 Task: Find connections with filter location Frýdek-Místek with filter topic #Mindfulnesswith filter profile language Spanish with filter current company Royal Enfield with filter school St. Teresa's College  with filter industry Wholesale Building Materials with filter service category Customer Service with filter keywords title Data Analyst
Action: Mouse moved to (663, 93)
Screenshot: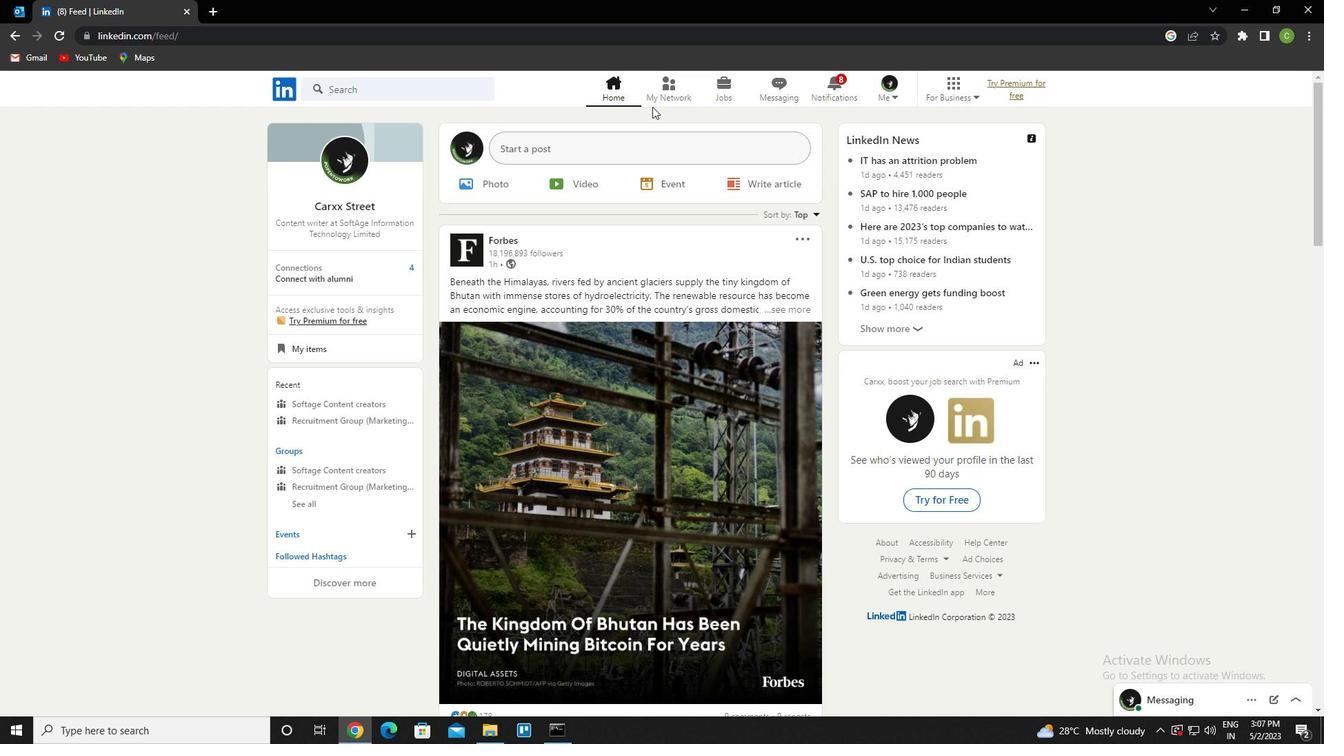 
Action: Mouse pressed left at (663, 93)
Screenshot: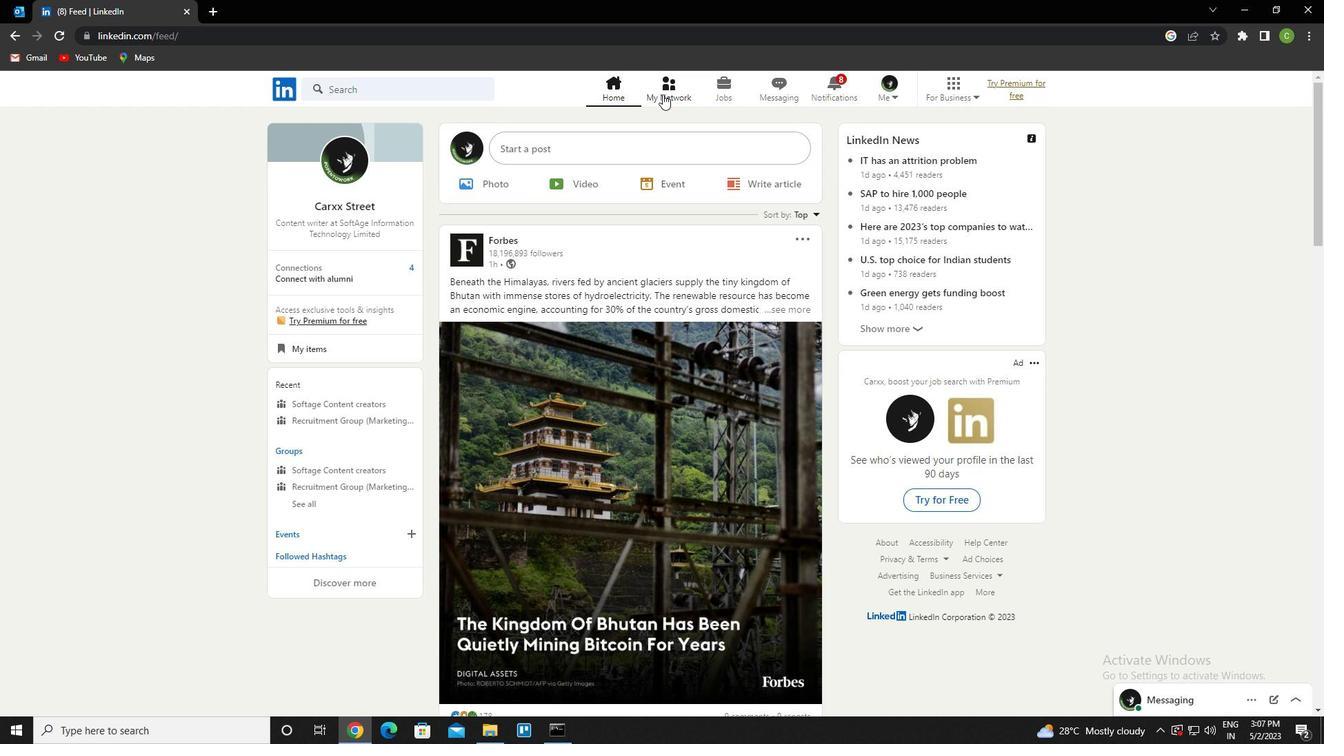
Action: Mouse moved to (379, 159)
Screenshot: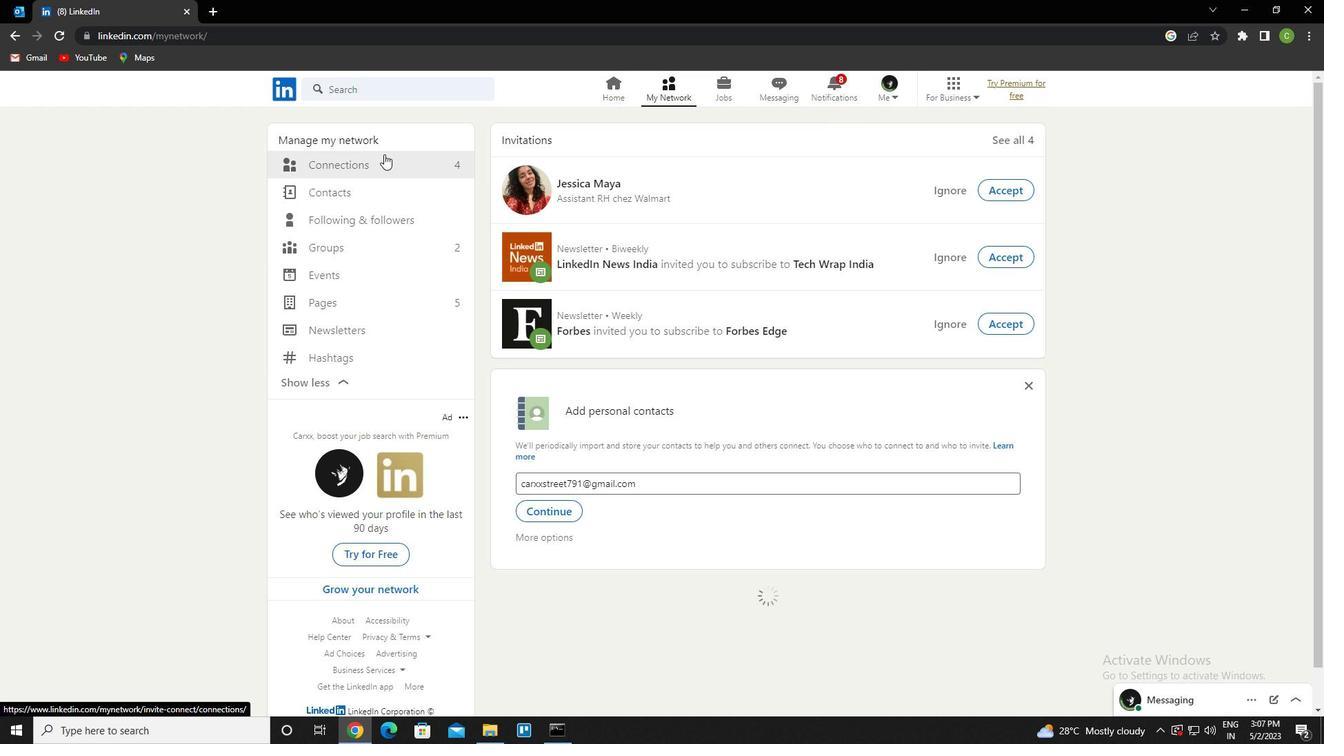 
Action: Mouse pressed left at (379, 159)
Screenshot: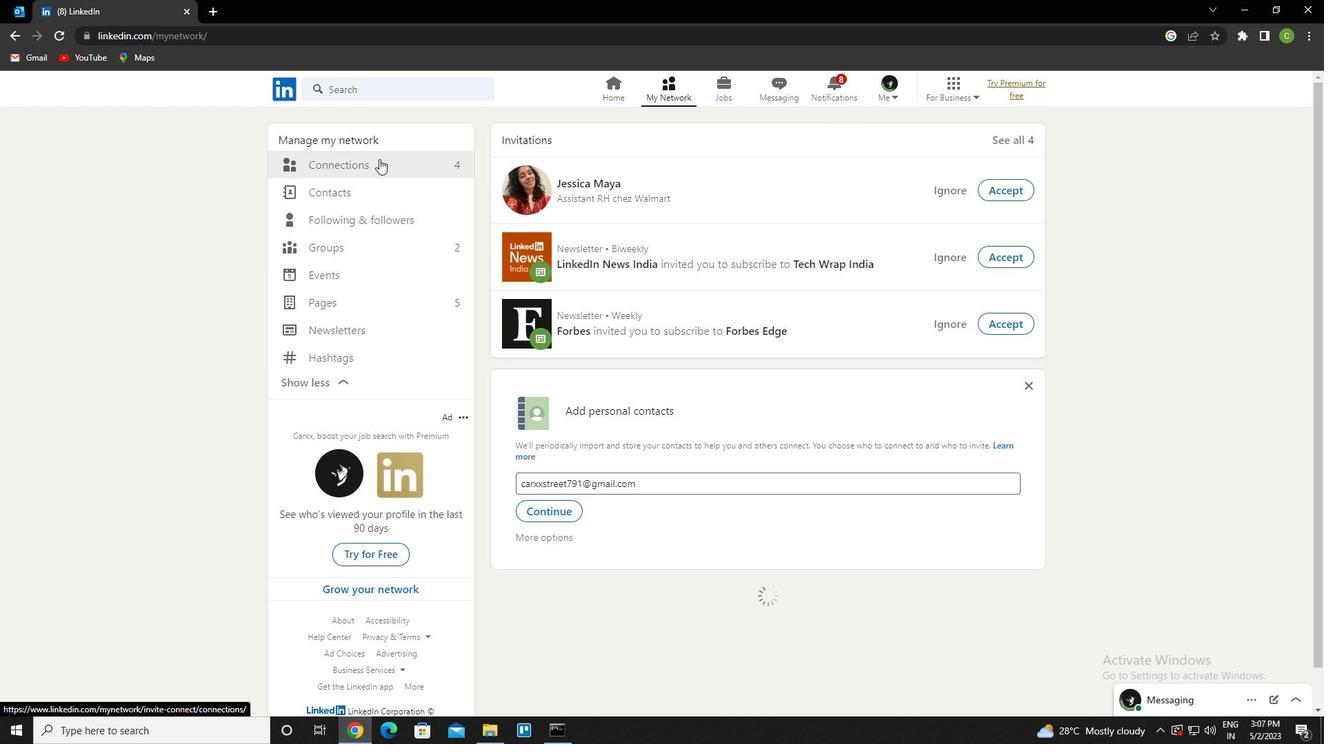 
Action: Mouse moved to (748, 170)
Screenshot: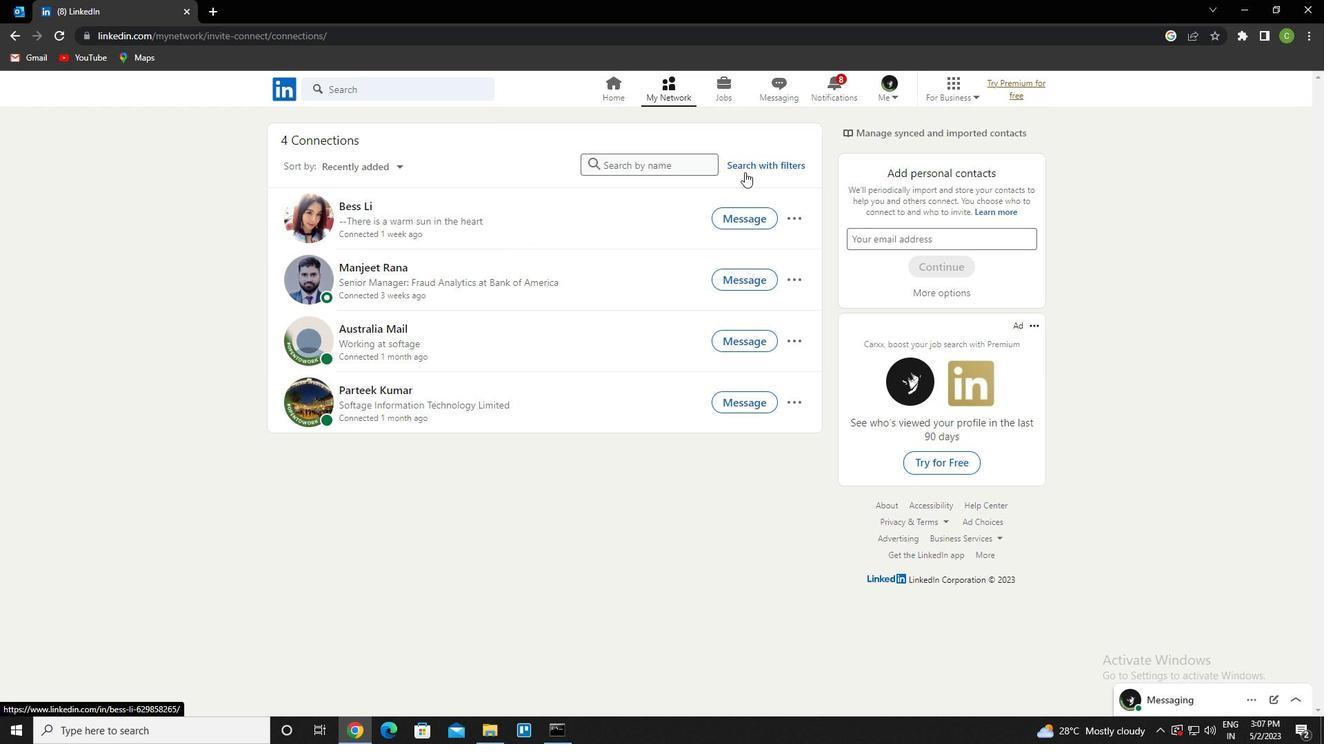 
Action: Mouse pressed left at (748, 170)
Screenshot: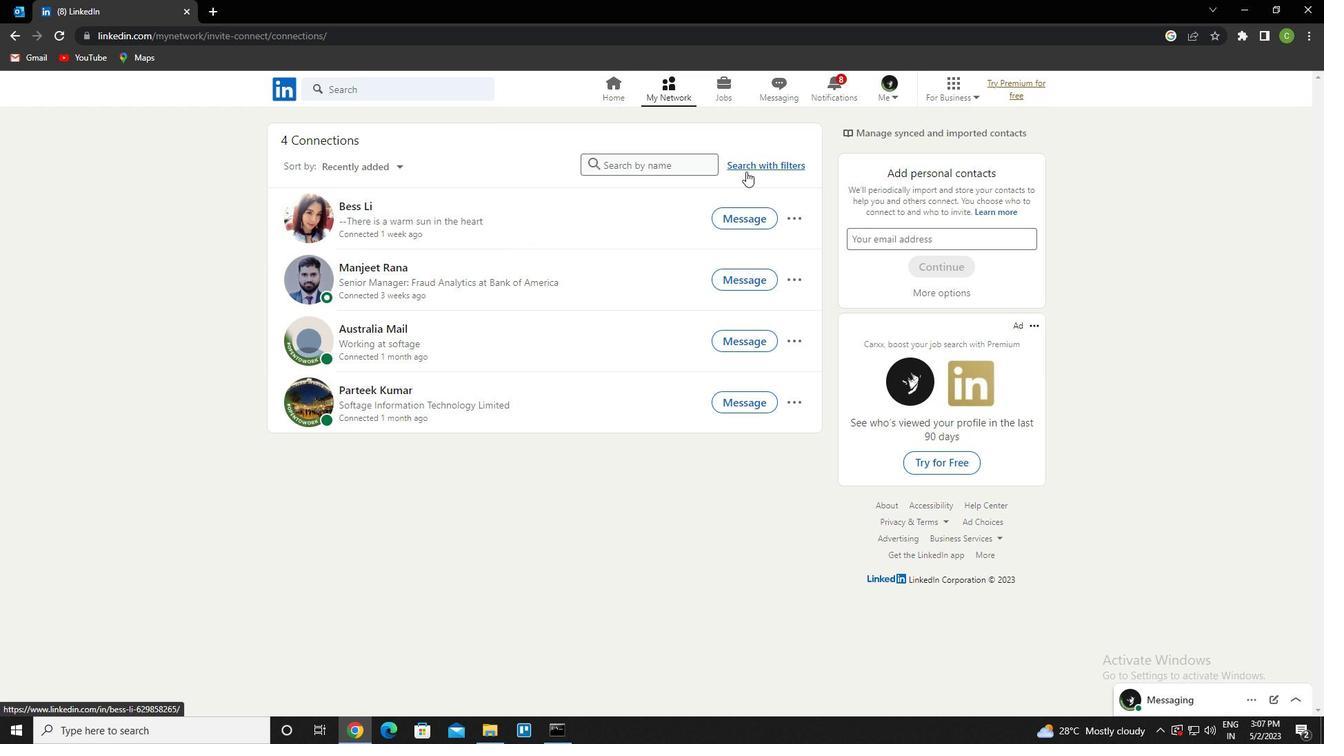 
Action: Mouse moved to (706, 122)
Screenshot: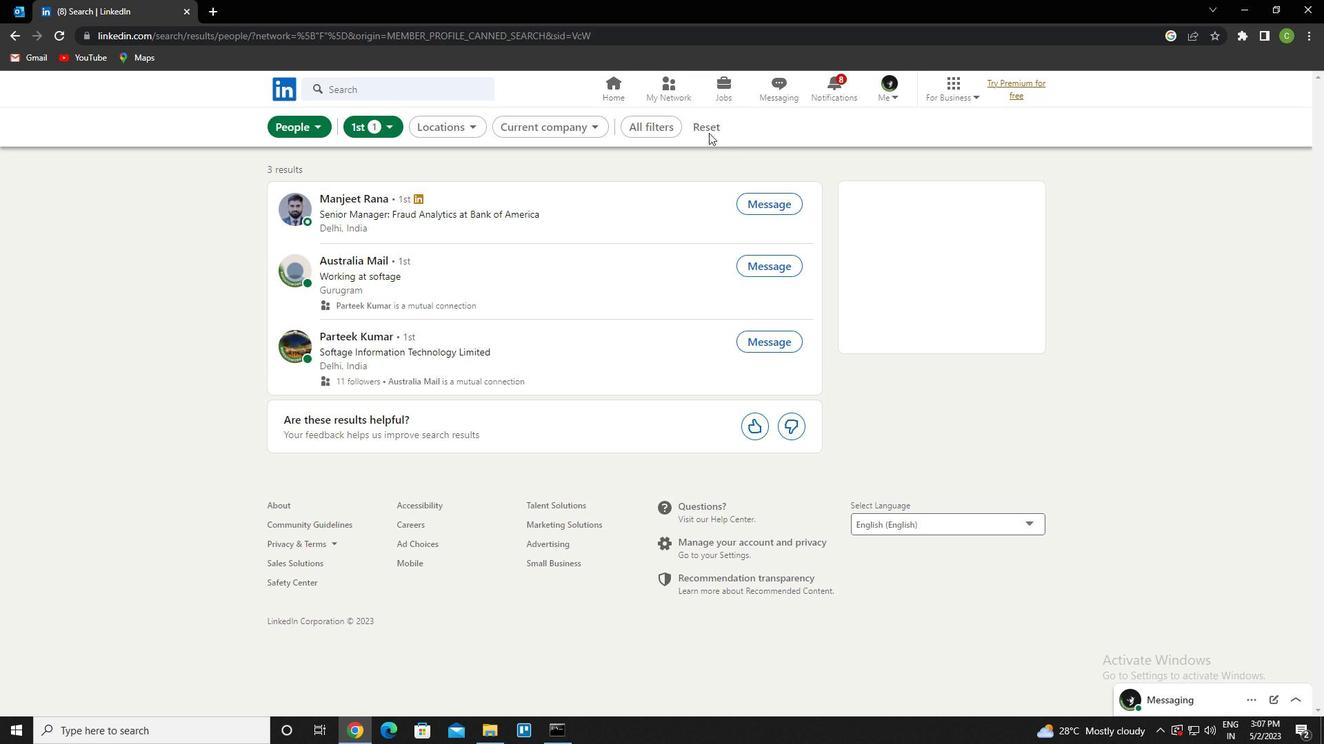 
Action: Mouse pressed left at (706, 122)
Screenshot: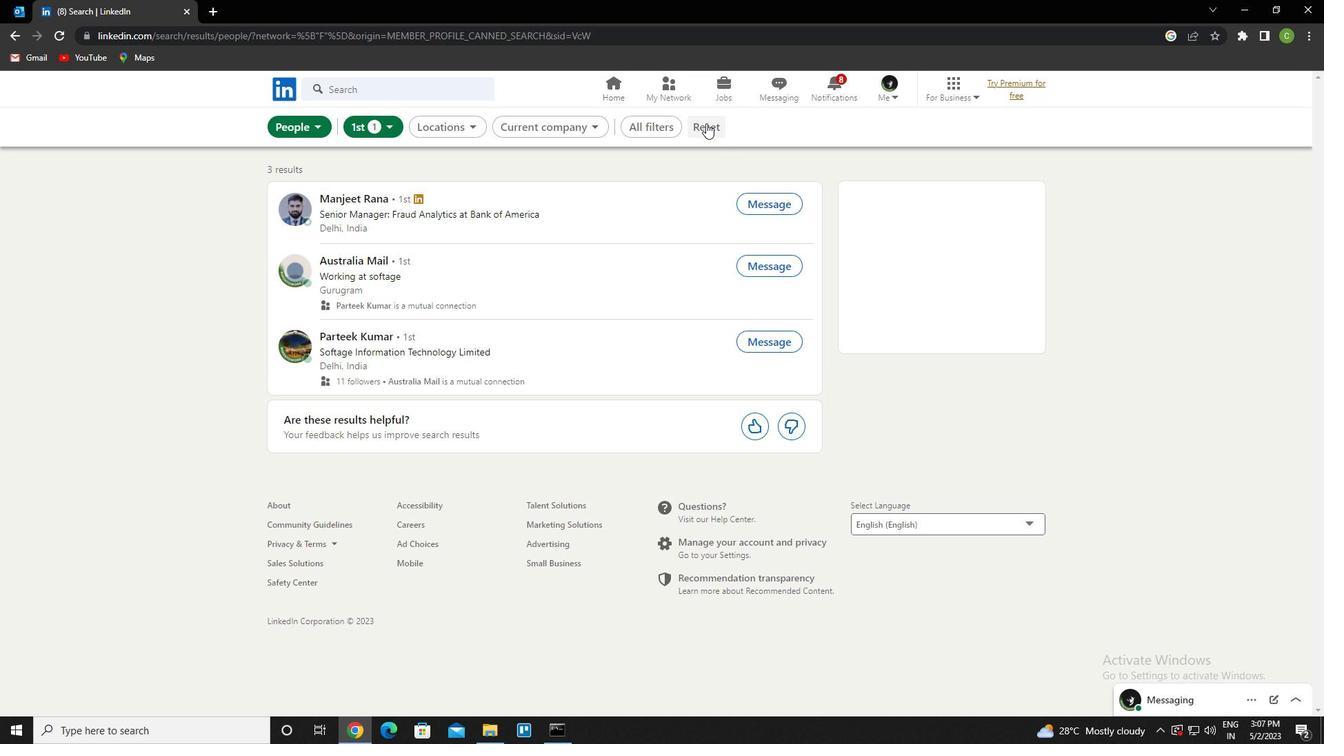 
Action: Mouse moved to (700, 137)
Screenshot: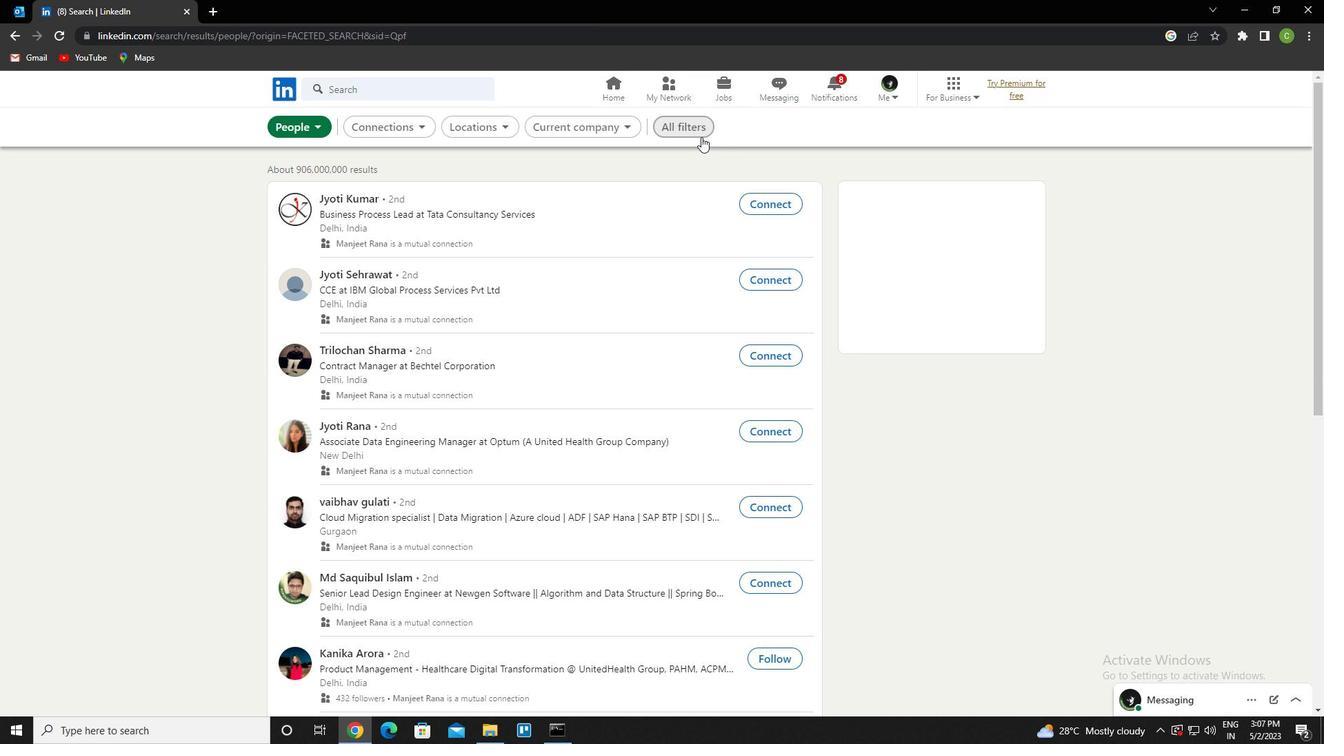 
Action: Mouse pressed left at (700, 137)
Screenshot: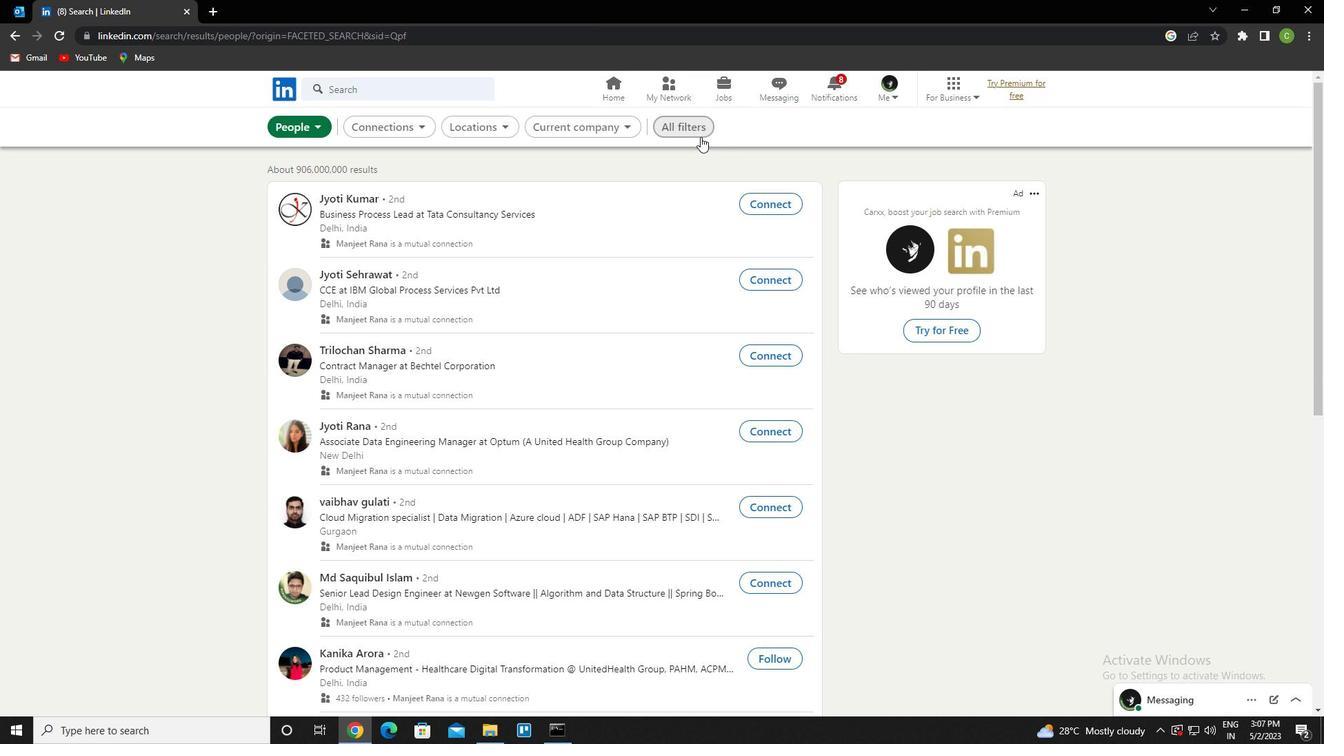 
Action: Mouse moved to (1212, 501)
Screenshot: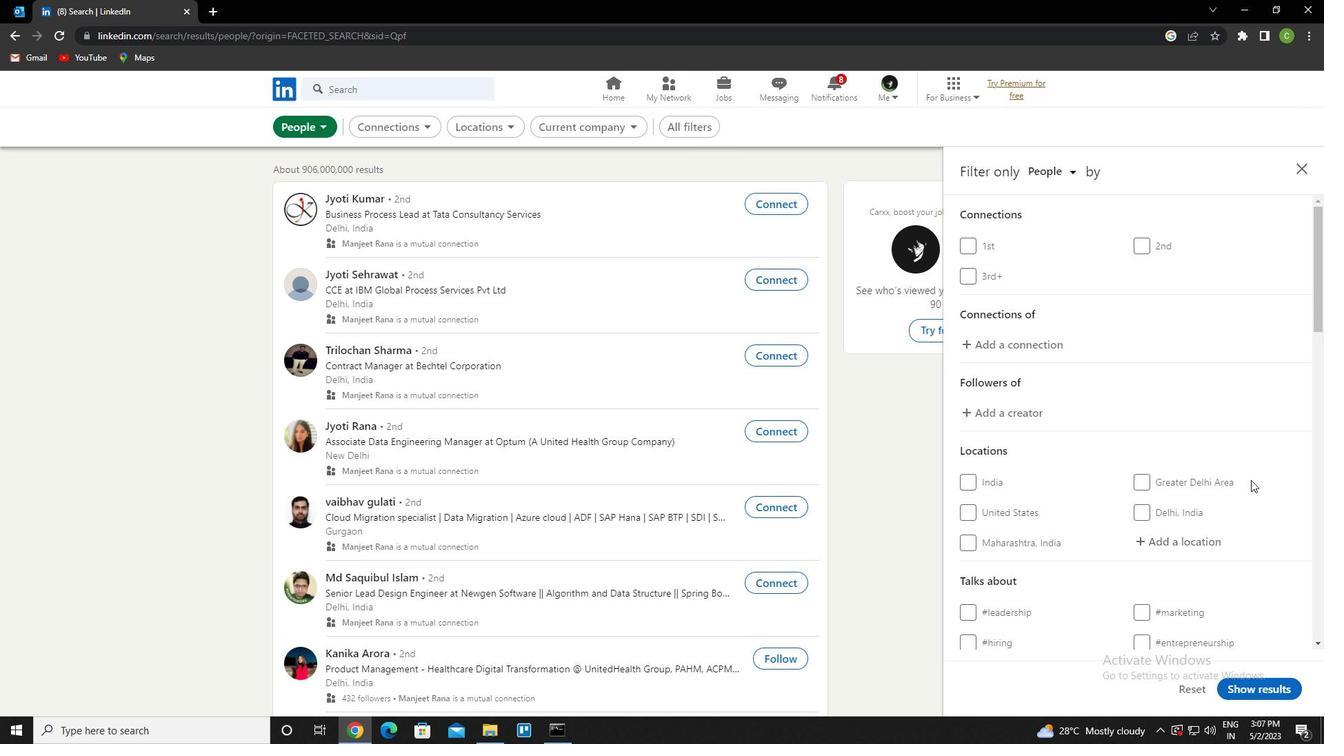 
Action: Mouse scrolled (1212, 500) with delta (0, 0)
Screenshot: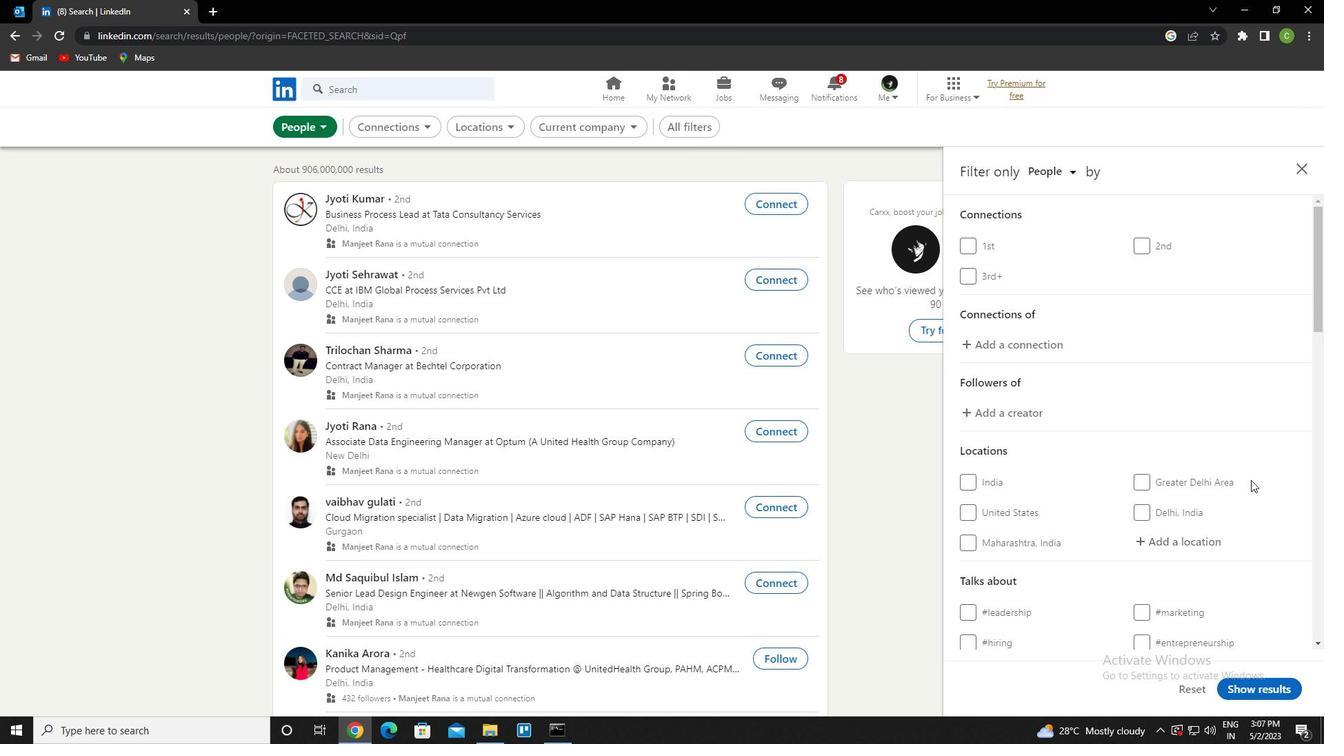 
Action: Mouse moved to (1169, 483)
Screenshot: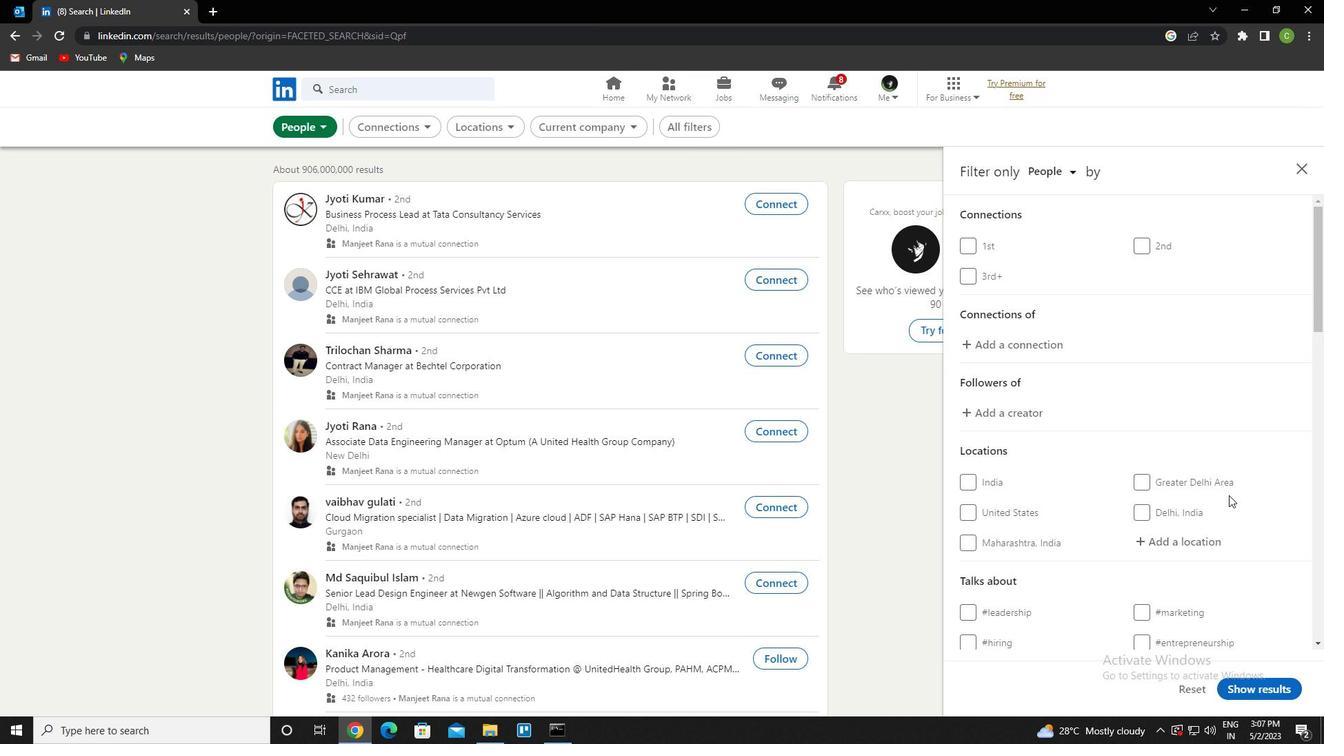 
Action: Mouse scrolled (1169, 482) with delta (0, 0)
Screenshot: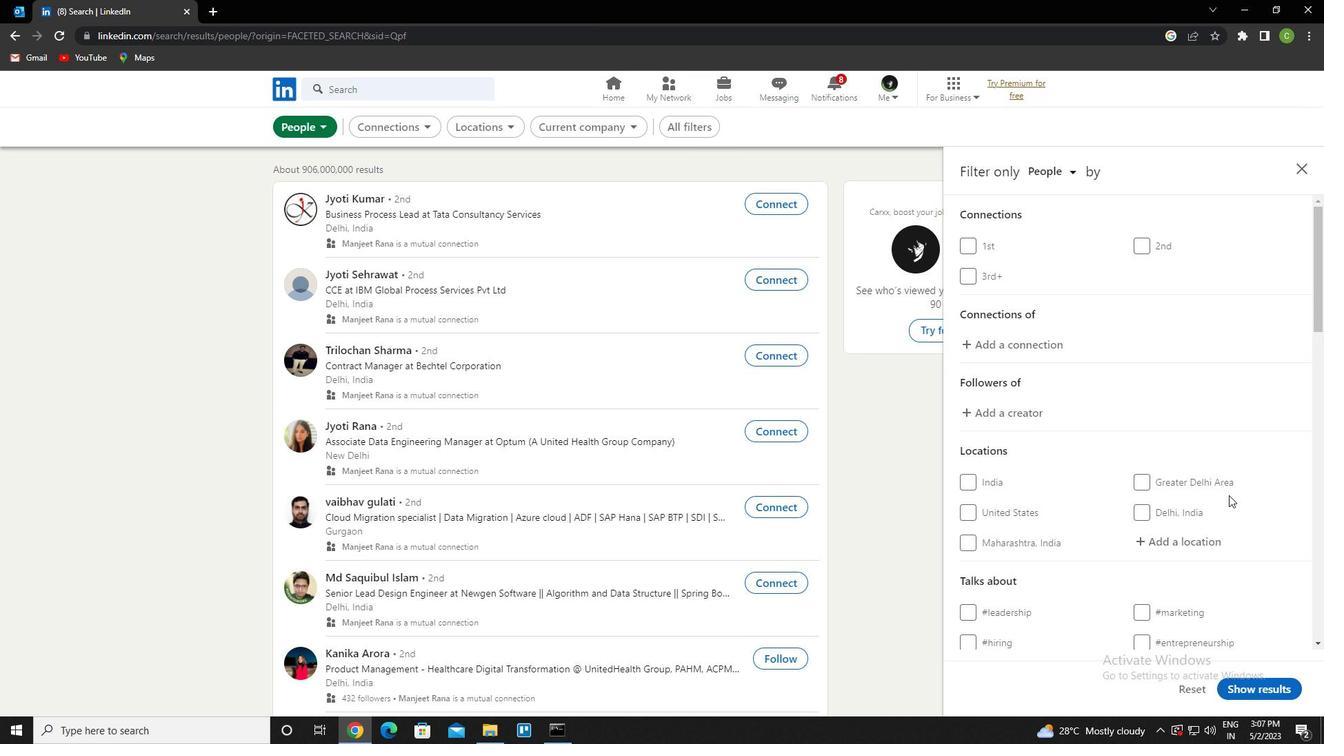 
Action: Mouse moved to (1163, 476)
Screenshot: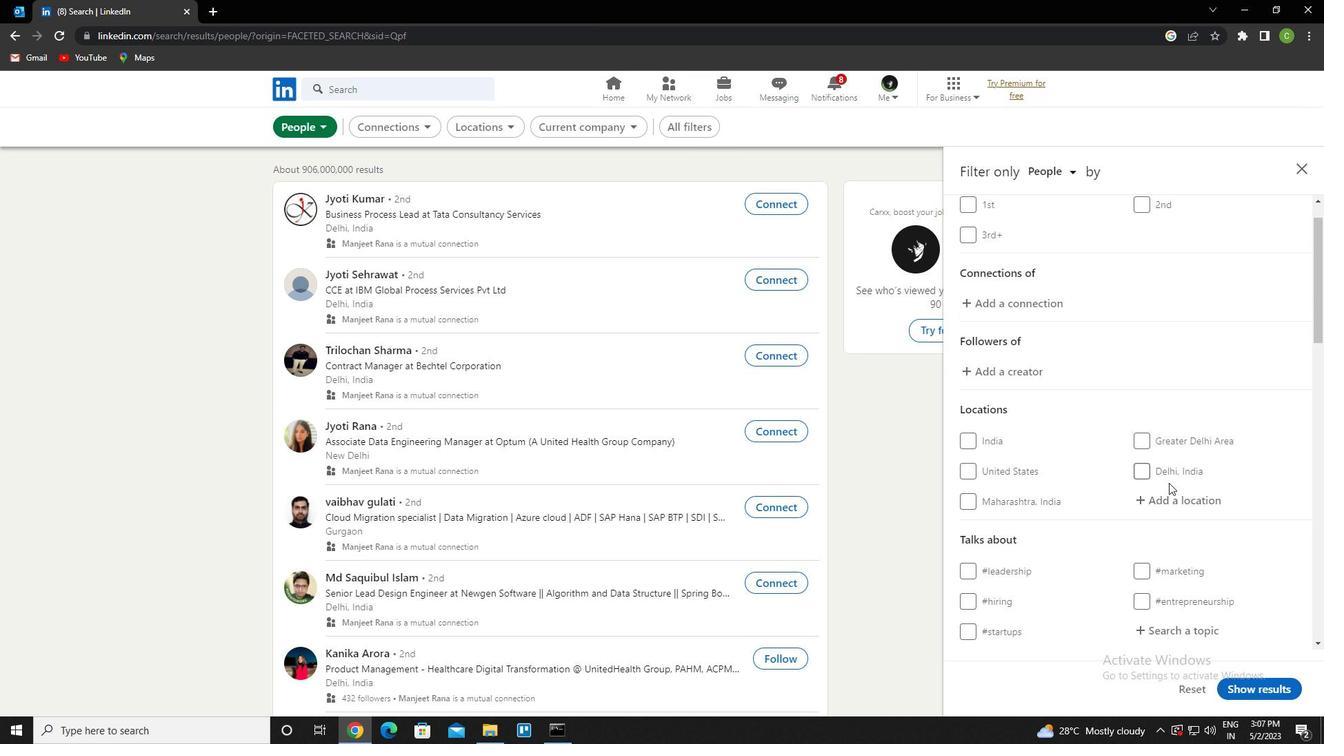 
Action: Mouse scrolled (1163, 475) with delta (0, 0)
Screenshot: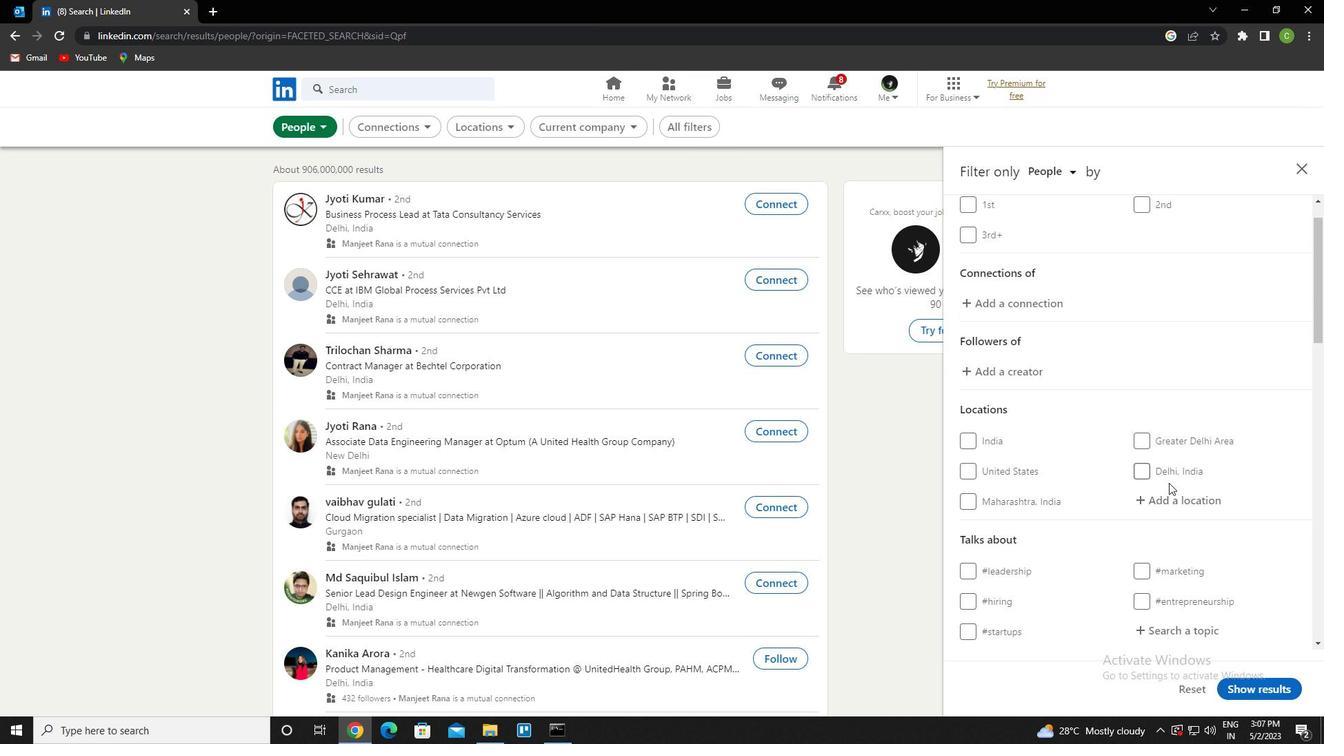 
Action: Mouse moved to (1181, 338)
Screenshot: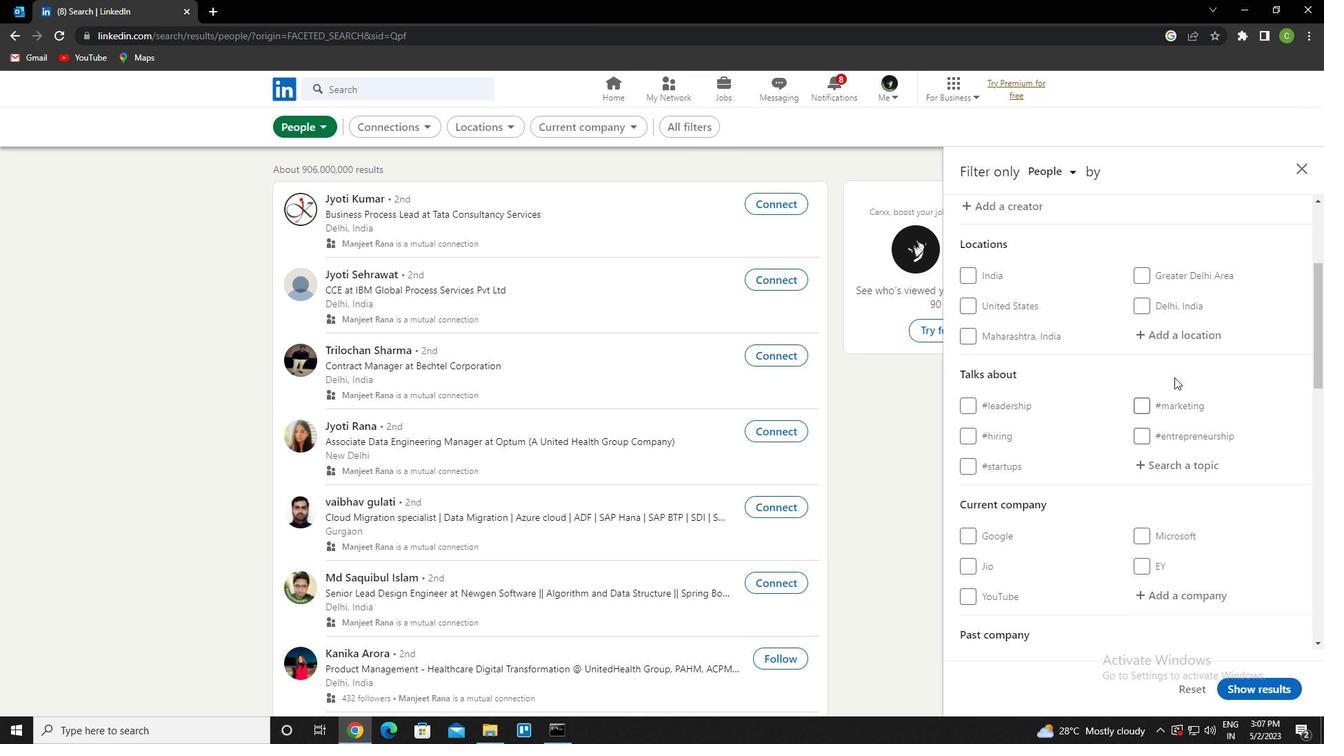 
Action: Mouse pressed left at (1181, 338)
Screenshot: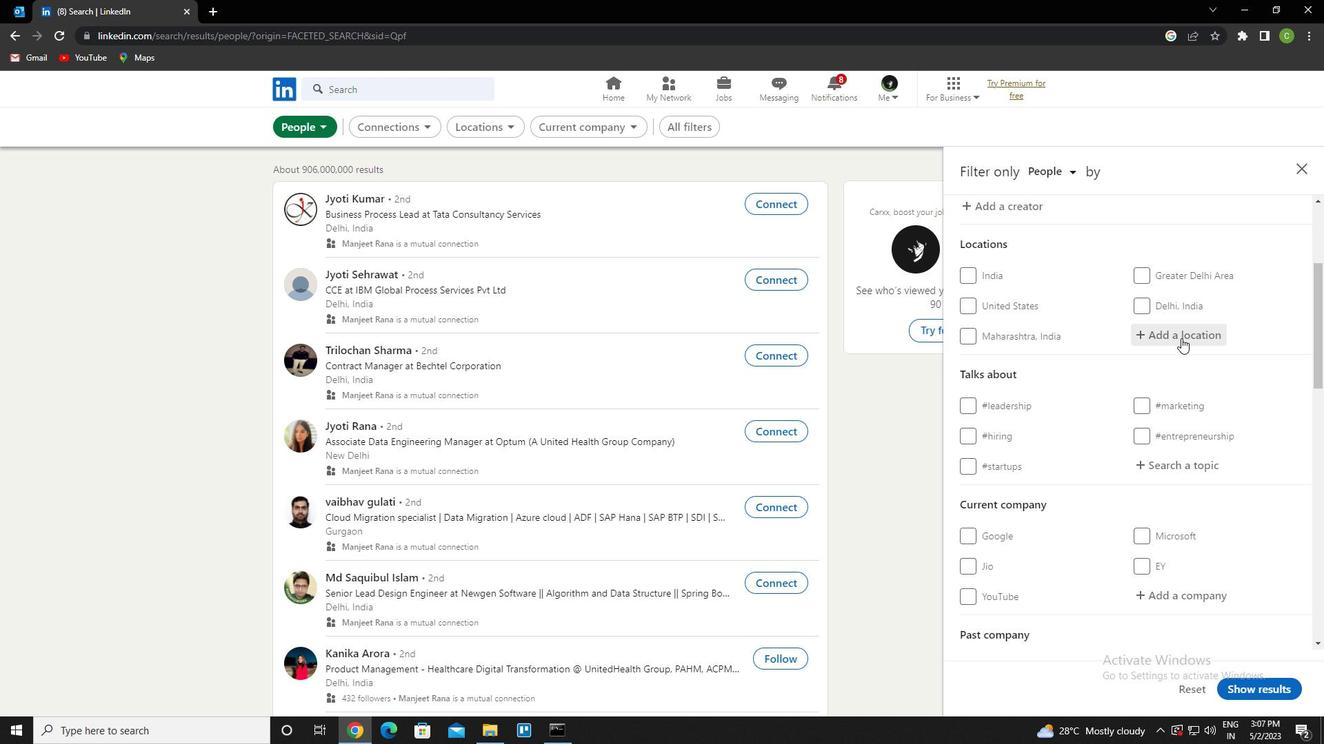 
Action: Key pressed <Key.caps_lock>f<Key.caps_lock>rydek<Key.down><Key.enter>
Screenshot: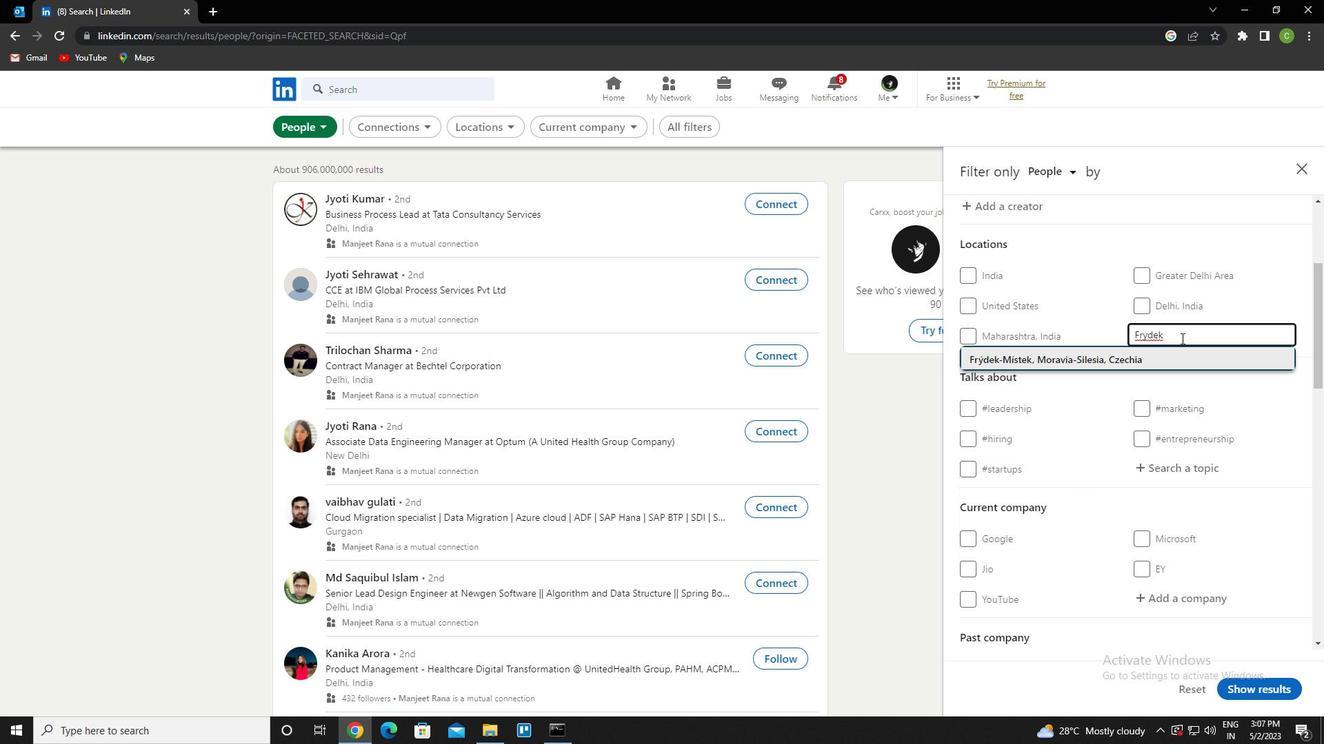 
Action: Mouse scrolled (1181, 338) with delta (0, 0)
Screenshot: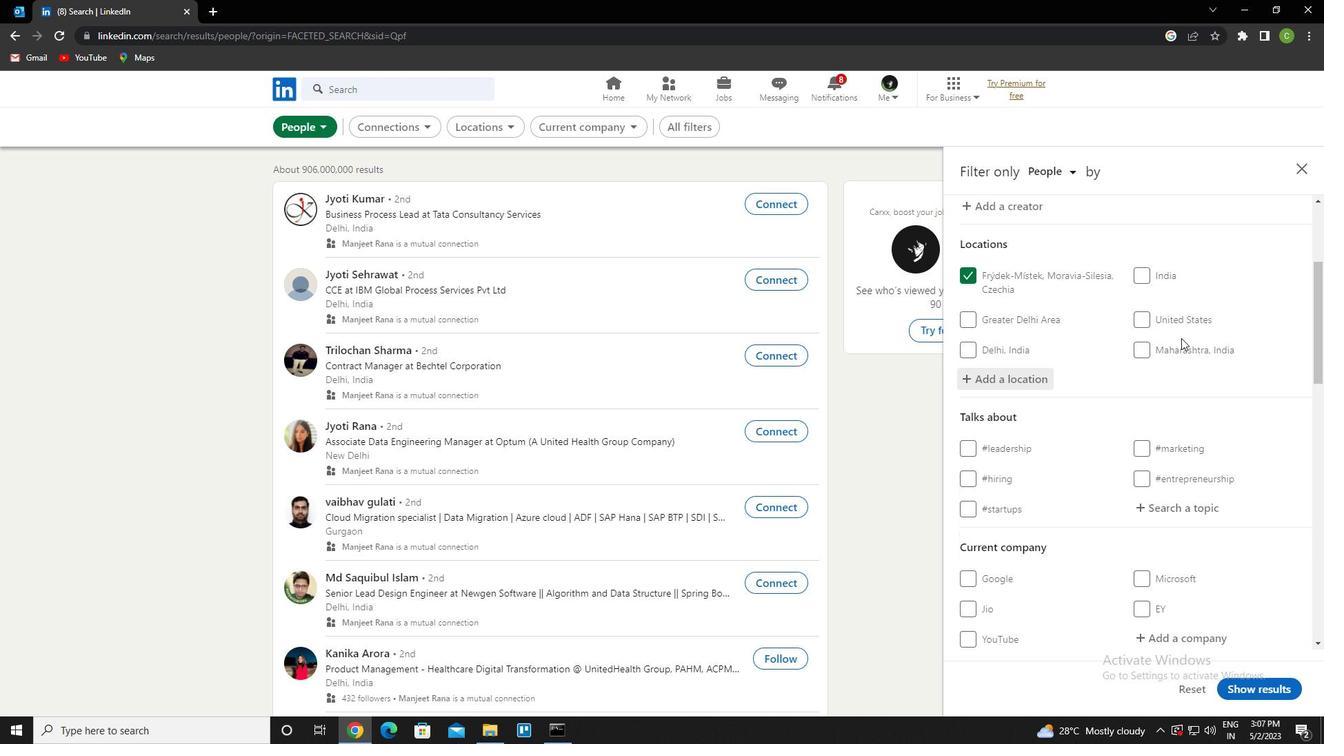 
Action: Mouse moved to (1173, 437)
Screenshot: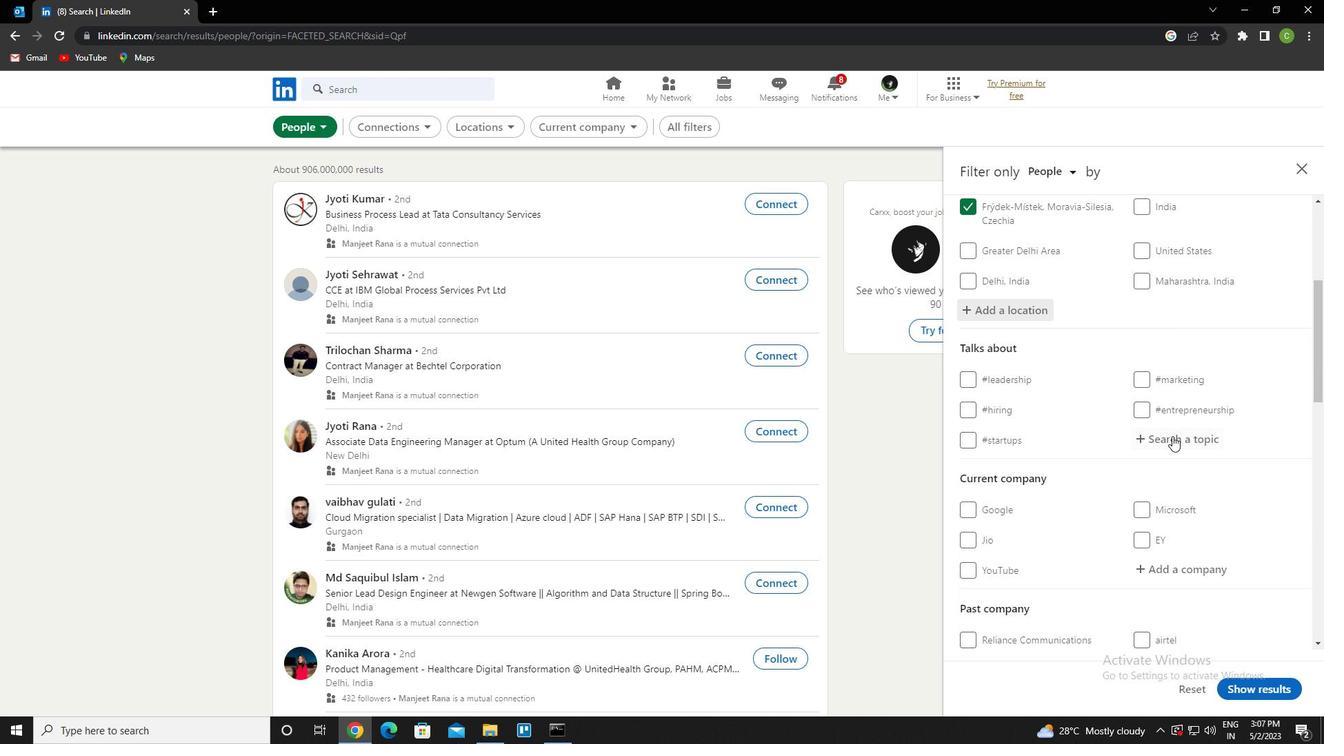 
Action: Mouse pressed left at (1173, 437)
Screenshot: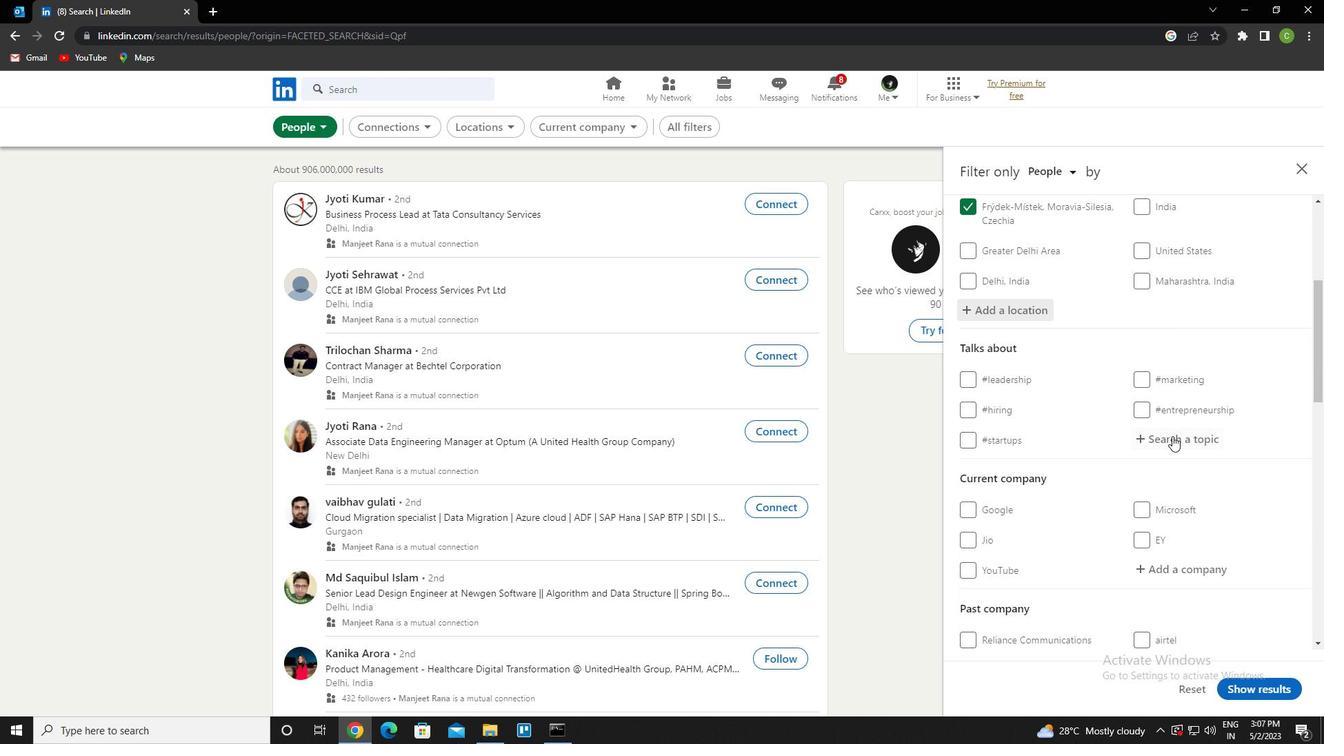 
Action: Key pressed mindflness<Key.left><Key.left><Key.left><Key.left><Key.left>u<Key.down><Key.enter>
Screenshot: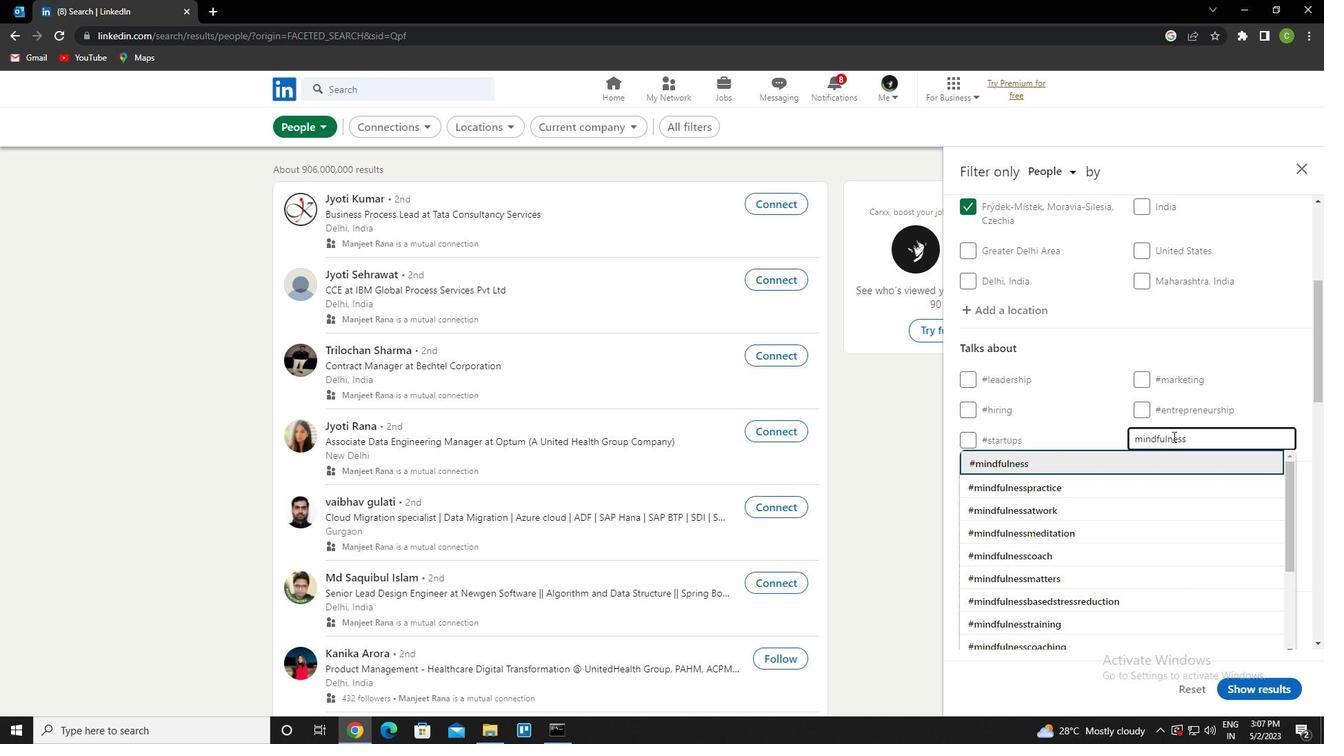 
Action: Mouse scrolled (1173, 436) with delta (0, 0)
Screenshot: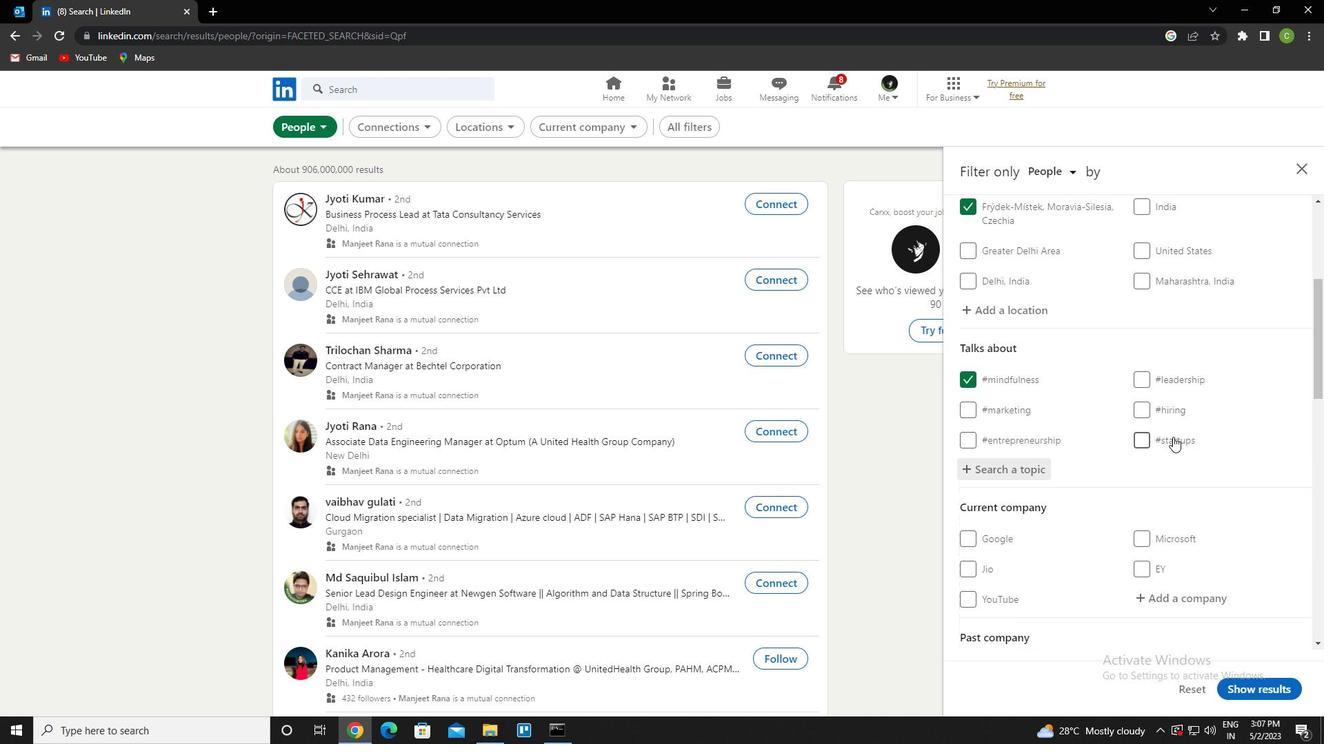
Action: Mouse scrolled (1173, 436) with delta (0, 0)
Screenshot: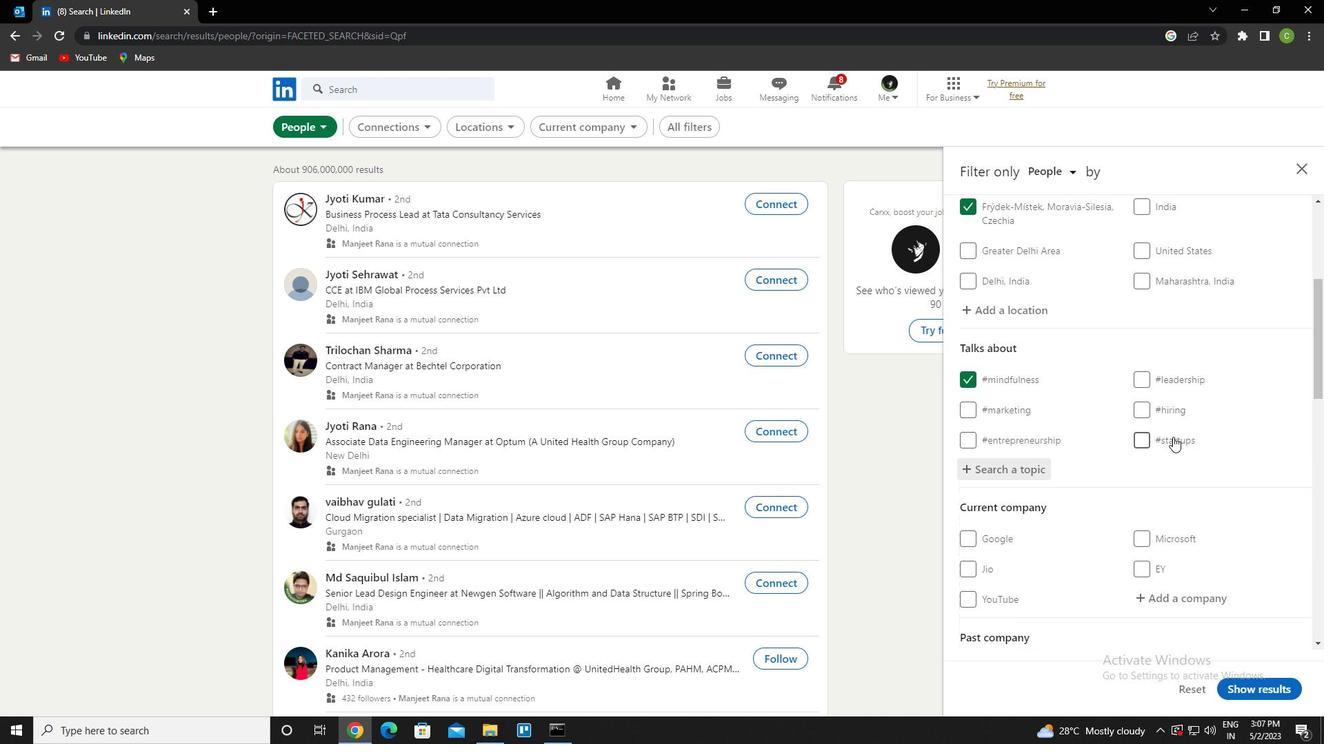 
Action: Mouse scrolled (1173, 436) with delta (0, 0)
Screenshot: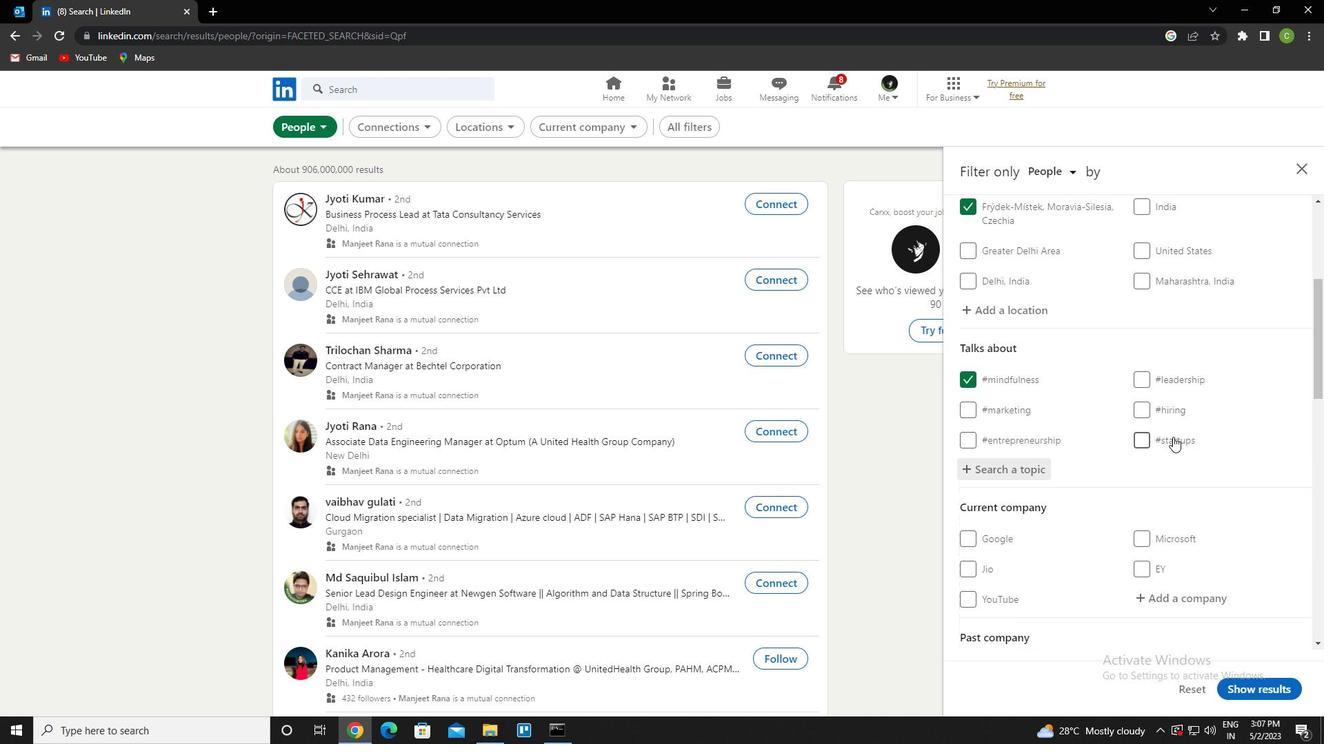 
Action: Mouse scrolled (1173, 436) with delta (0, 0)
Screenshot: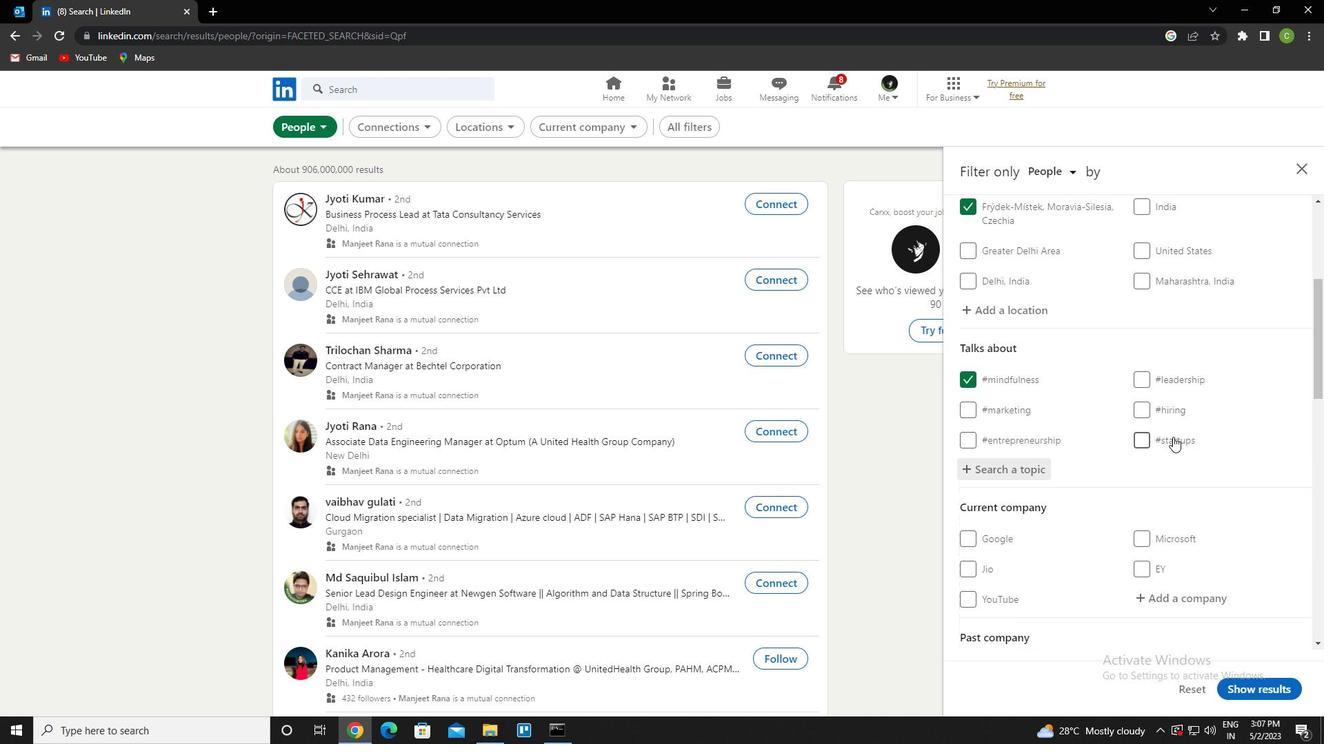 
Action: Mouse scrolled (1173, 436) with delta (0, 0)
Screenshot: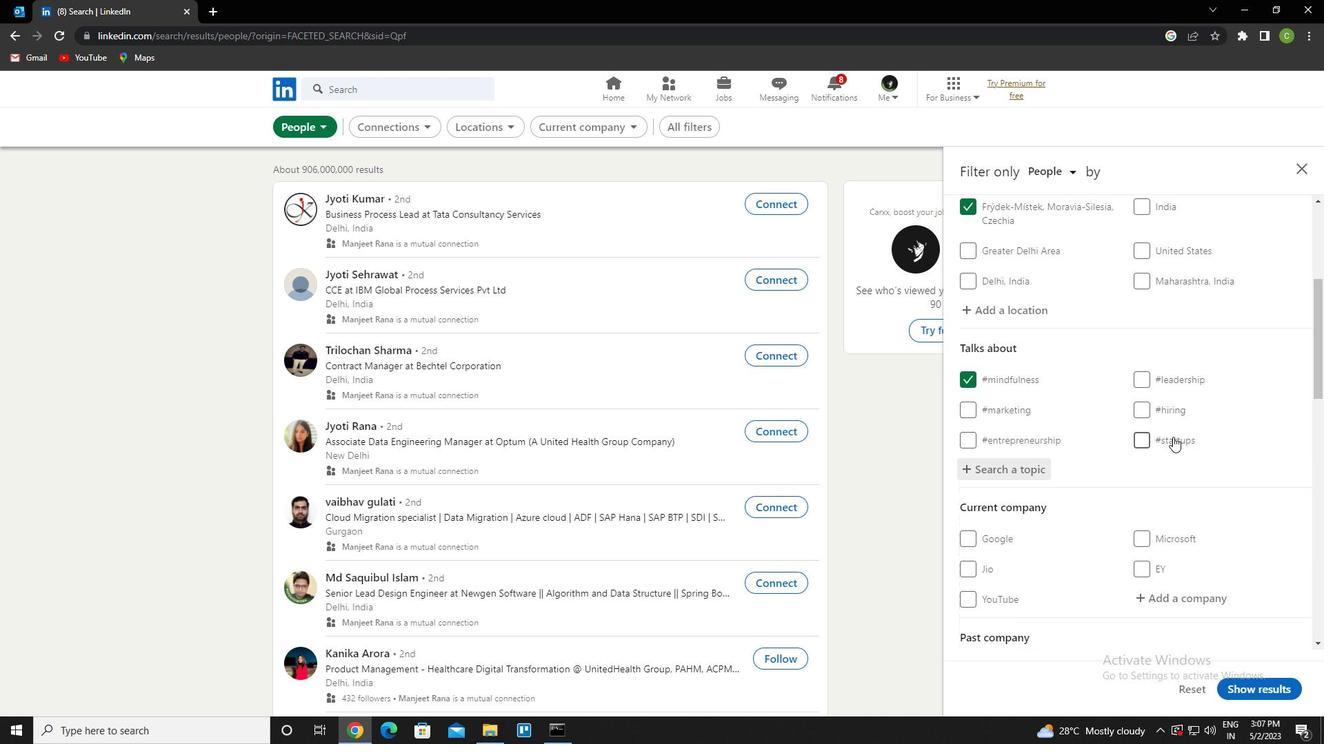 
Action: Mouse scrolled (1173, 436) with delta (0, 0)
Screenshot: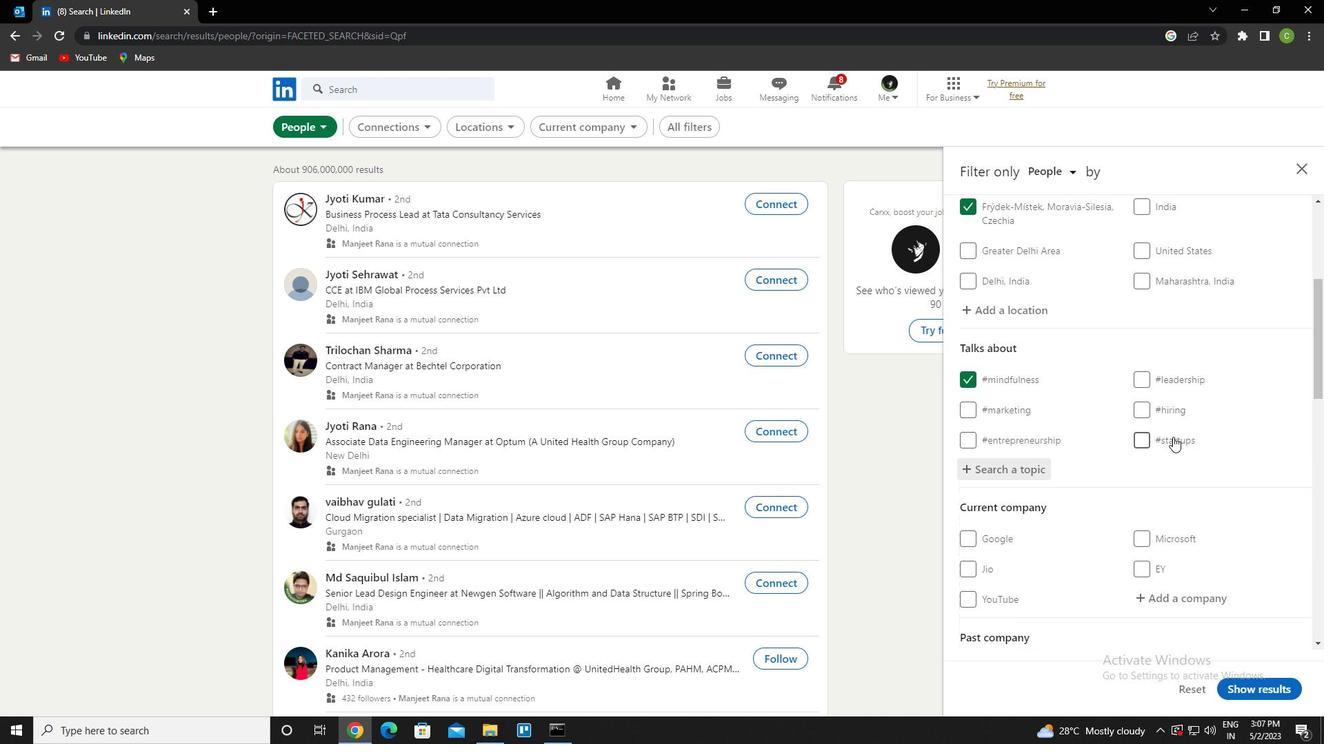 
Action: Mouse scrolled (1173, 436) with delta (0, 0)
Screenshot: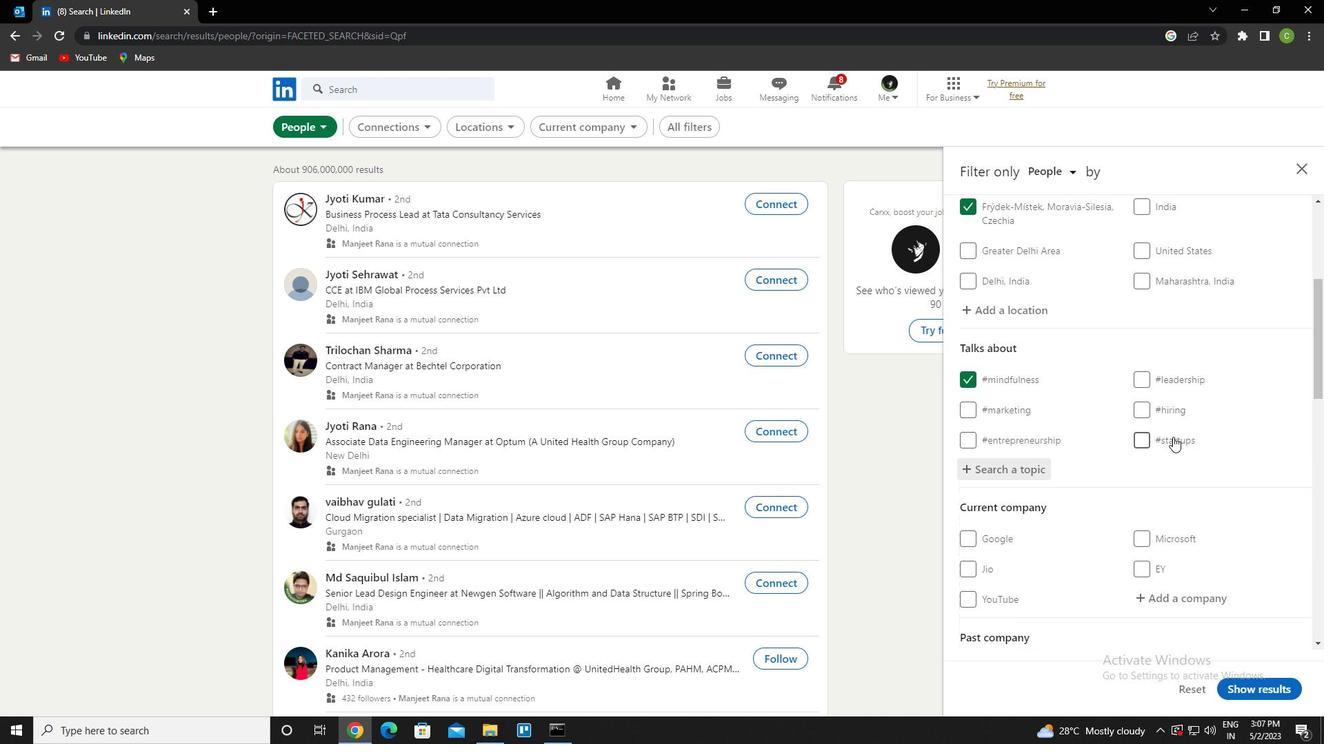 
Action: Mouse moved to (1173, 437)
Screenshot: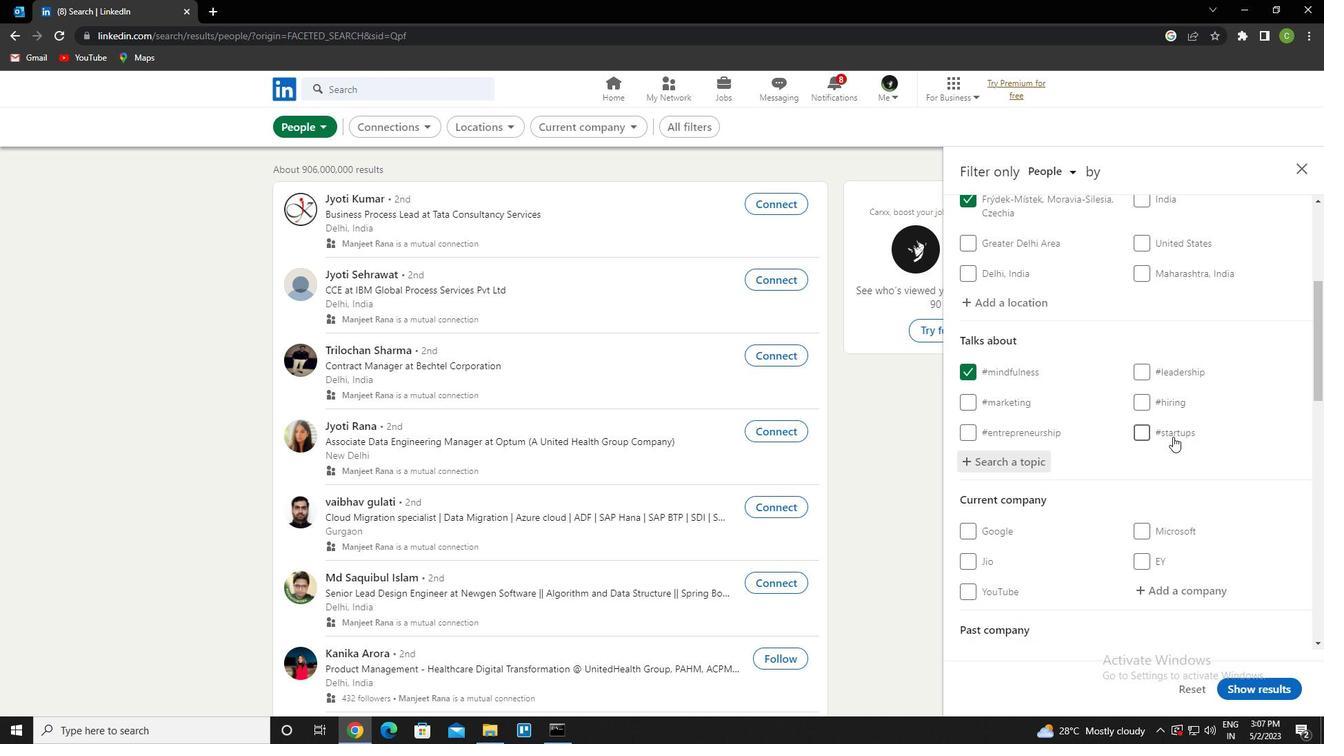 
Action: Mouse scrolled (1173, 436) with delta (0, 0)
Screenshot: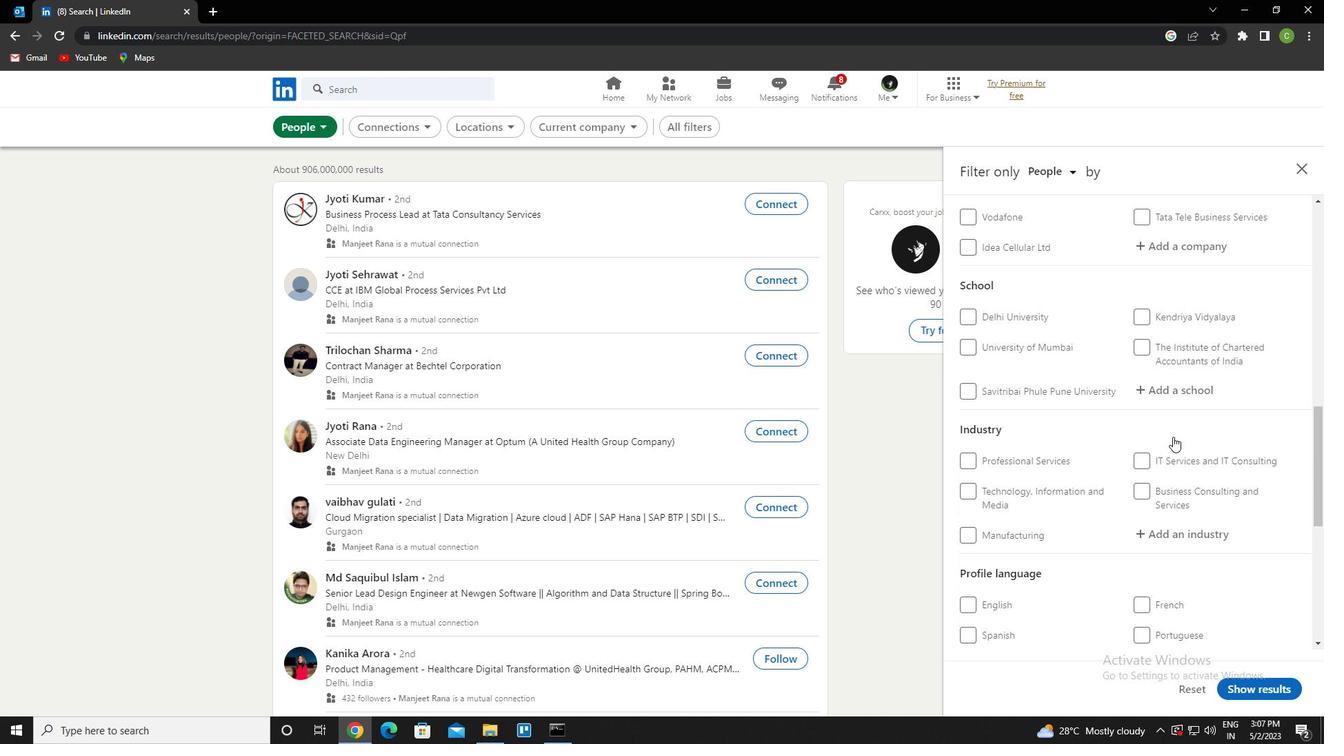 
Action: Mouse scrolled (1173, 436) with delta (0, 0)
Screenshot: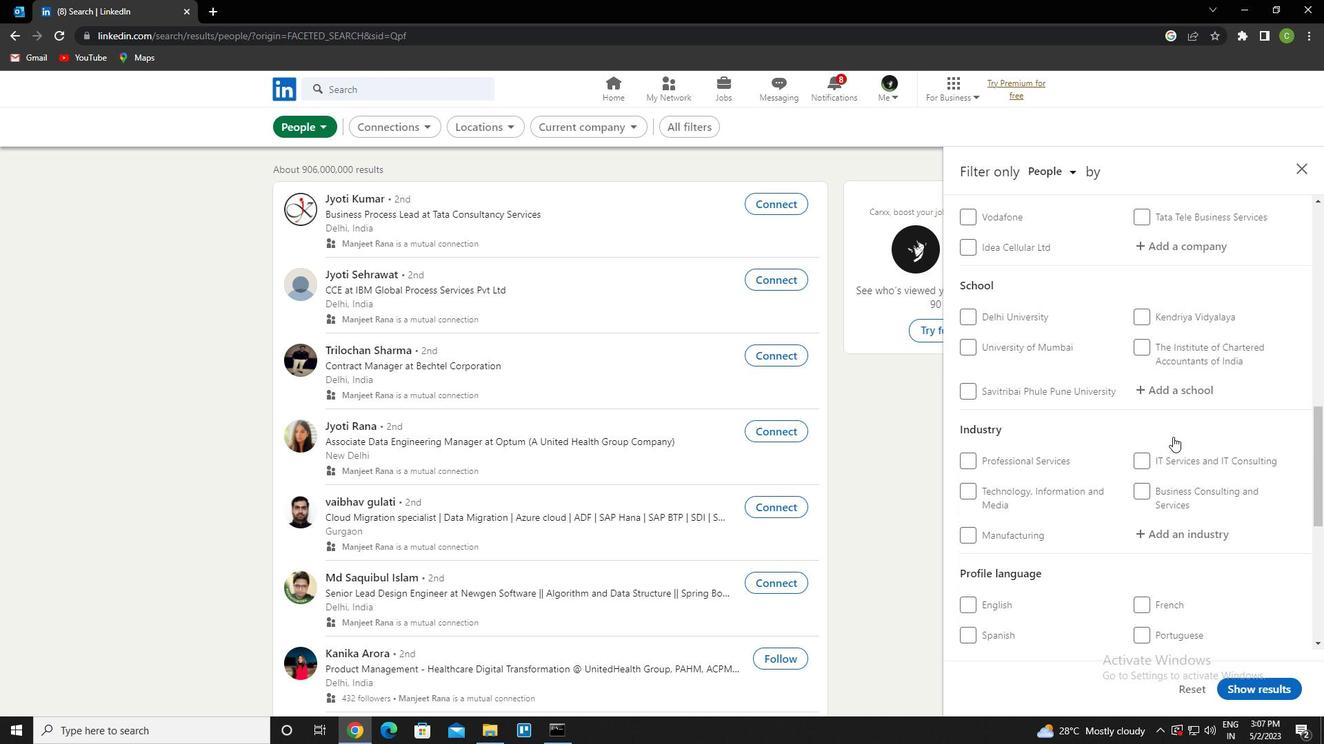 
Action: Mouse moved to (957, 491)
Screenshot: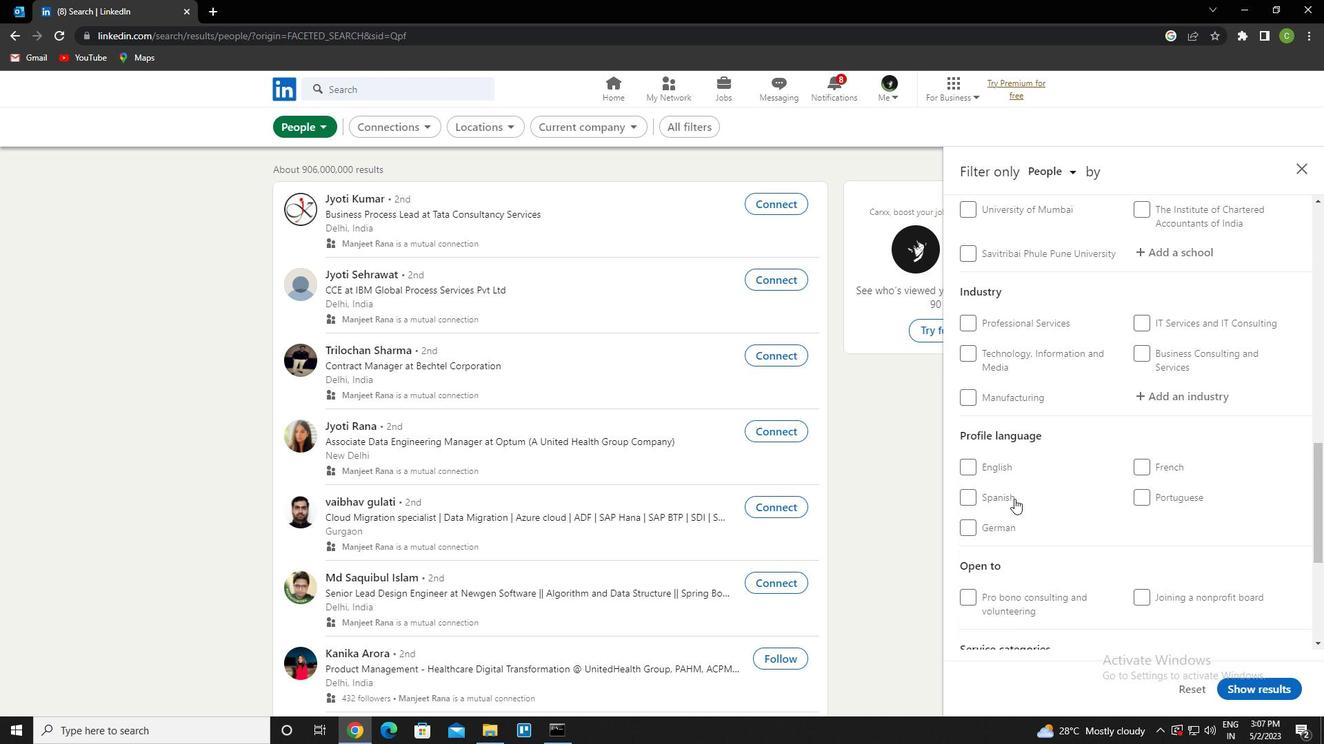 
Action: Mouse pressed left at (957, 491)
Screenshot: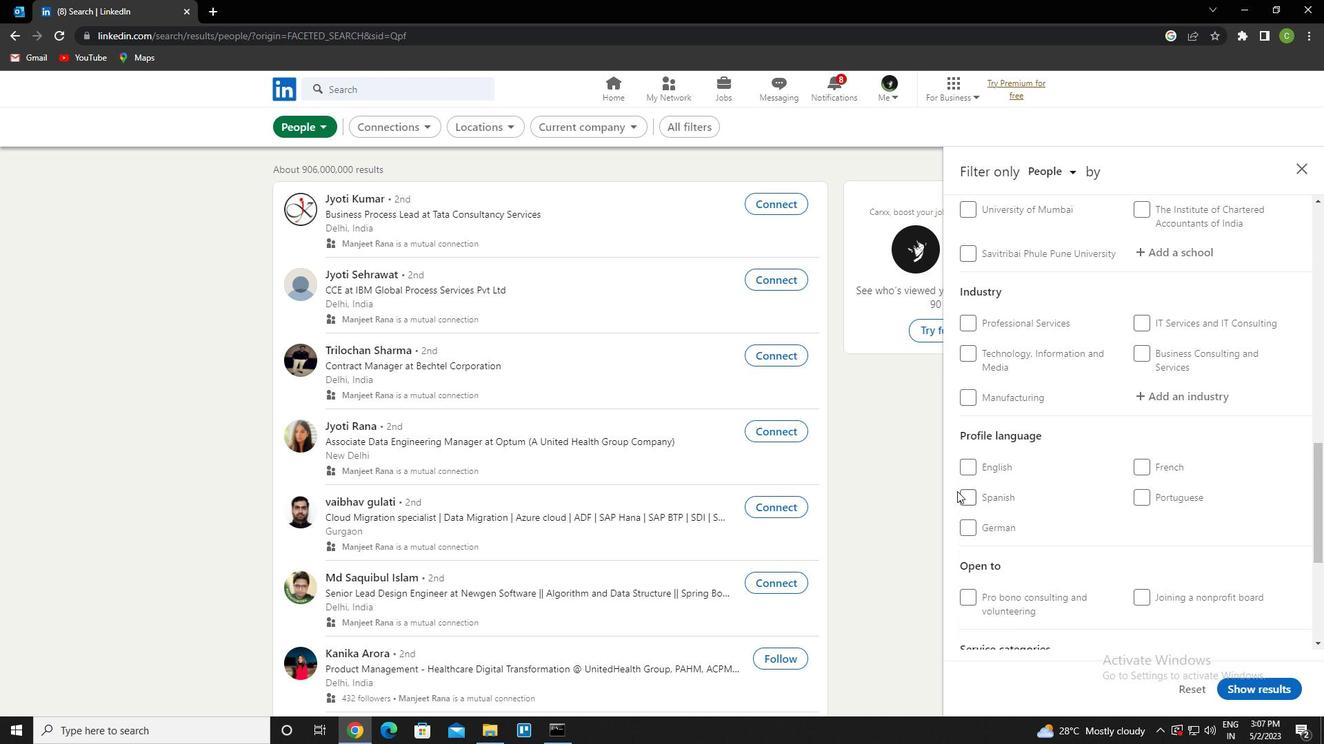 
Action: Mouse moved to (965, 495)
Screenshot: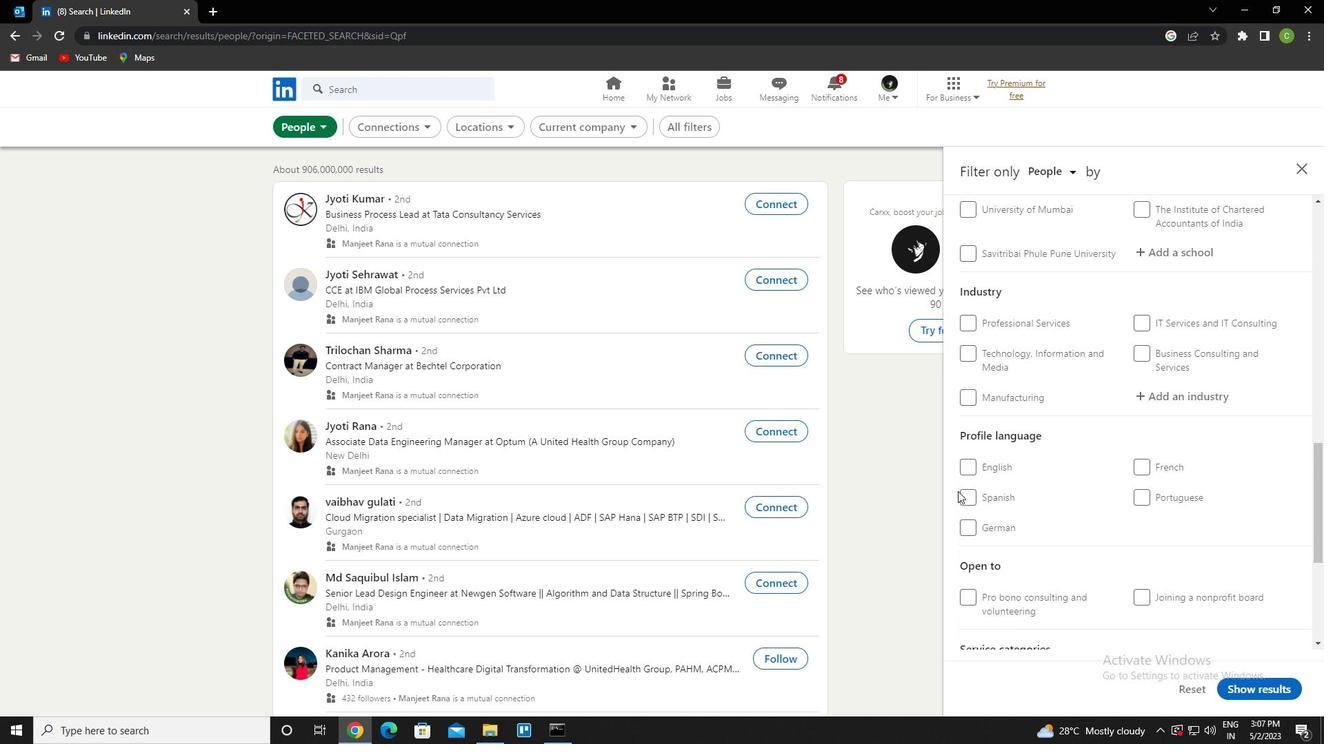 
Action: Mouse pressed left at (965, 495)
Screenshot: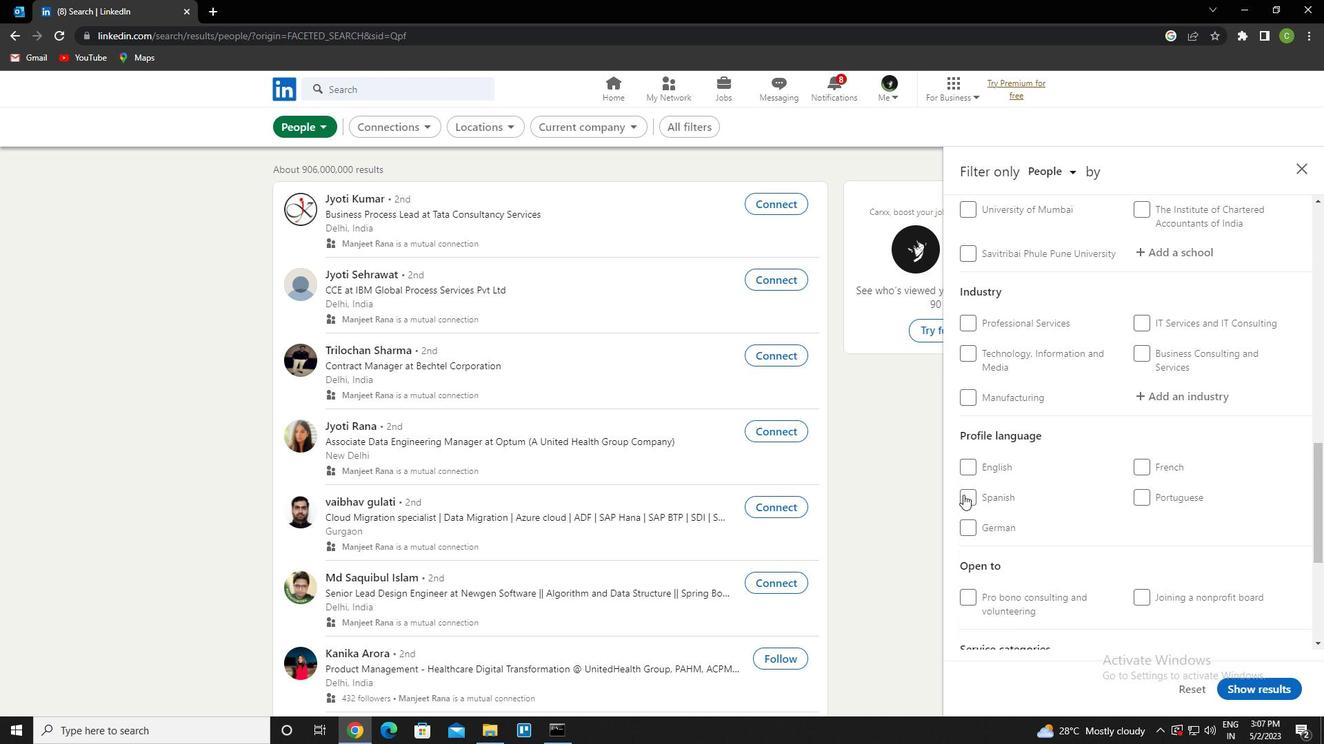 
Action: Mouse moved to (1025, 526)
Screenshot: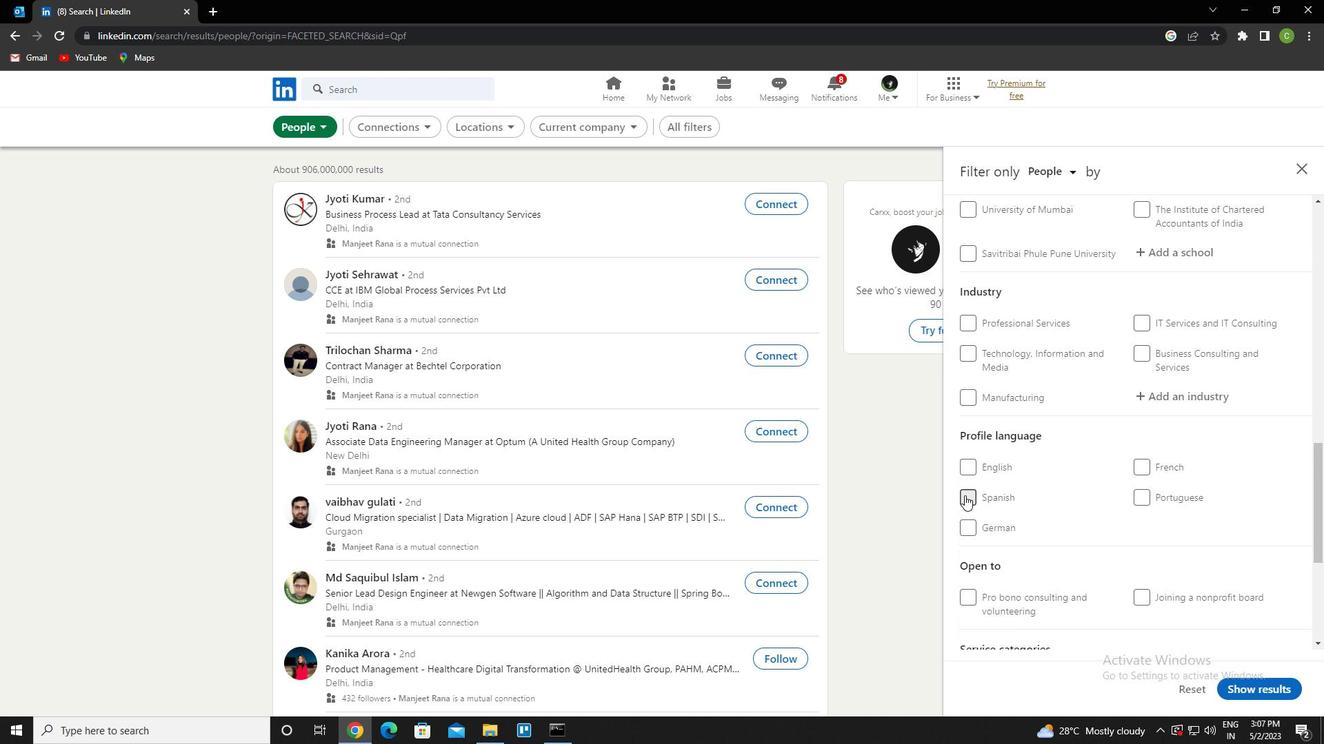 
Action: Mouse scrolled (1025, 525) with delta (0, 0)
Screenshot: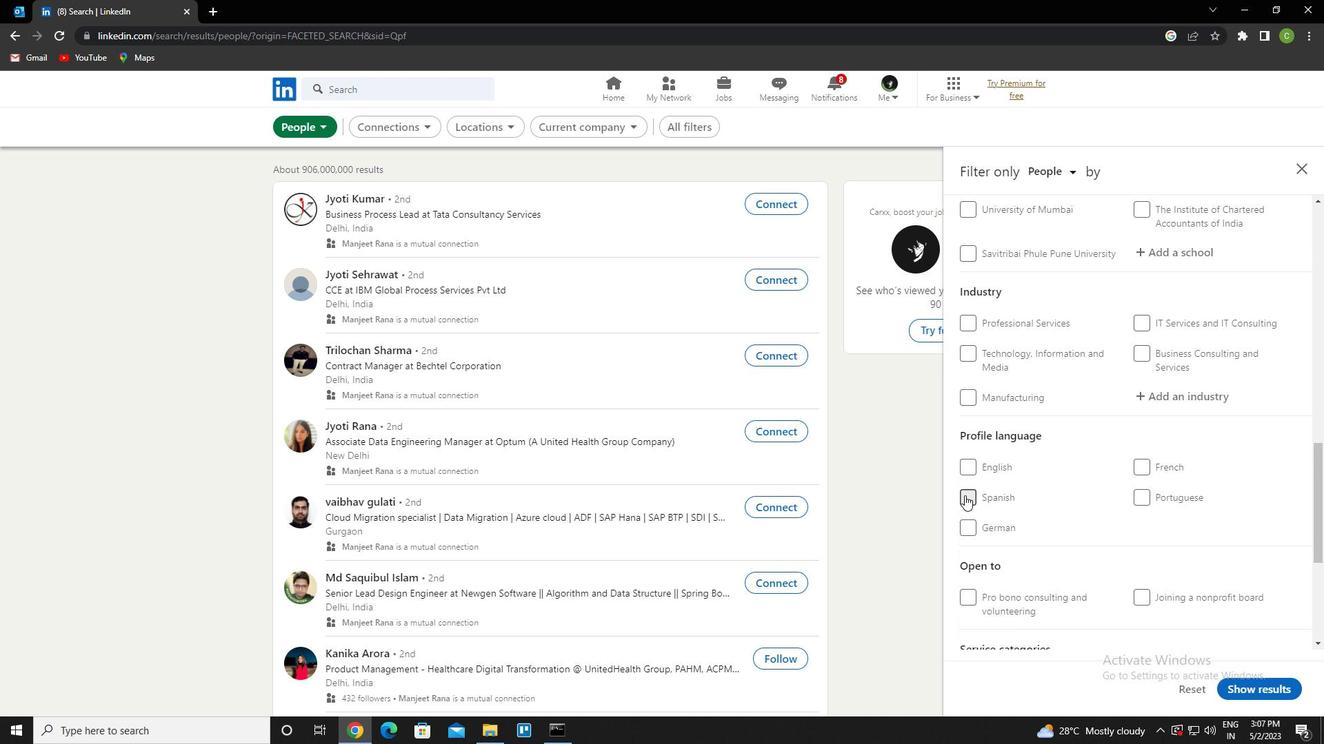 
Action: Mouse moved to (1131, 538)
Screenshot: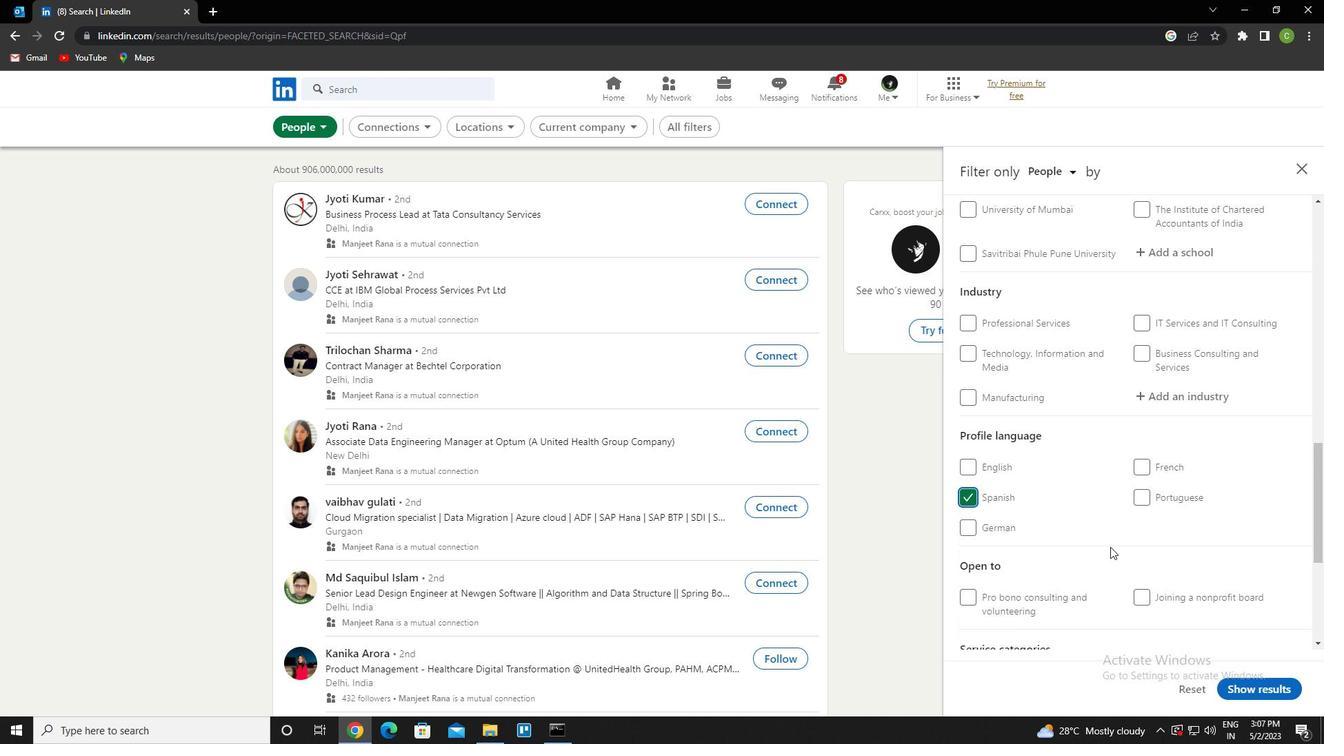 
Action: Mouse scrolled (1131, 539) with delta (0, 0)
Screenshot: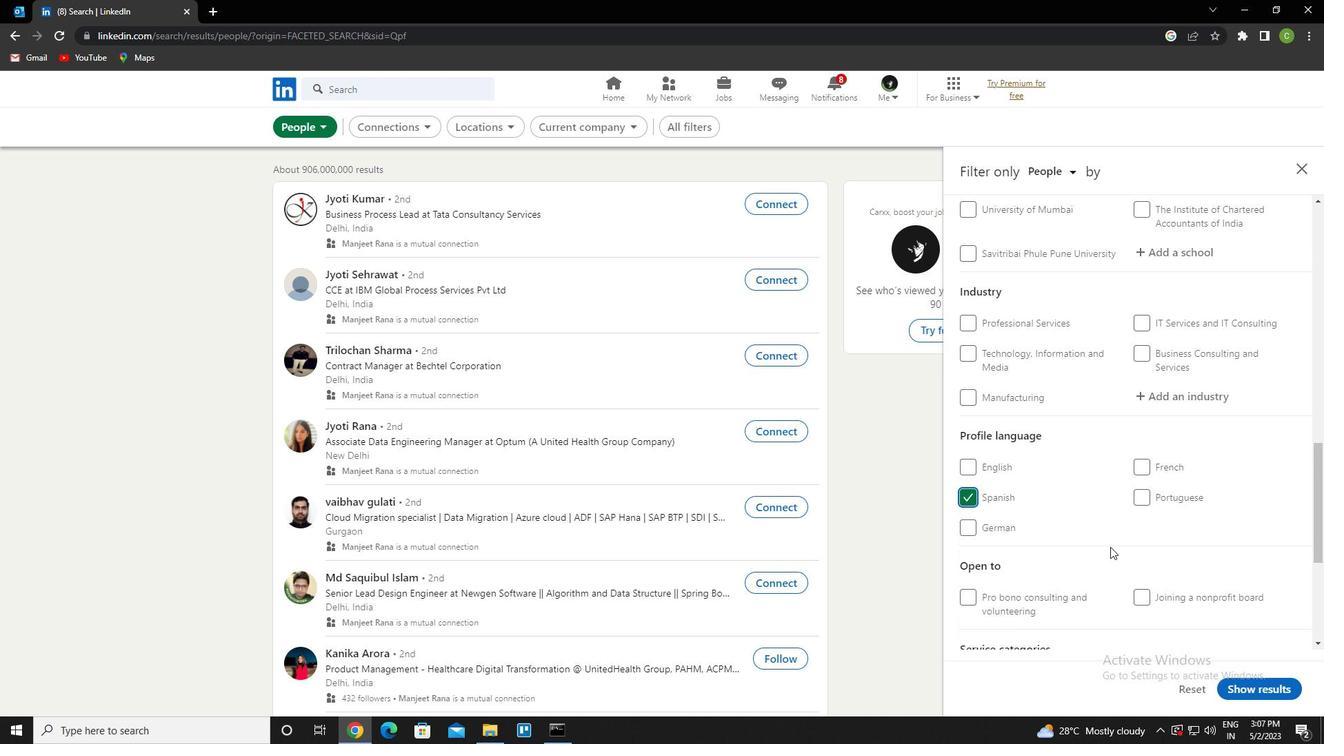 
Action: Mouse scrolled (1131, 539) with delta (0, 0)
Screenshot: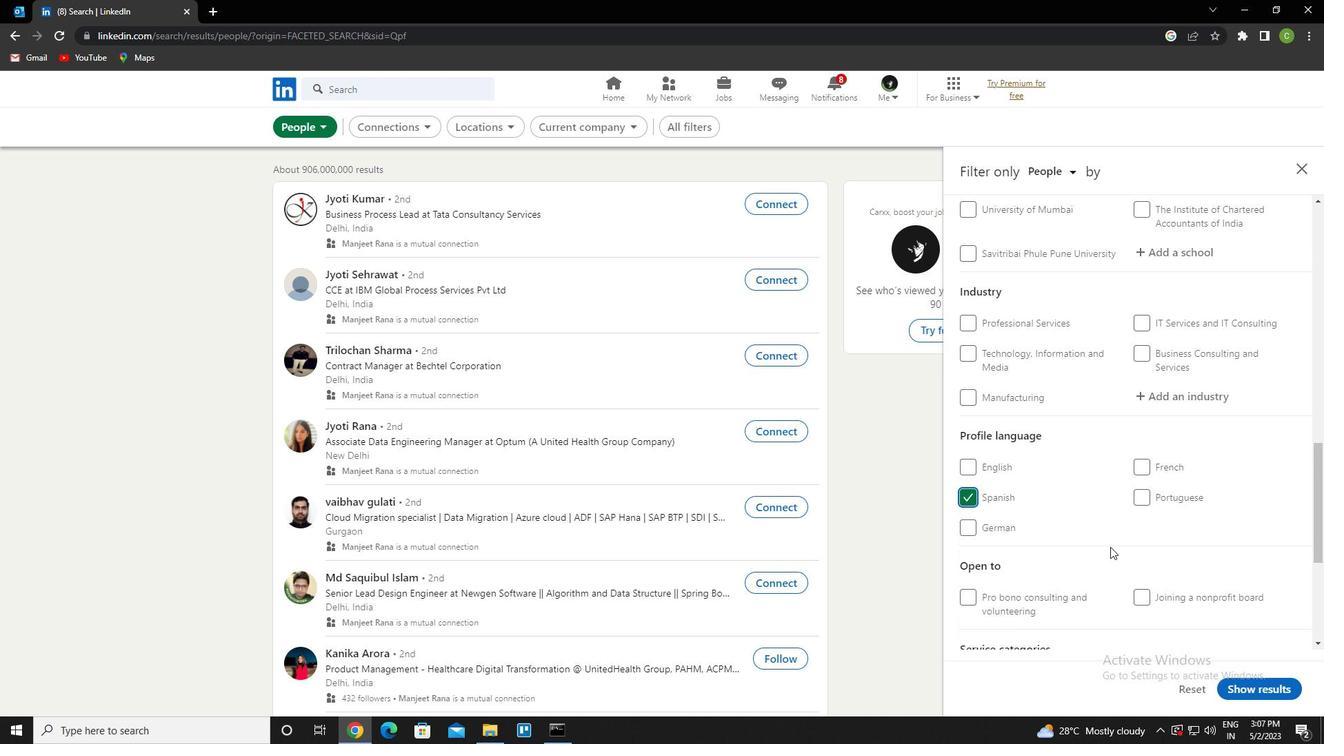 
Action: Mouse scrolled (1131, 539) with delta (0, 0)
Screenshot: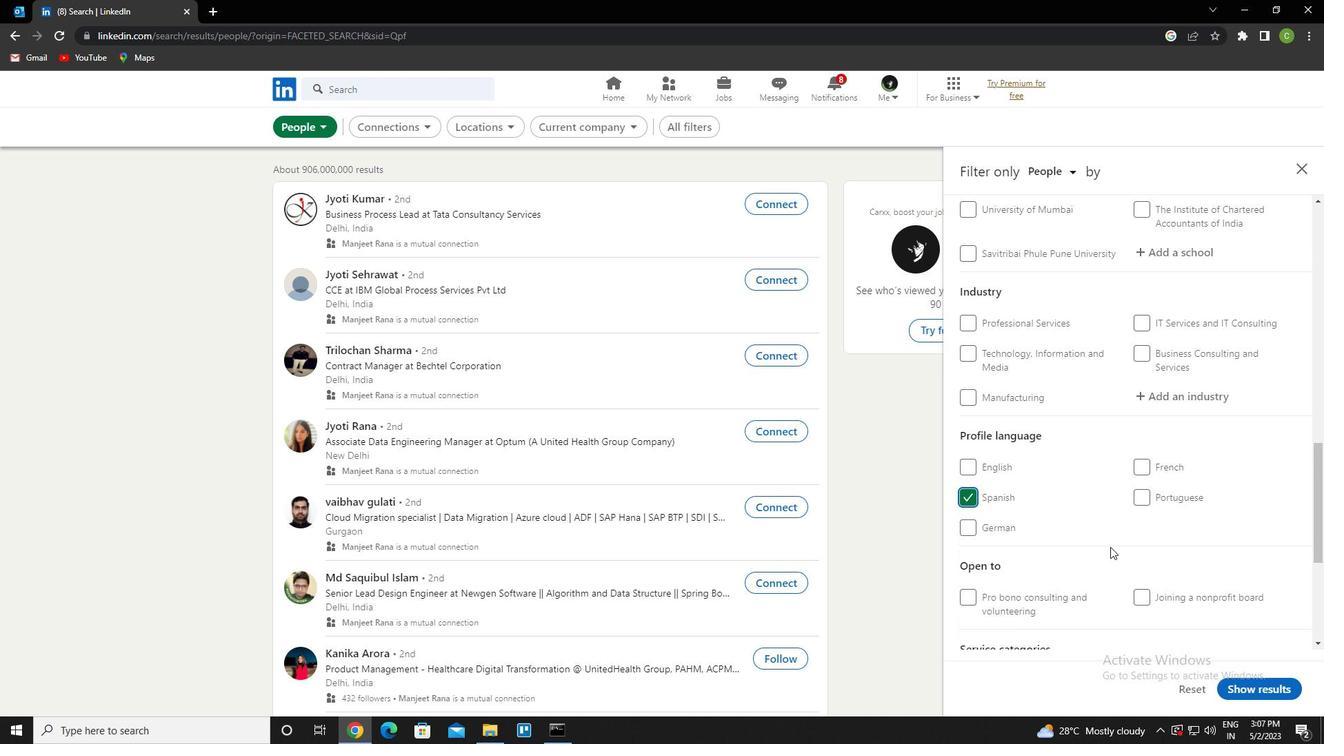 
Action: Mouse scrolled (1131, 539) with delta (0, 0)
Screenshot: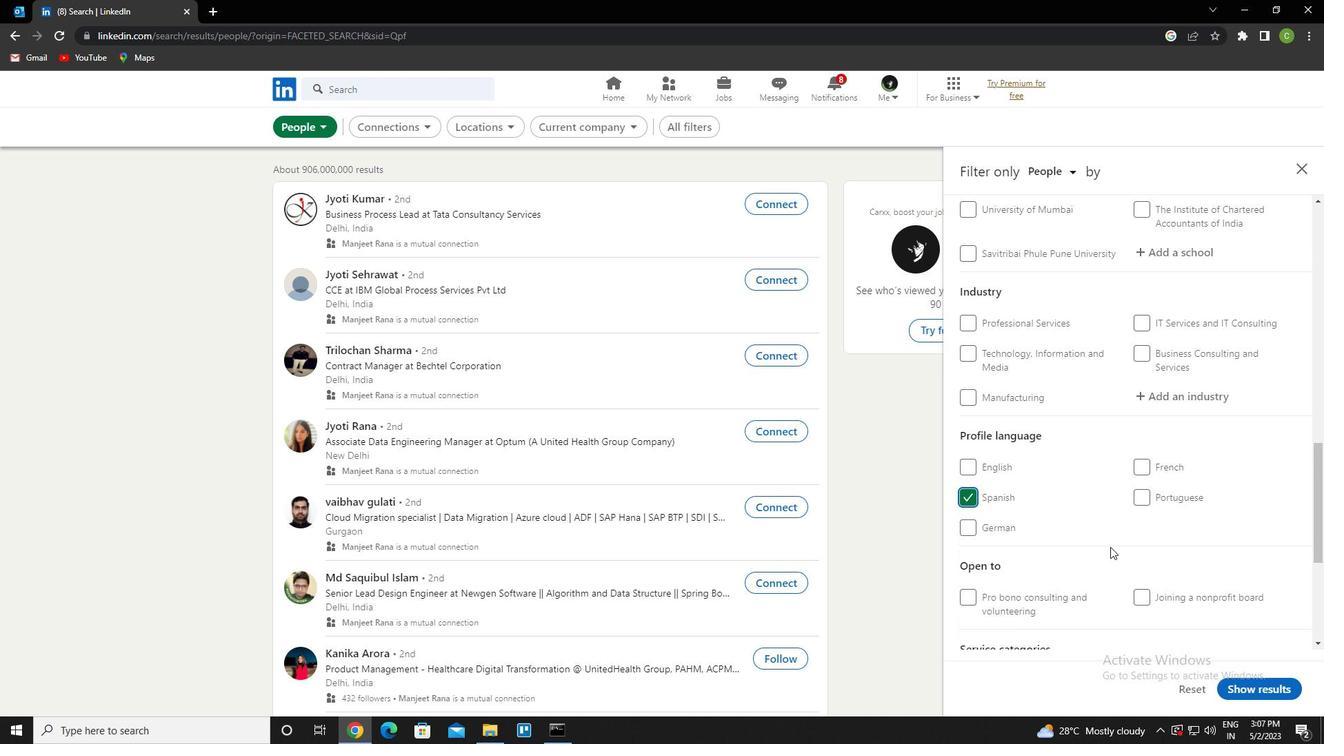 
Action: Mouse scrolled (1131, 539) with delta (0, 0)
Screenshot: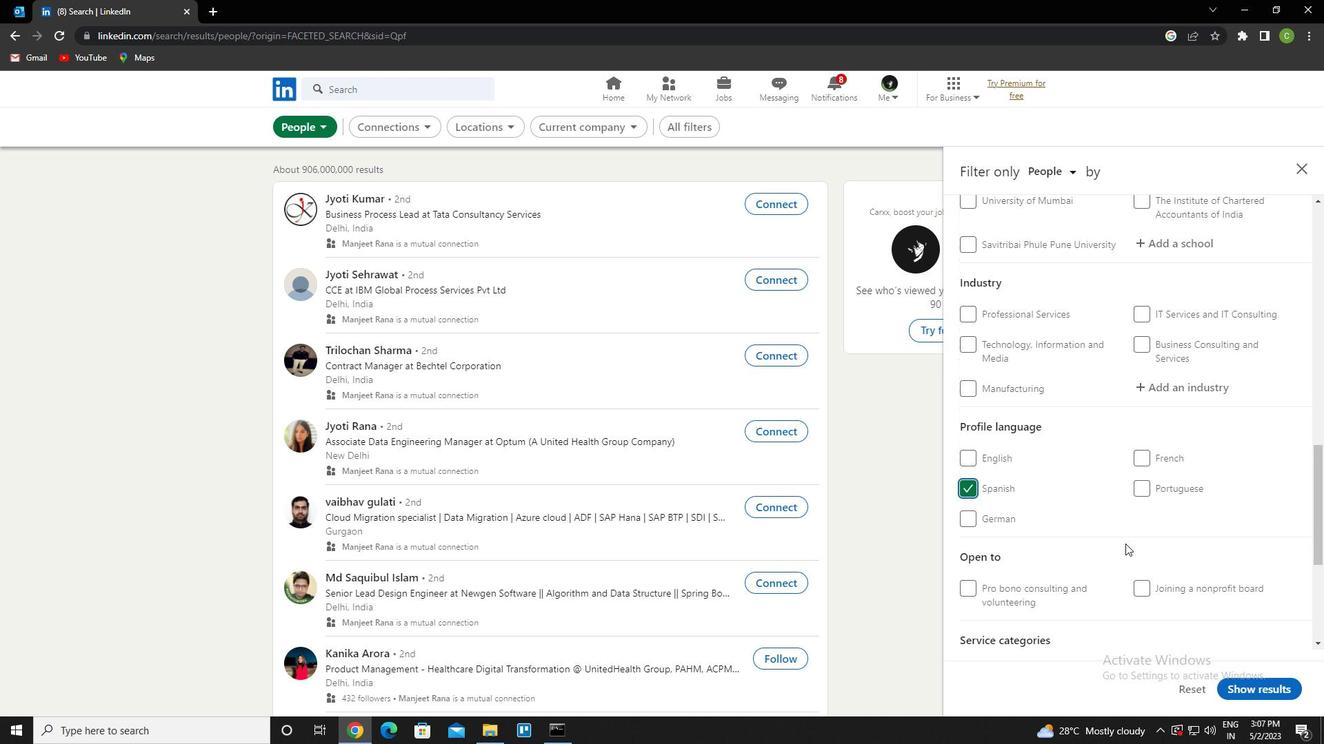 
Action: Mouse scrolled (1131, 539) with delta (0, 0)
Screenshot: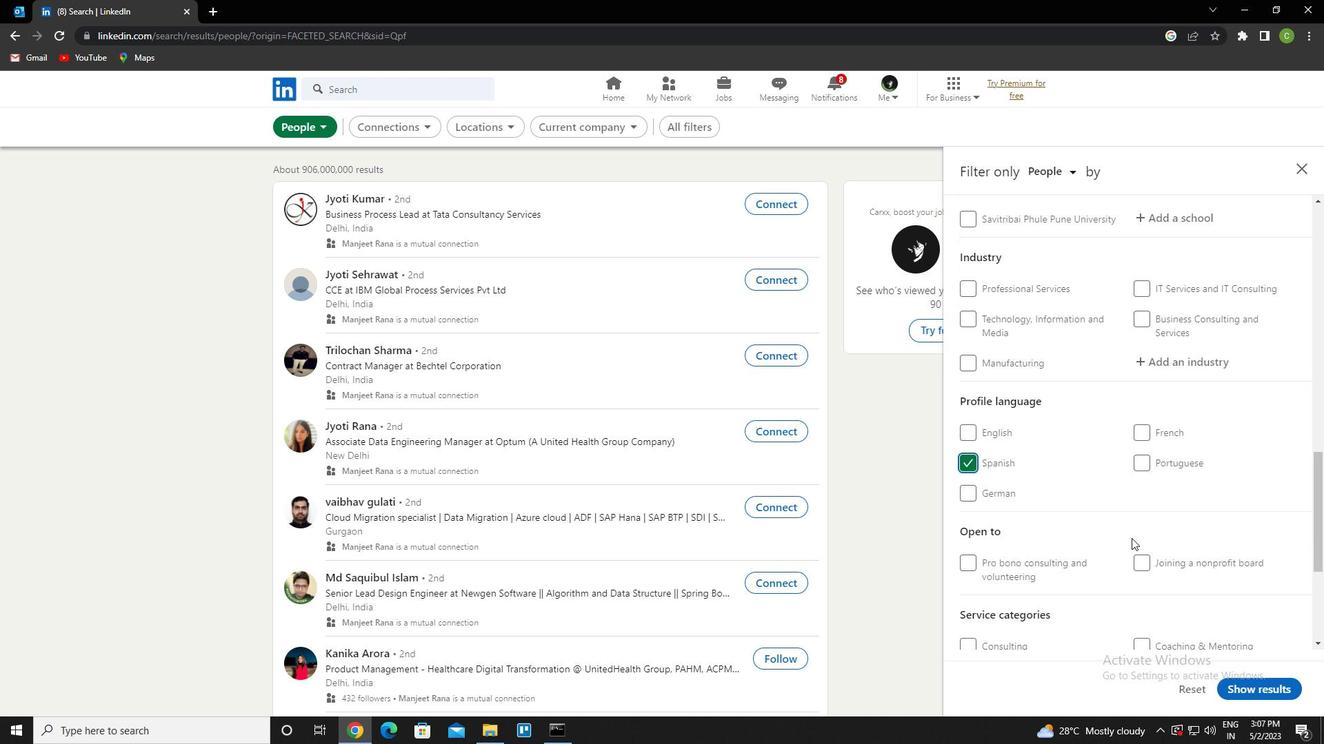 
Action: Mouse moved to (1178, 329)
Screenshot: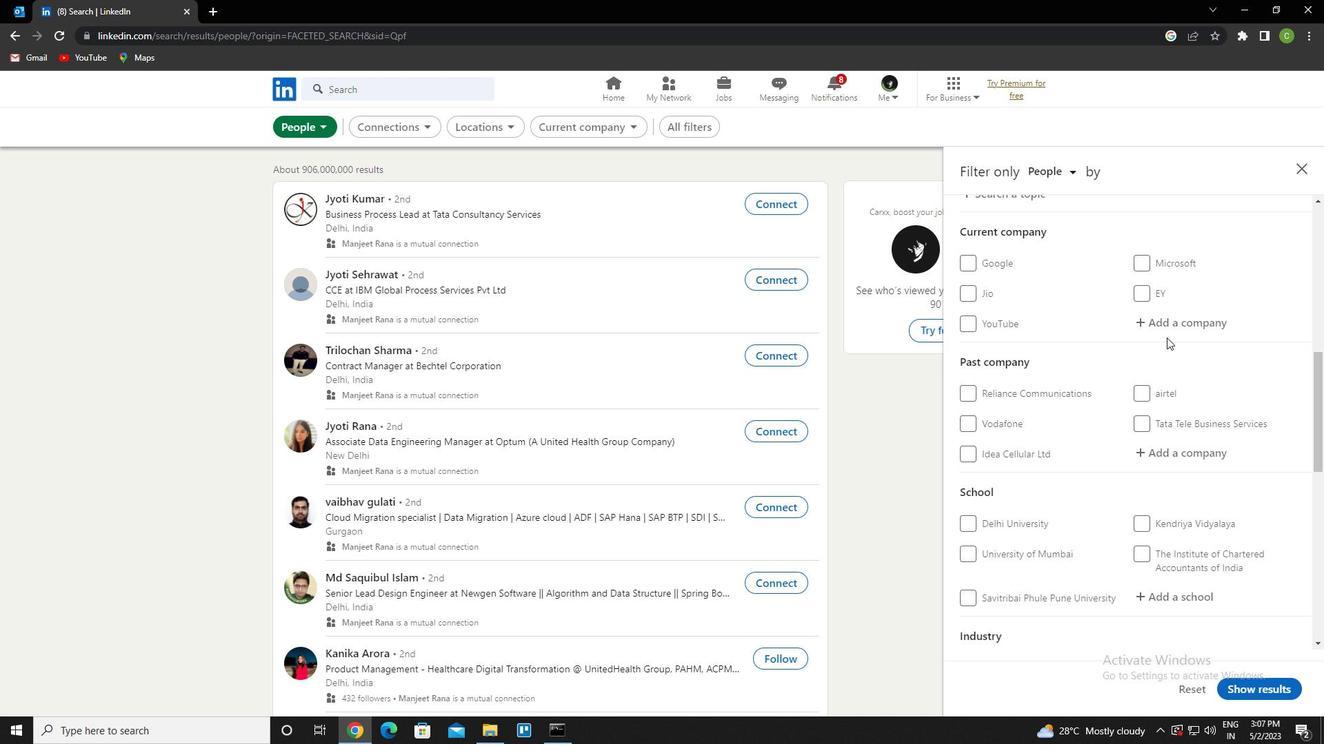 
Action: Mouse pressed left at (1178, 329)
Screenshot: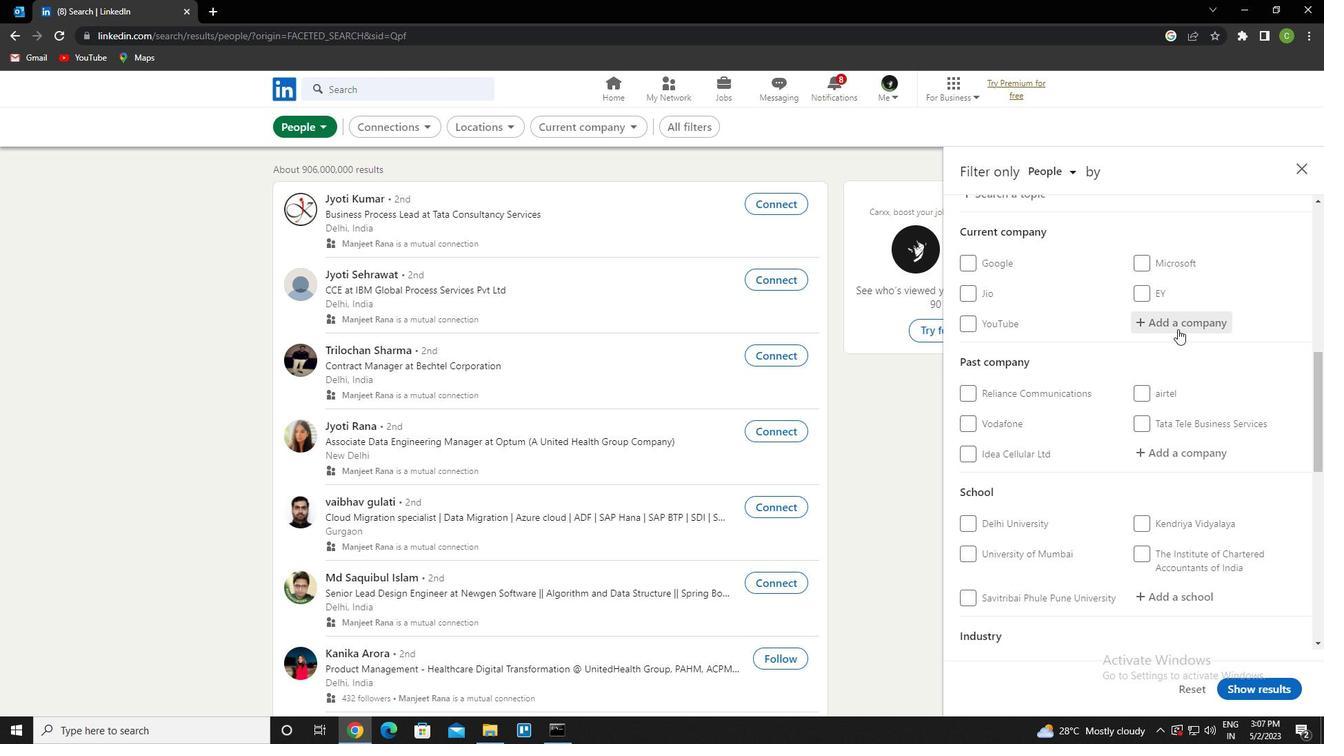 
Action: Key pressed <Key.caps_lock>r<Key.caps_lock>oyal<Key.down><Key.space>enfi<Key.down><Key.enter>
Screenshot: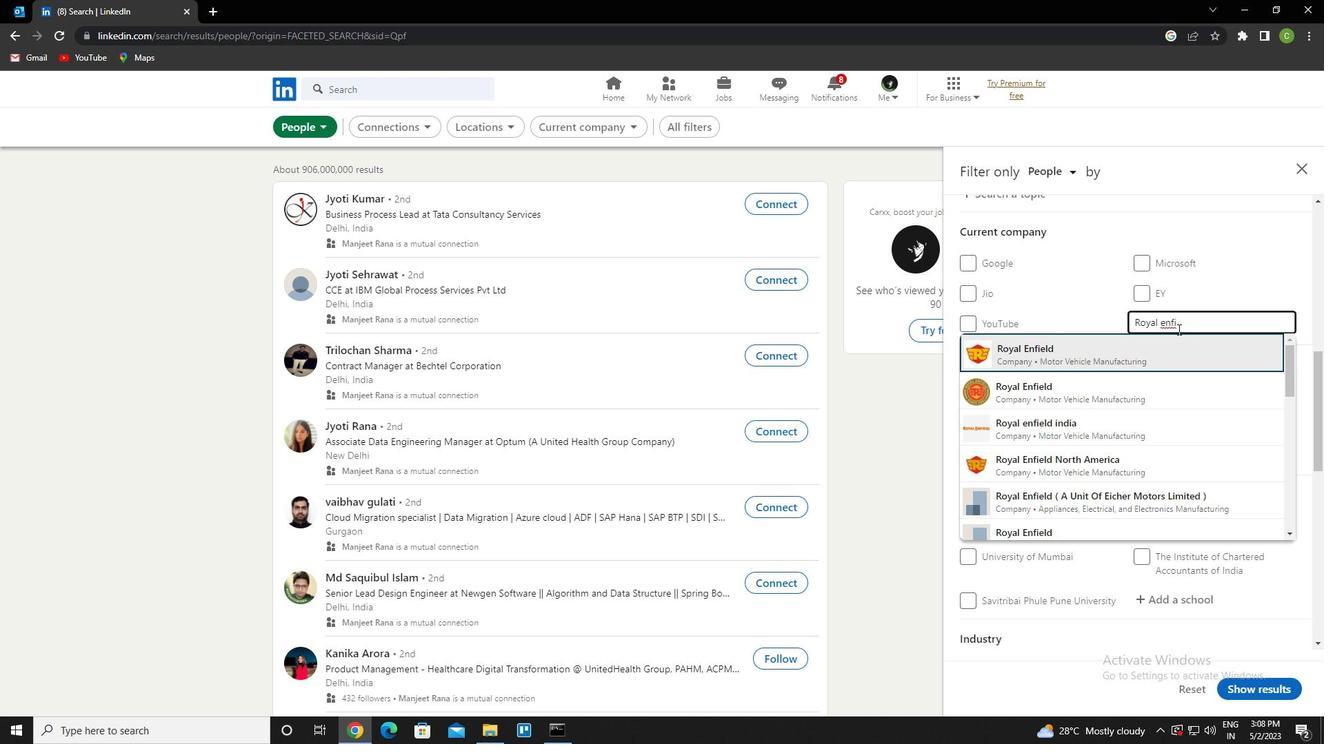 
Action: Mouse scrolled (1178, 329) with delta (0, 0)
Screenshot: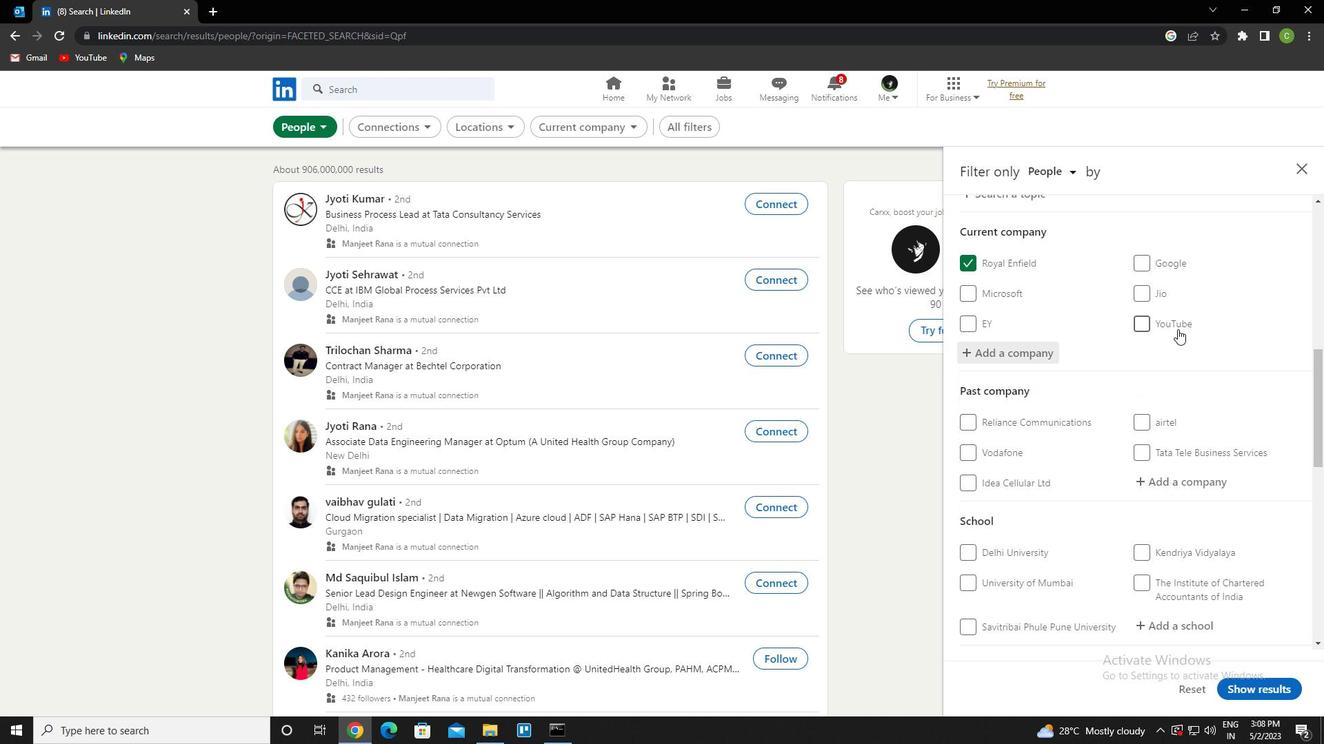 
Action: Mouse scrolled (1178, 329) with delta (0, 0)
Screenshot: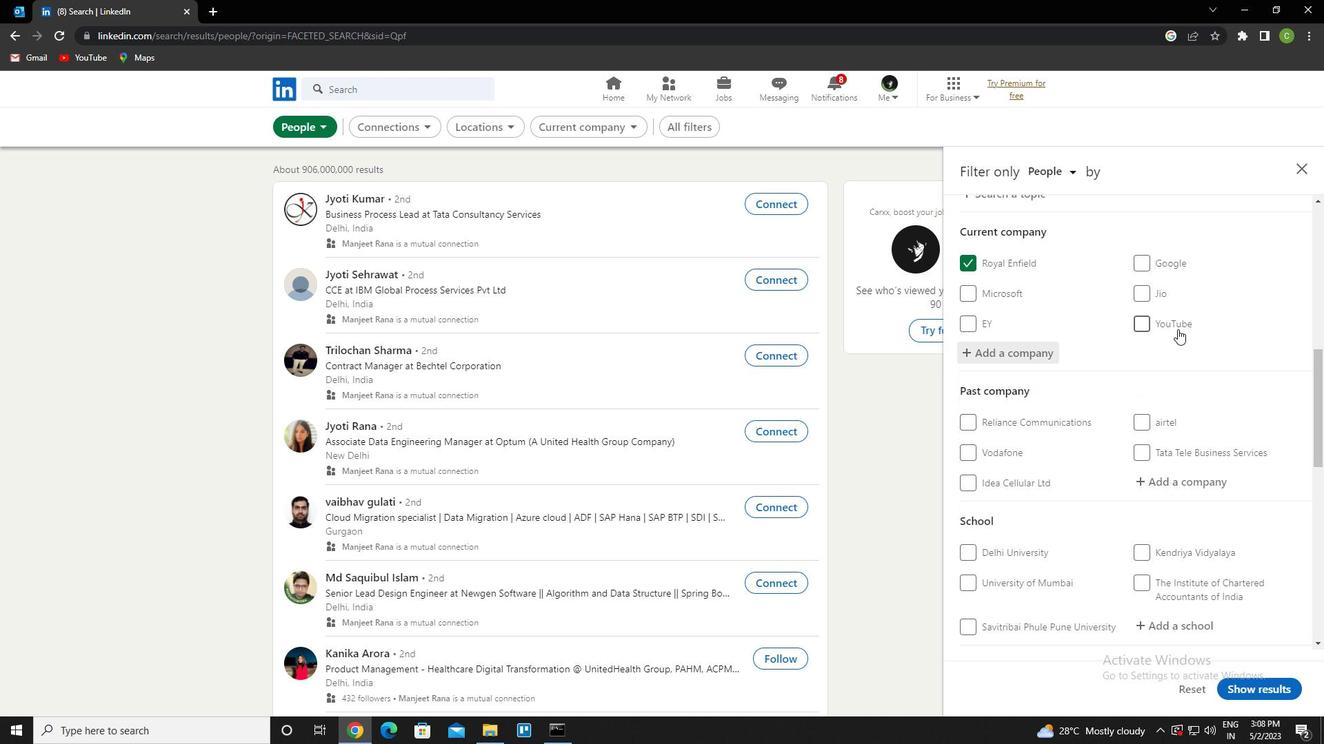 
Action: Mouse scrolled (1178, 329) with delta (0, 0)
Screenshot: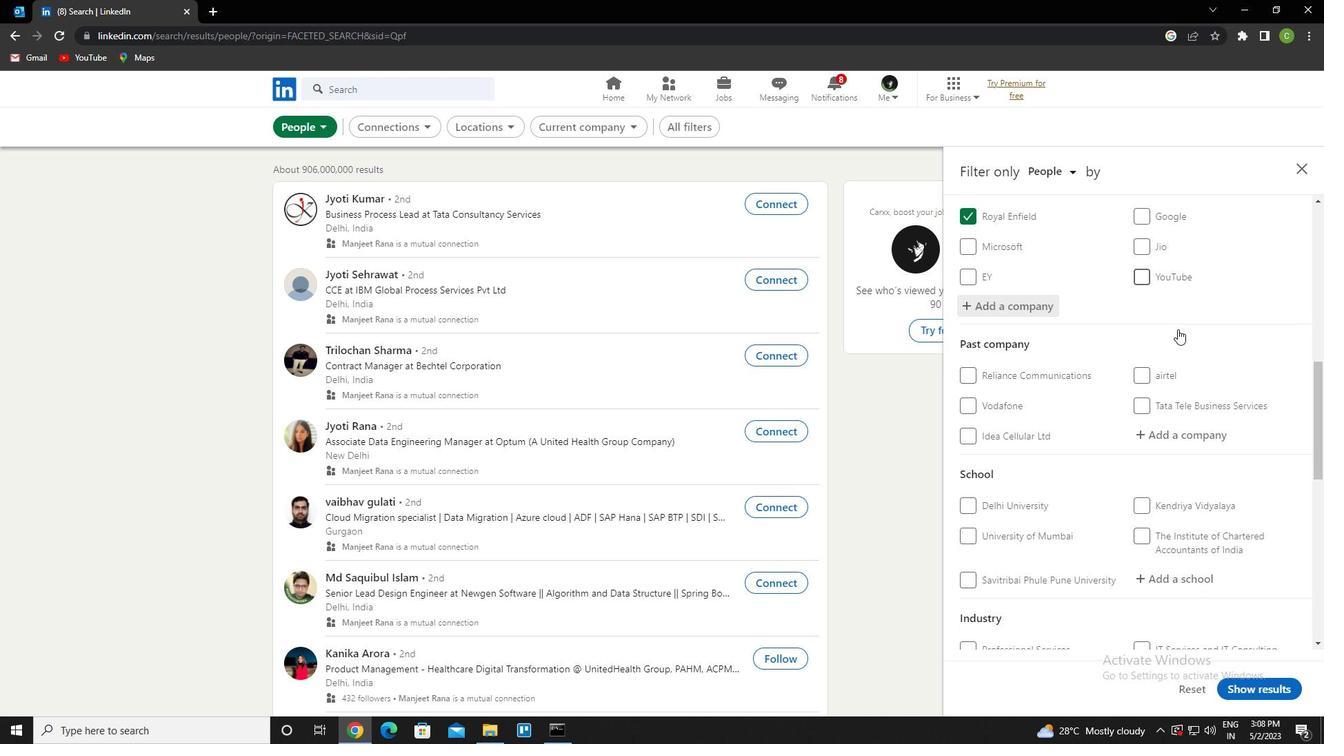 
Action: Mouse moved to (1169, 418)
Screenshot: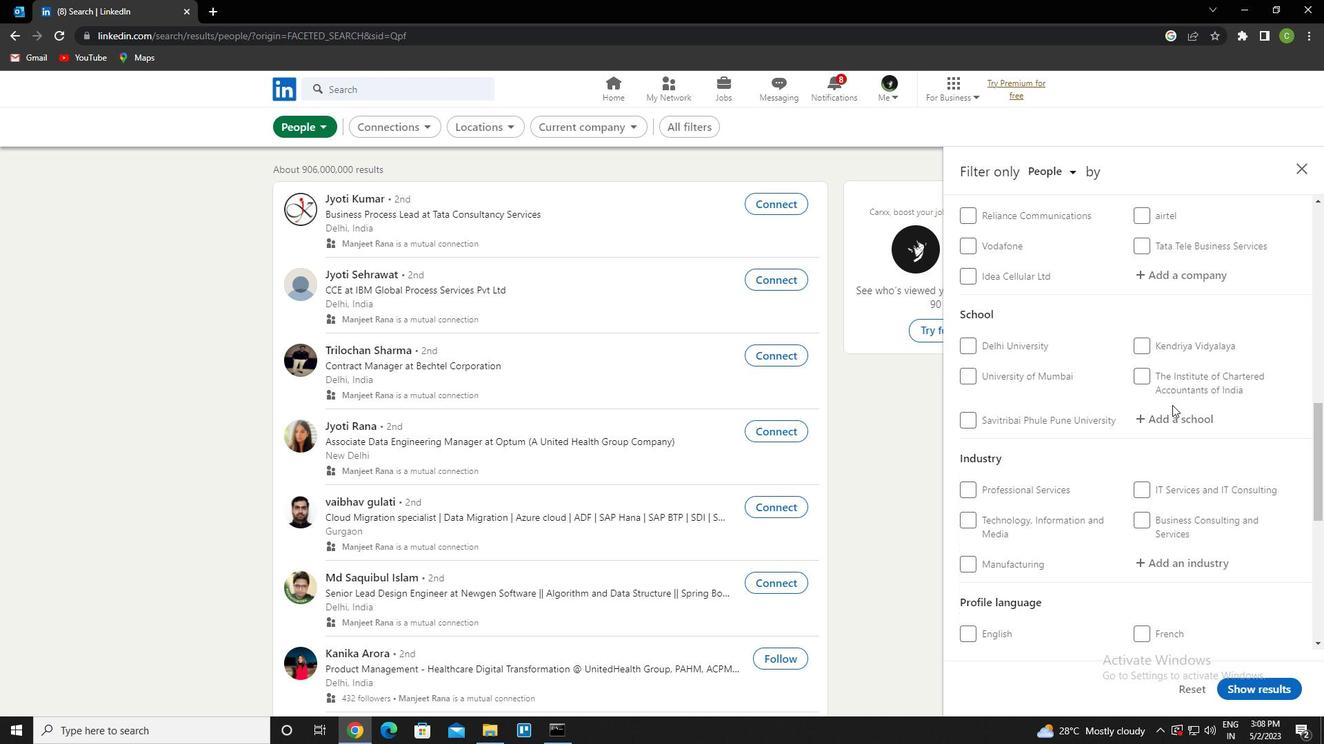 
Action: Mouse pressed left at (1169, 418)
Screenshot: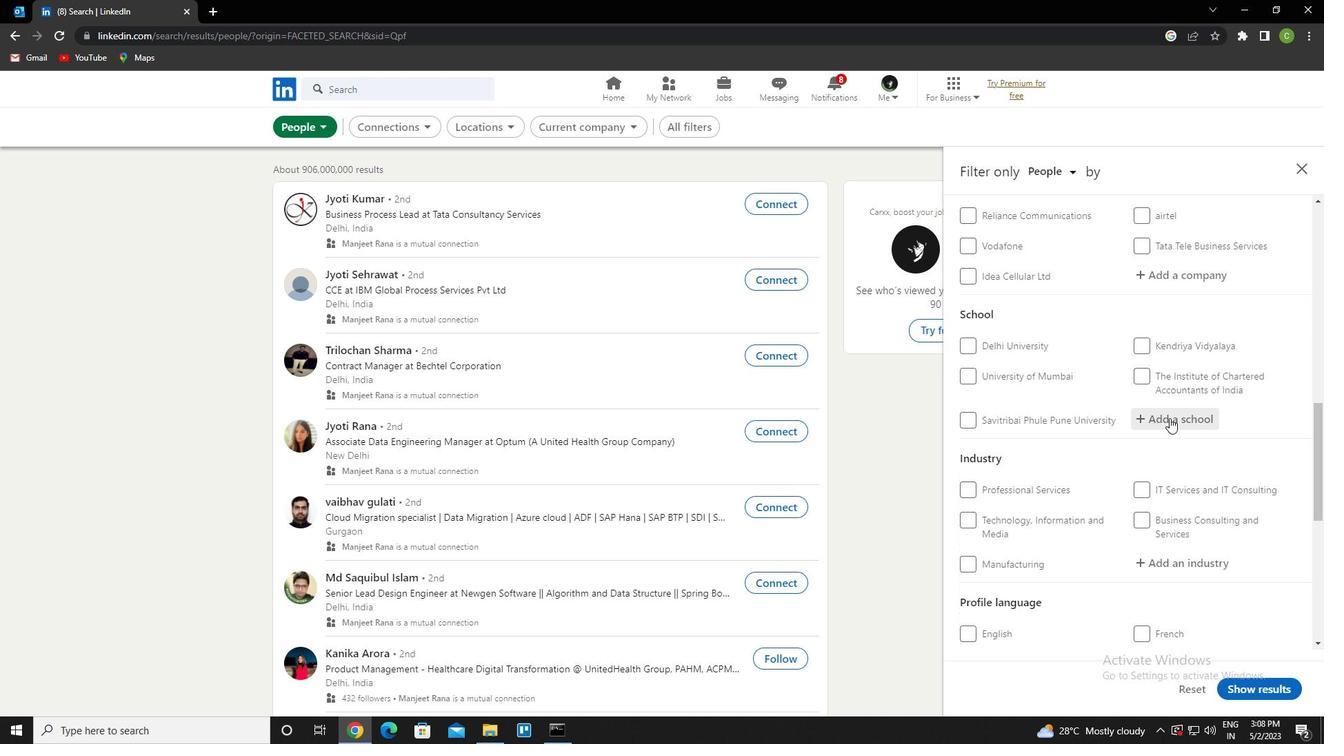 
Action: Key pressed <Key.caps_lock>s<Key.caps_lock>t.<Key.space><Key.caps_lock>t<Key.caps_lock>eresa<Key.down><Key.enter>
Screenshot: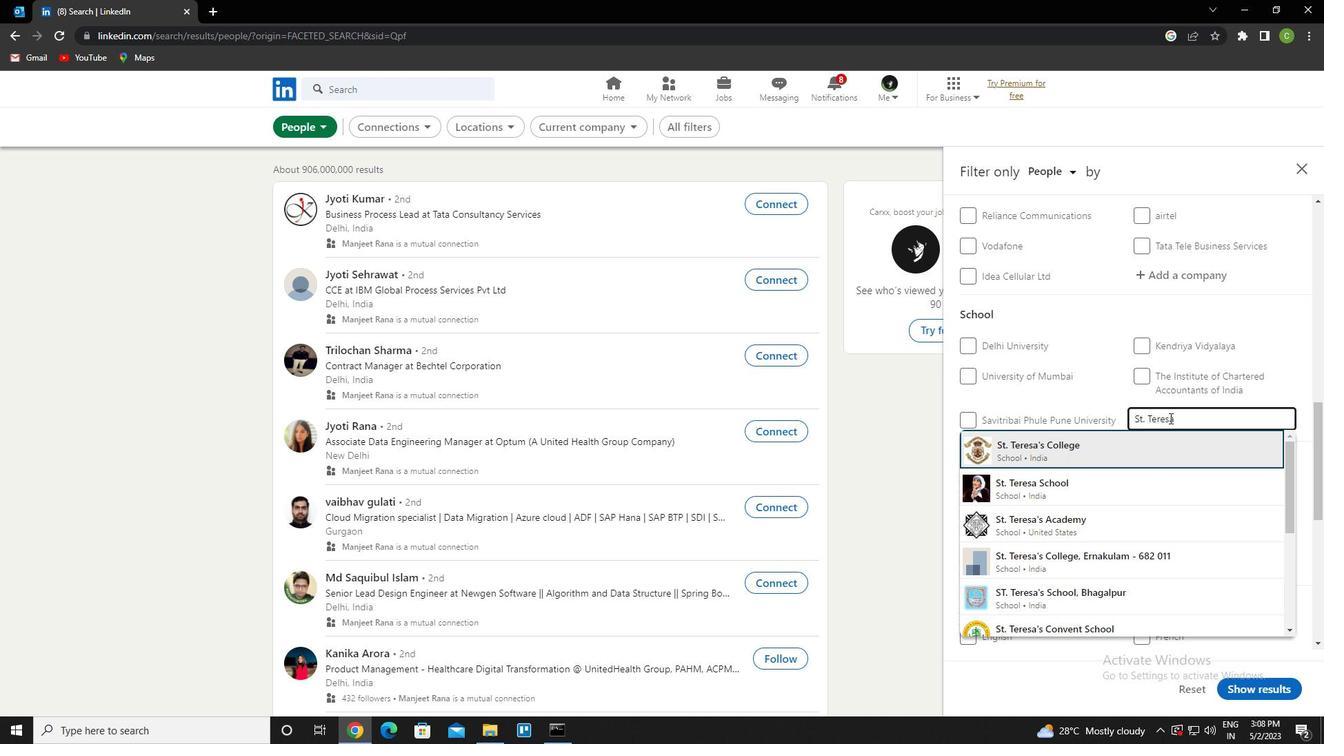 
Action: Mouse scrolled (1169, 418) with delta (0, 0)
Screenshot: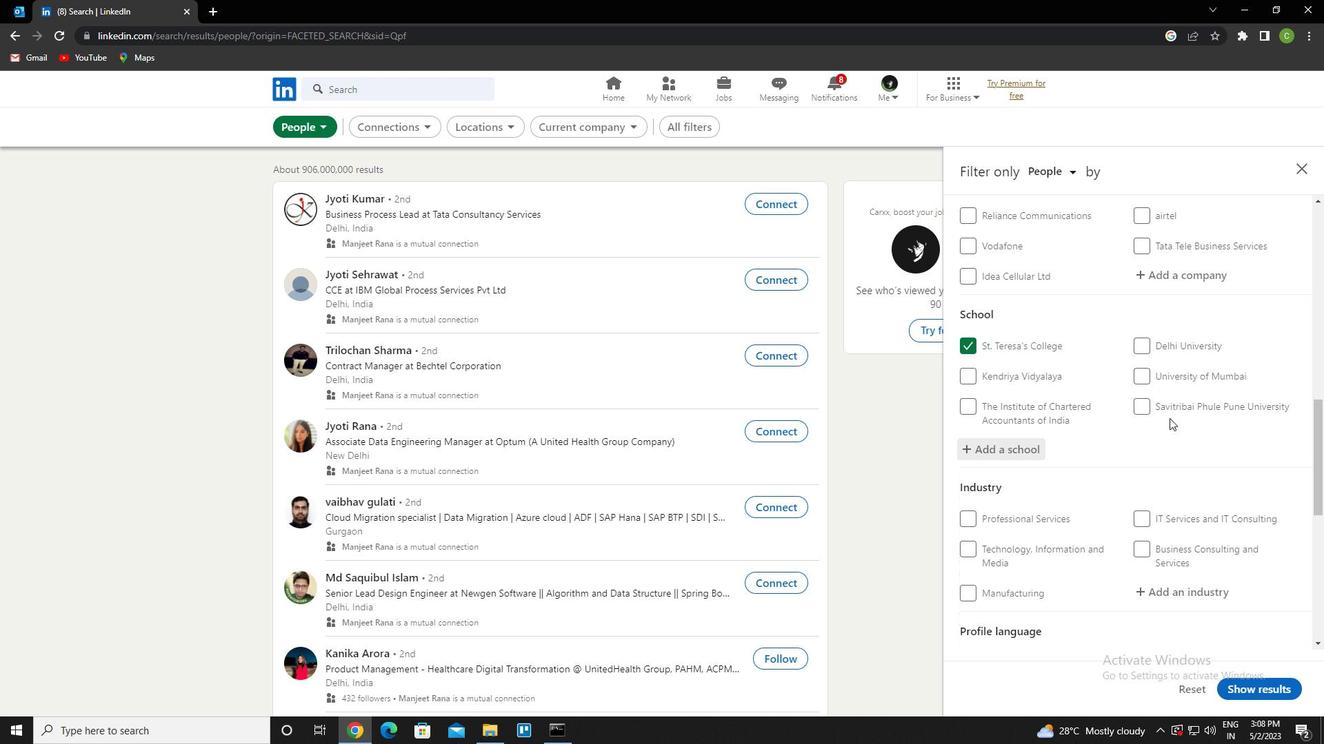 
Action: Mouse scrolled (1169, 418) with delta (0, 0)
Screenshot: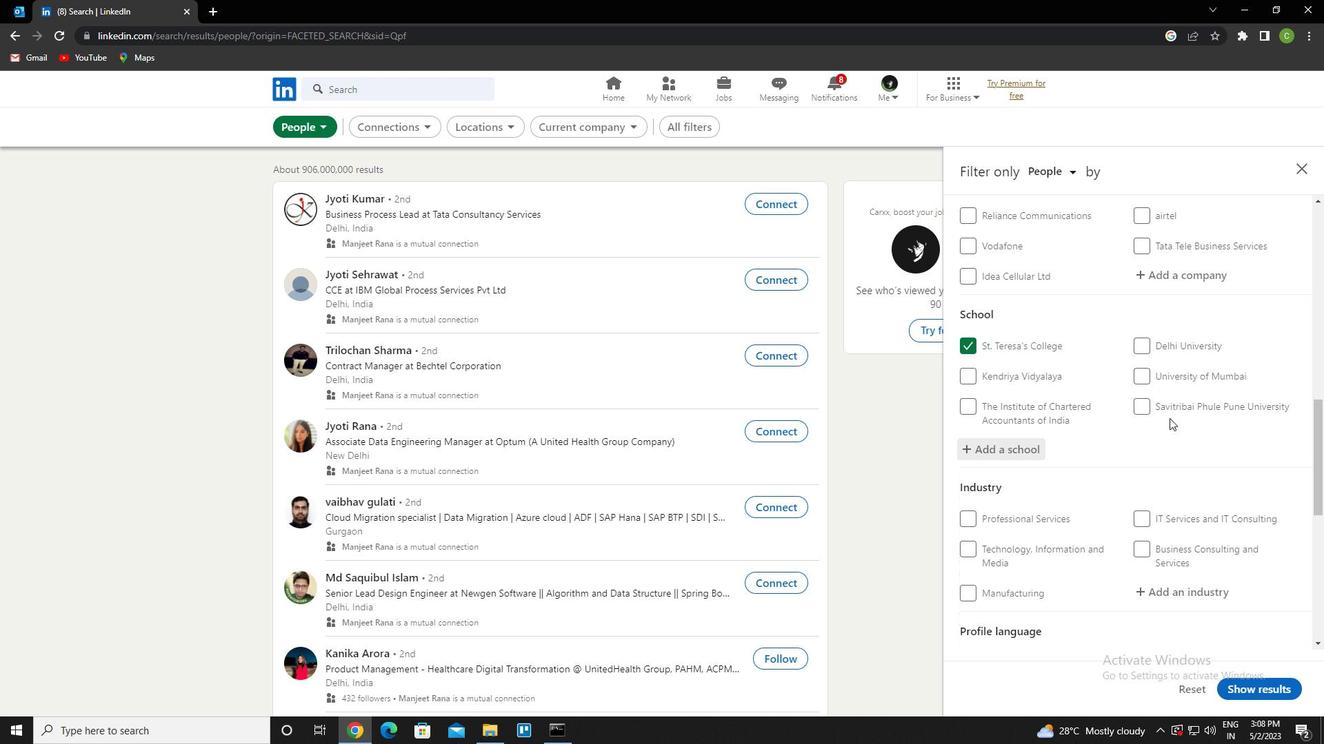 
Action: Mouse scrolled (1169, 418) with delta (0, 0)
Screenshot: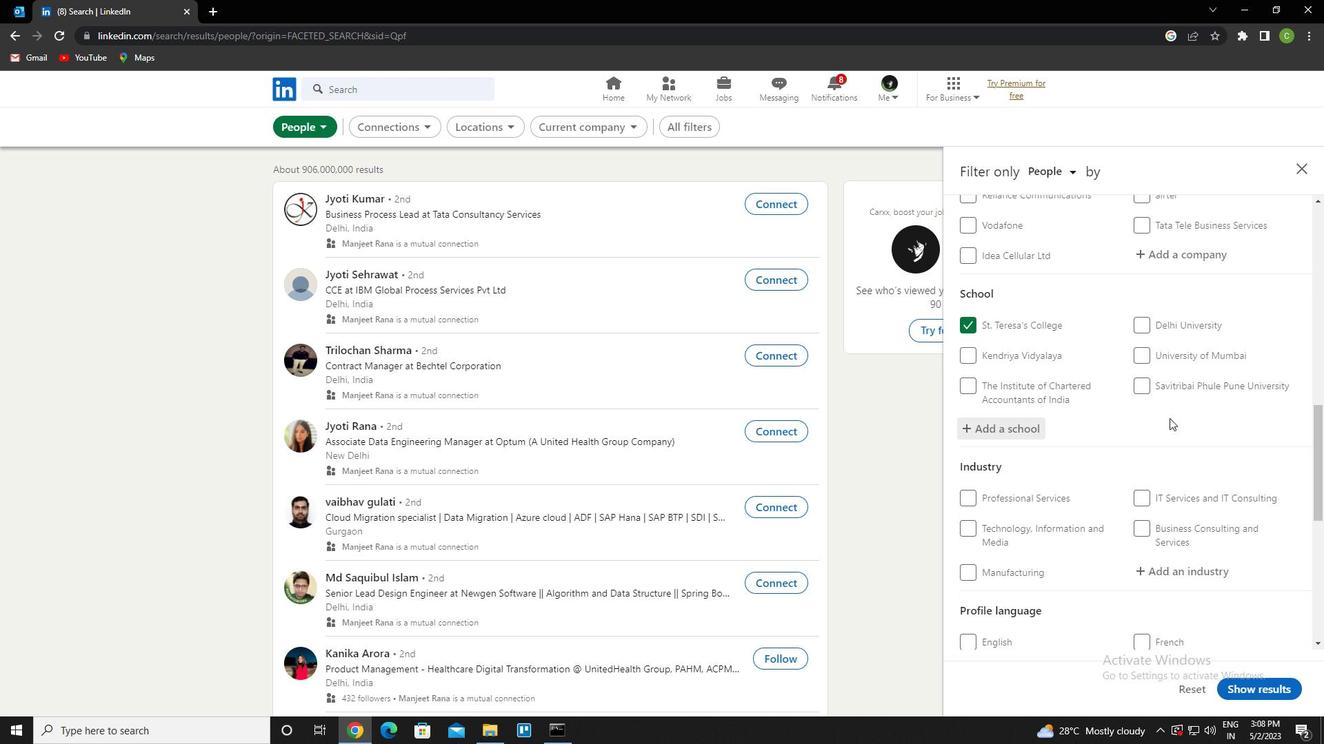 
Action: Mouse scrolled (1169, 418) with delta (0, 0)
Screenshot: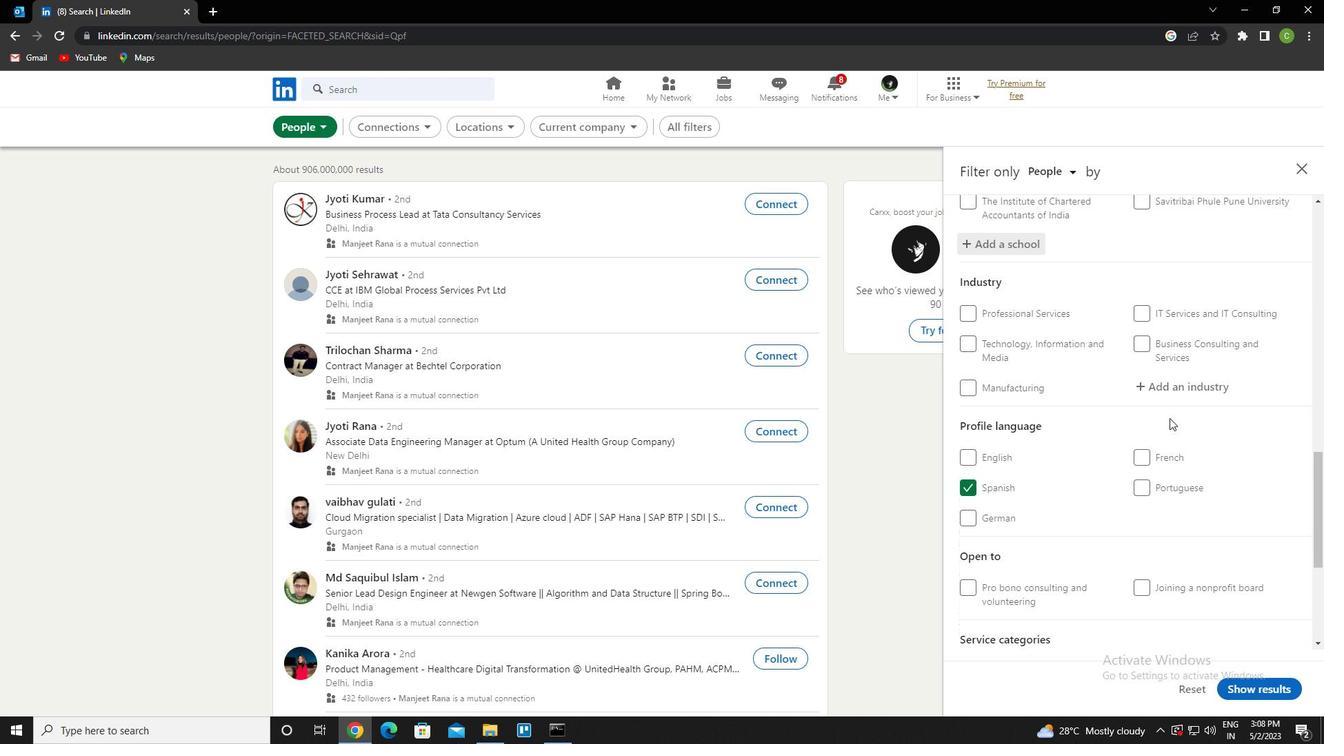 
Action: Mouse moved to (1174, 316)
Screenshot: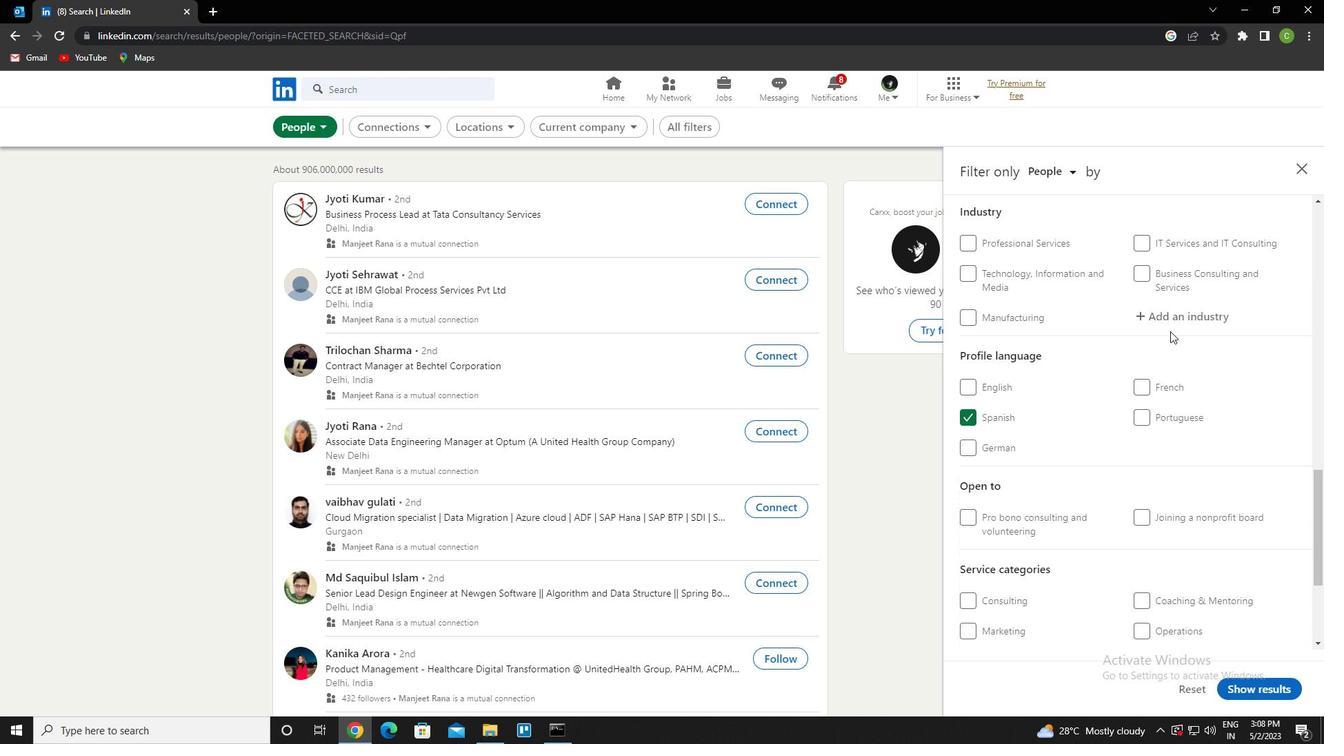 
Action: Mouse pressed left at (1174, 316)
Screenshot: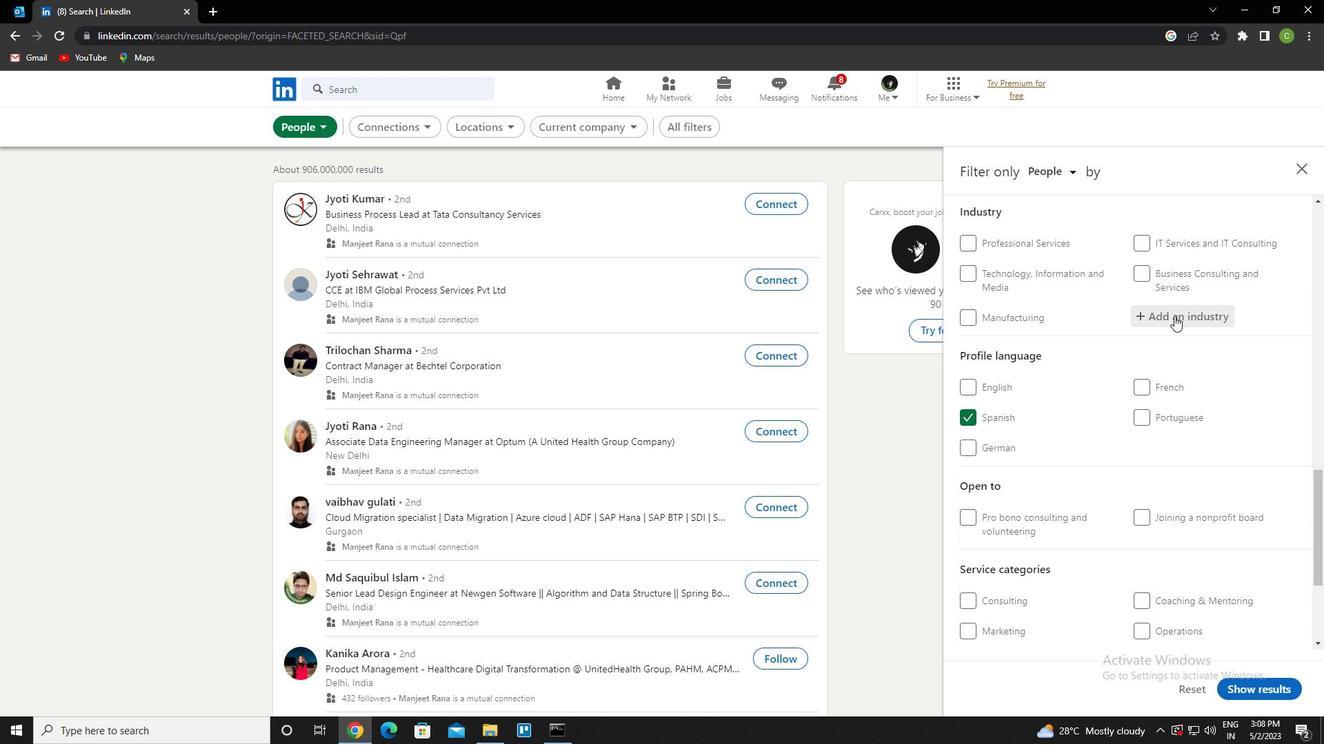 
Action: Key pressed <Key.caps_lock>w<Key.caps_lock>holesale<Key.space>buildin<Key.down><Key.enter>
Screenshot: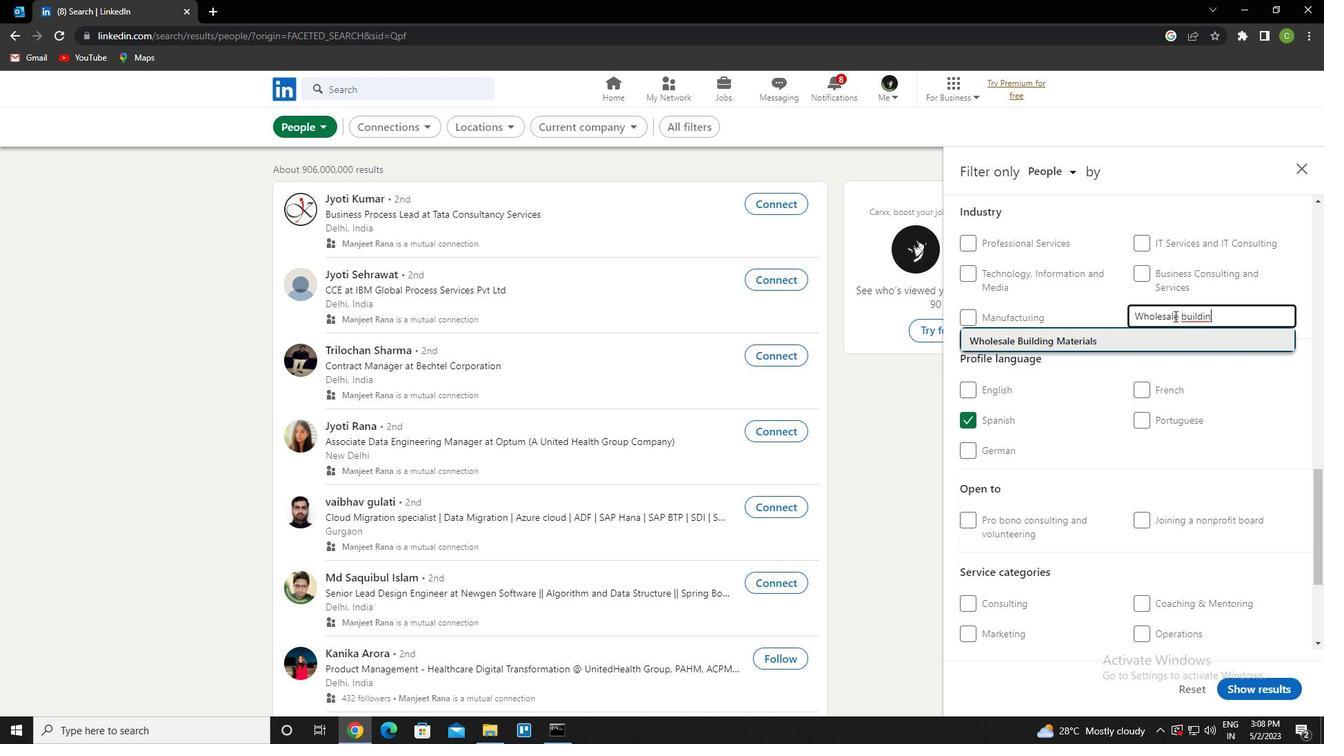 
Action: Mouse scrolled (1174, 315) with delta (0, 0)
Screenshot: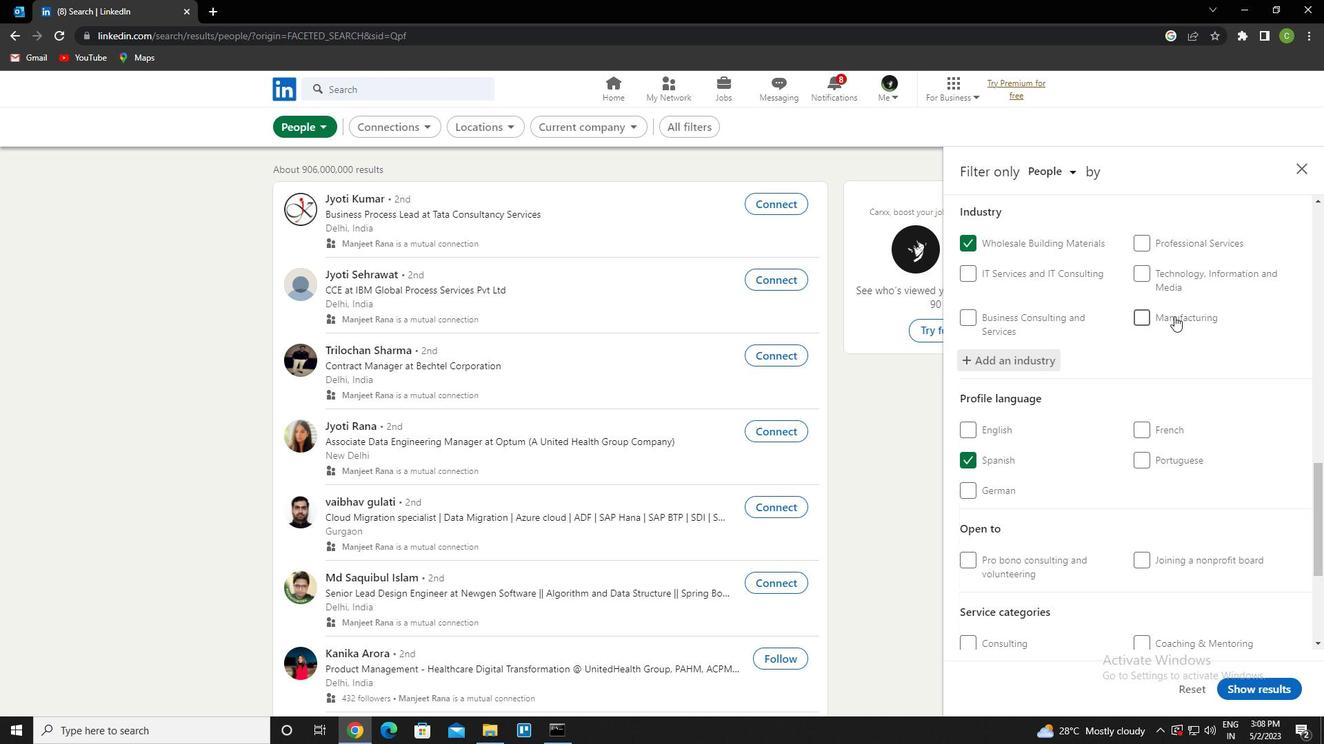 
Action: Mouse scrolled (1174, 315) with delta (0, 0)
Screenshot: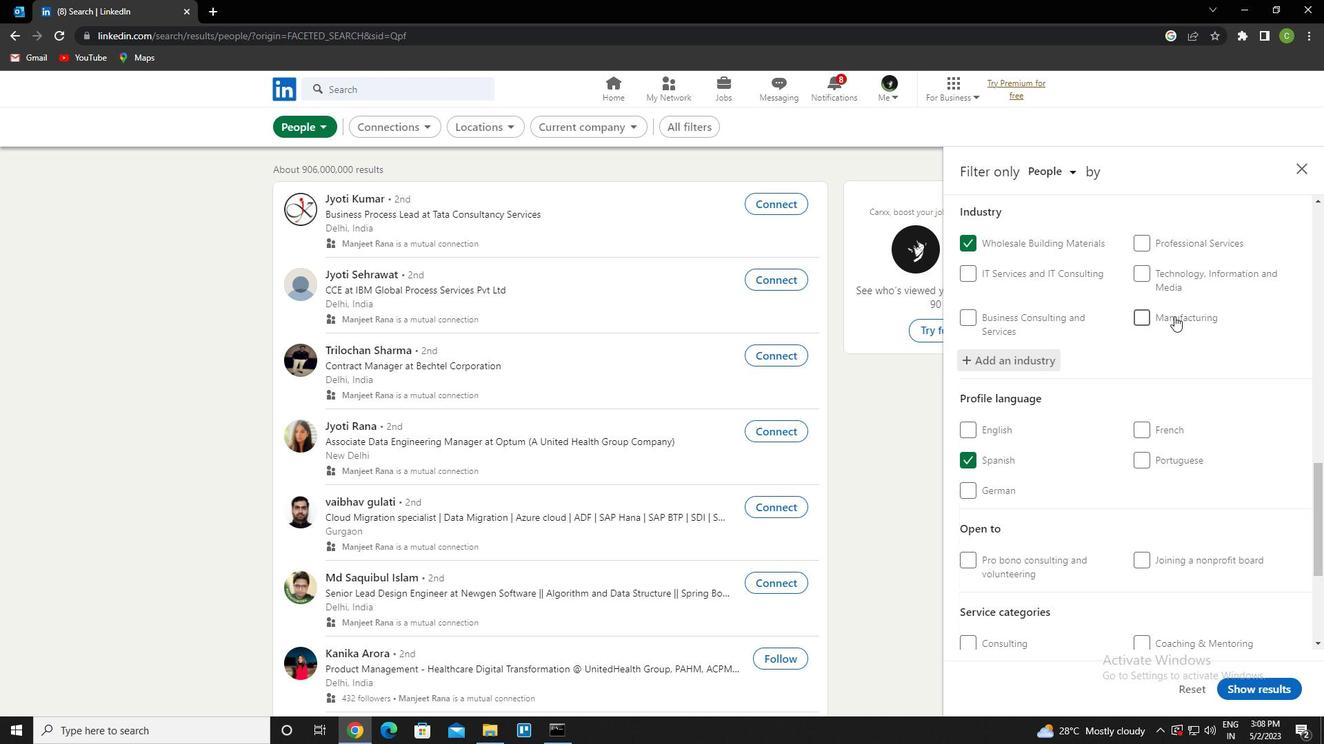 
Action: Mouse scrolled (1174, 315) with delta (0, 0)
Screenshot: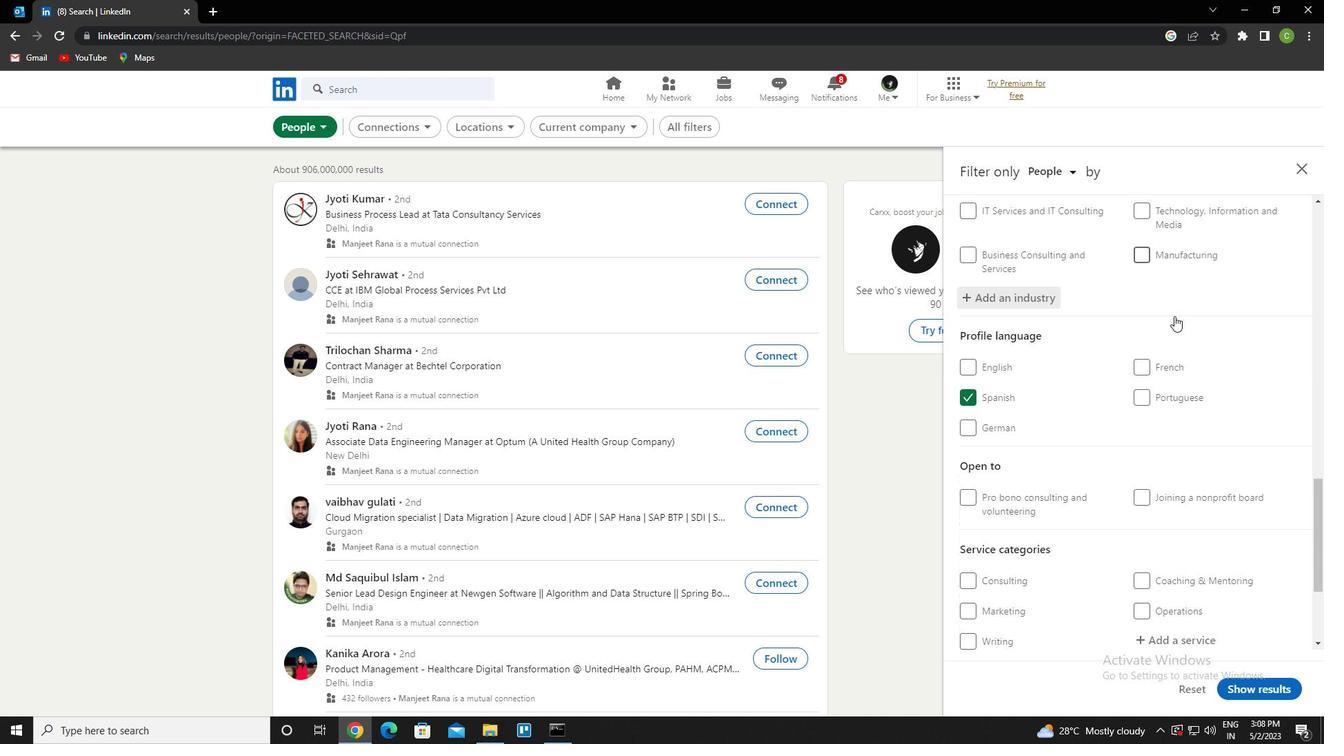 
Action: Mouse moved to (1172, 325)
Screenshot: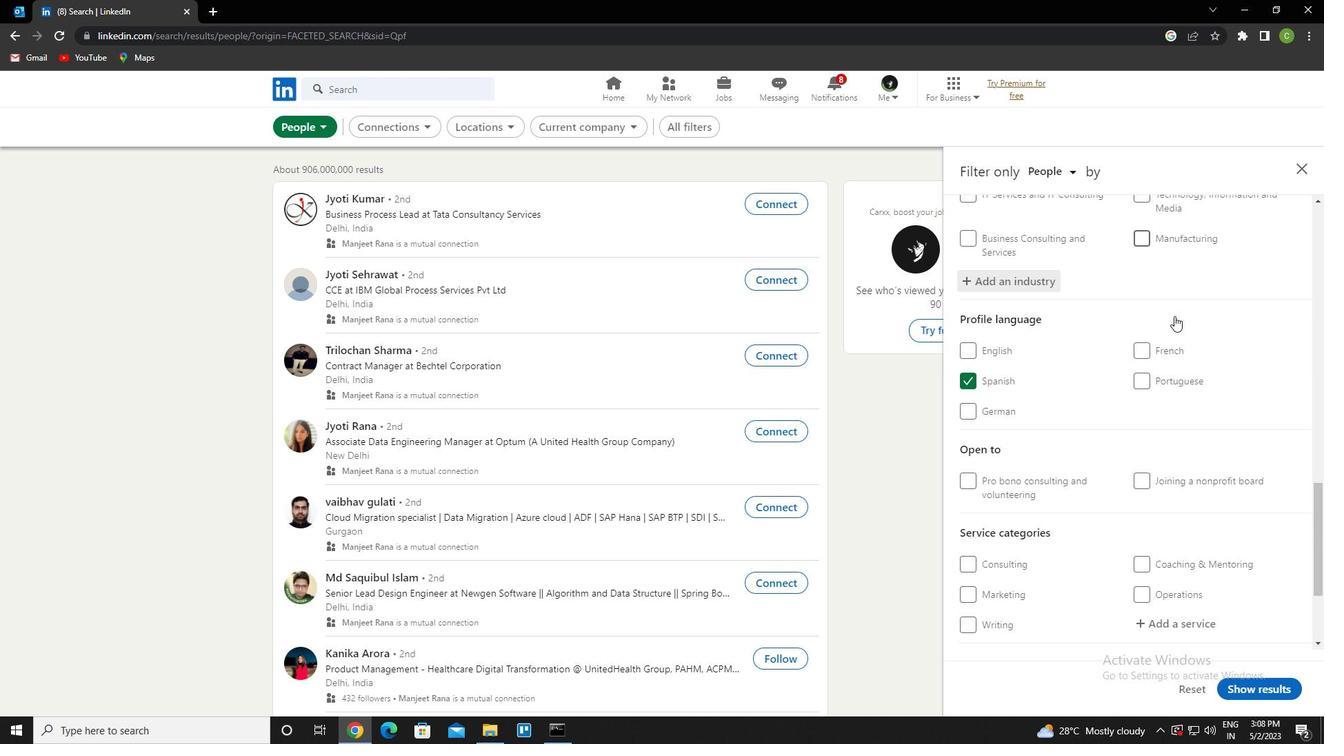 
Action: Mouse scrolled (1172, 324) with delta (0, 0)
Screenshot: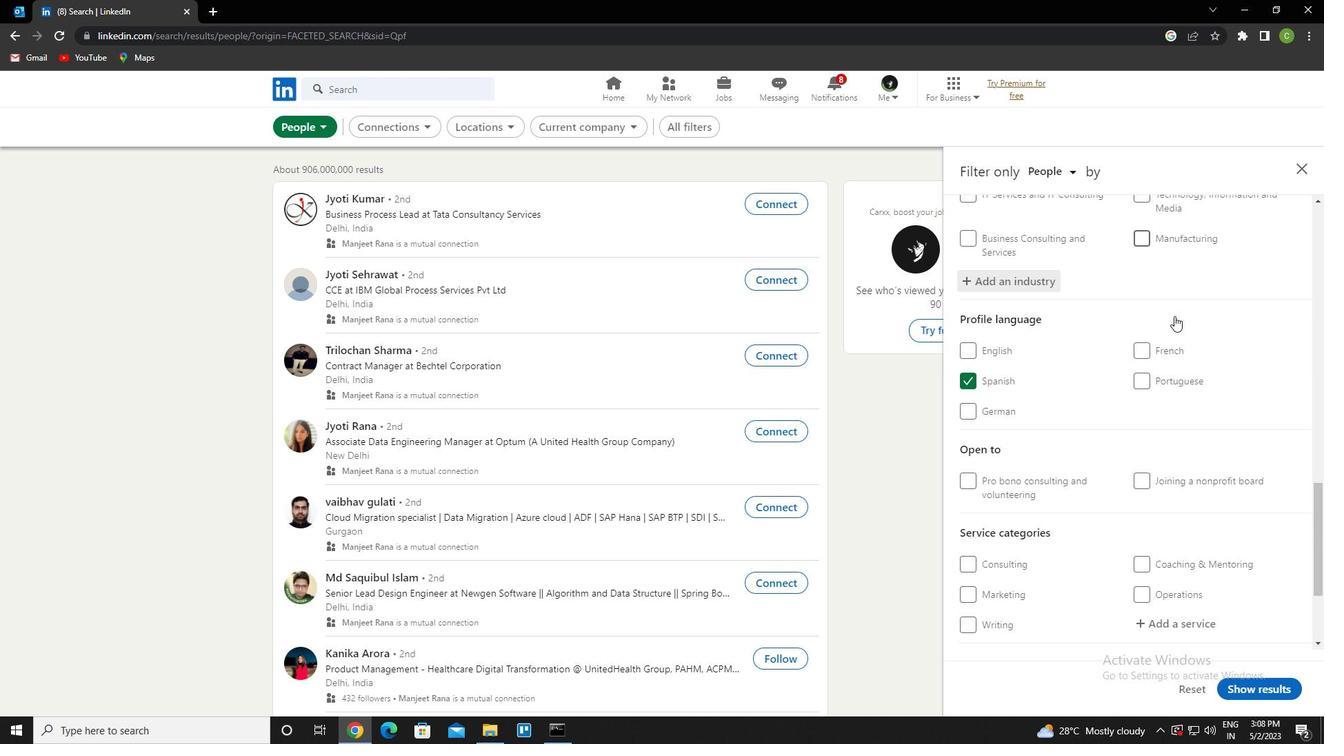 
Action: Mouse moved to (1172, 333)
Screenshot: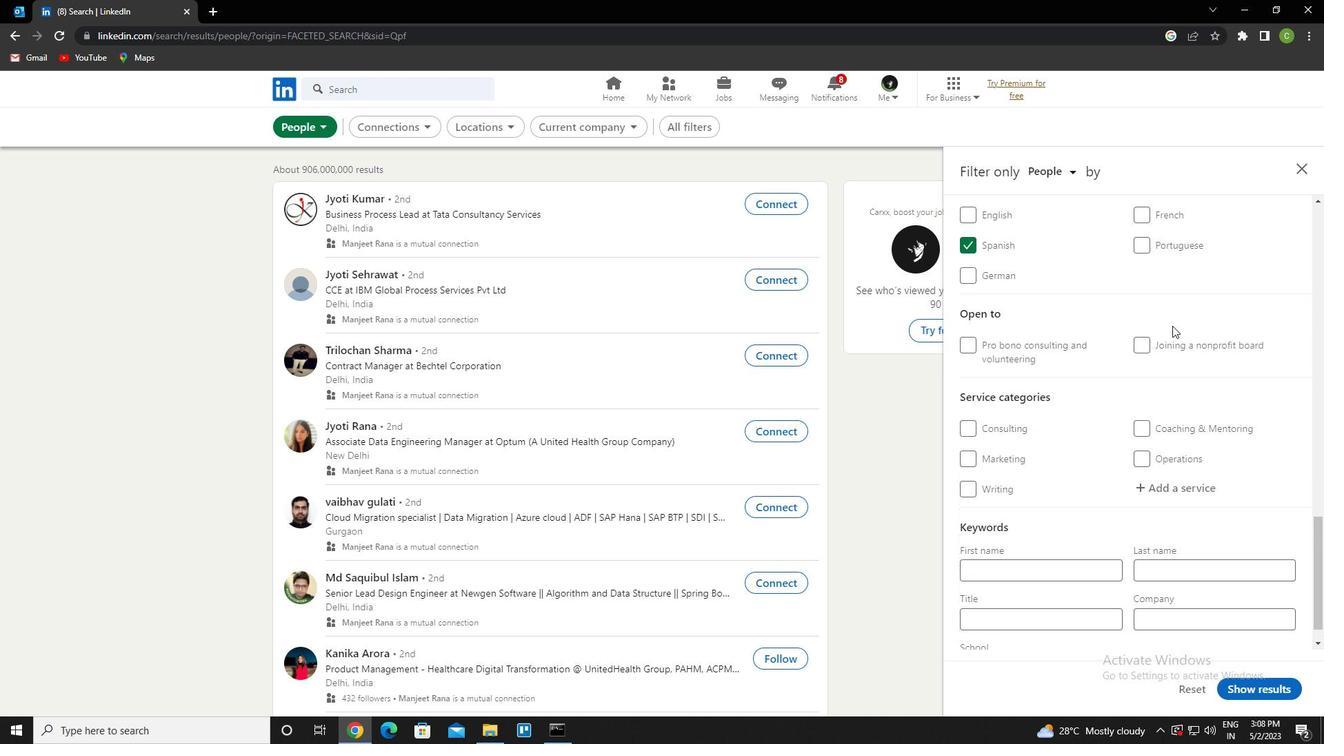 
Action: Mouse scrolled (1172, 332) with delta (0, 0)
Screenshot: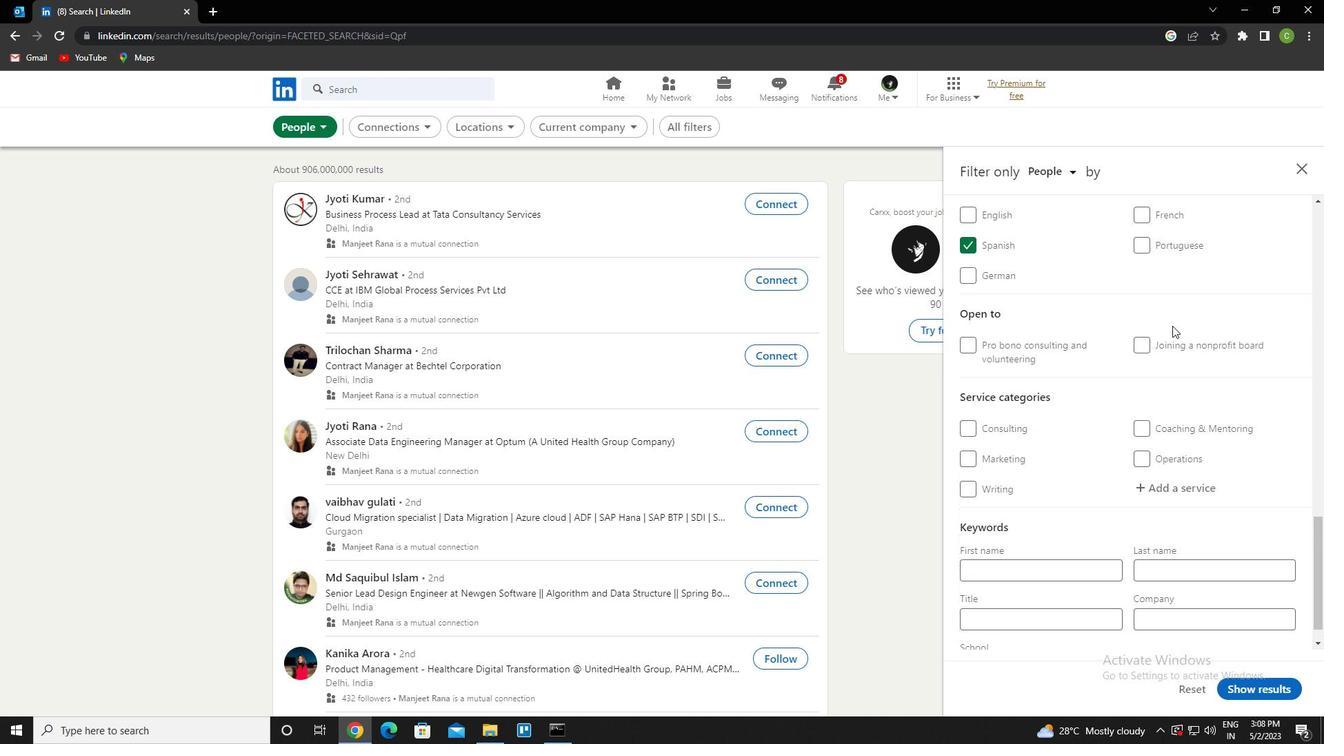 
Action: Mouse moved to (1172, 342)
Screenshot: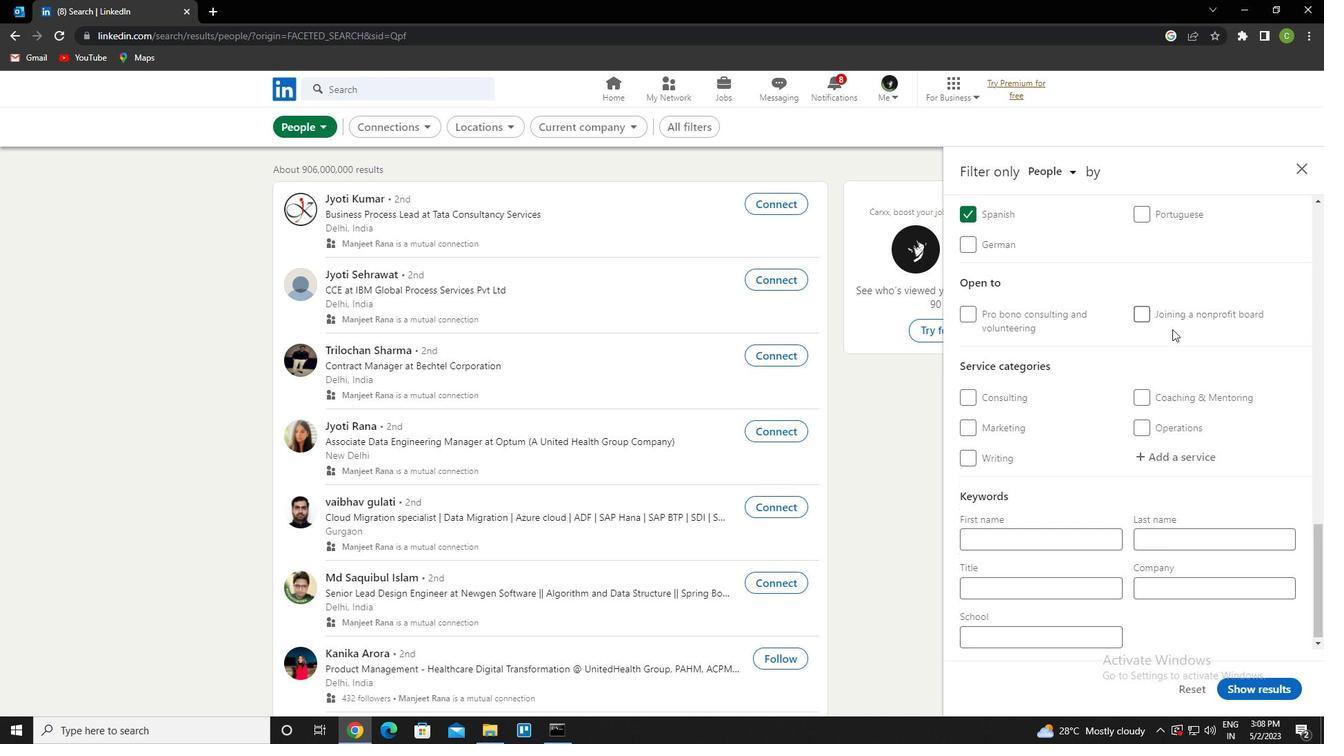 
Action: Mouse scrolled (1172, 342) with delta (0, 0)
Screenshot: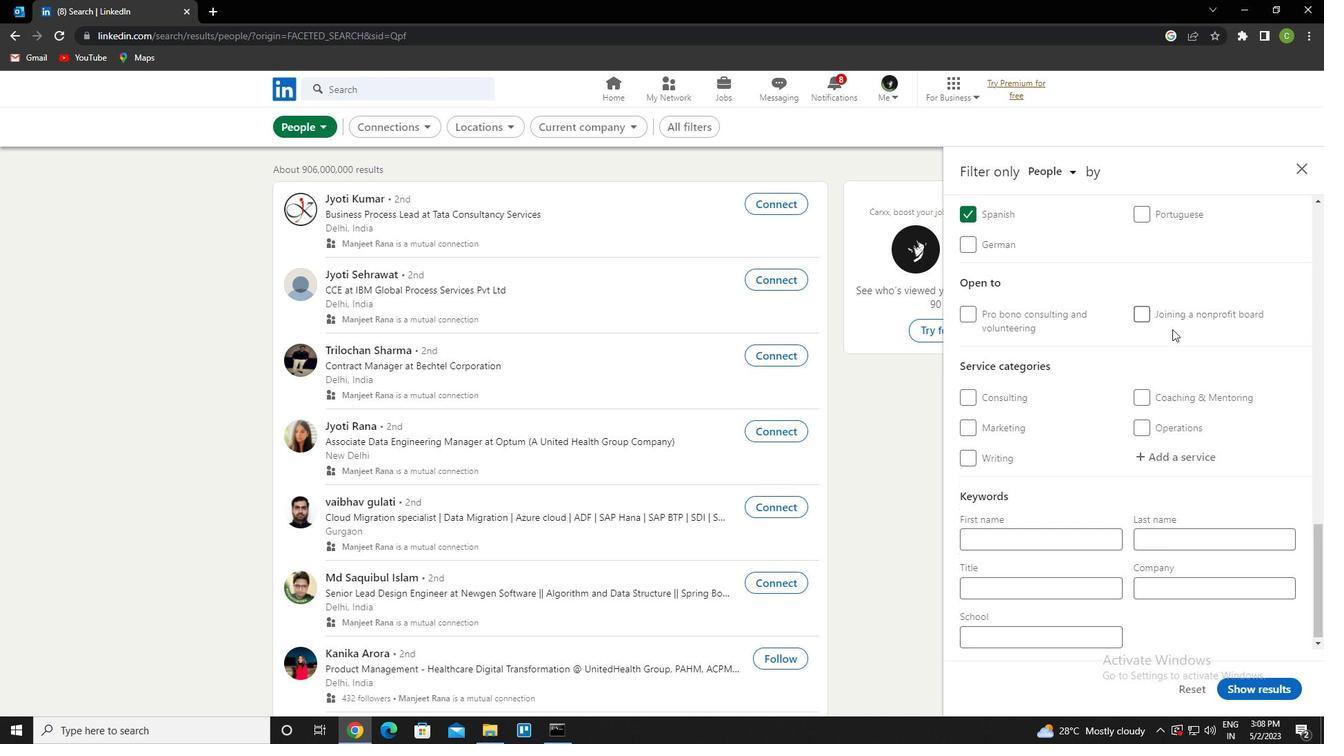 
Action: Mouse moved to (1166, 462)
Screenshot: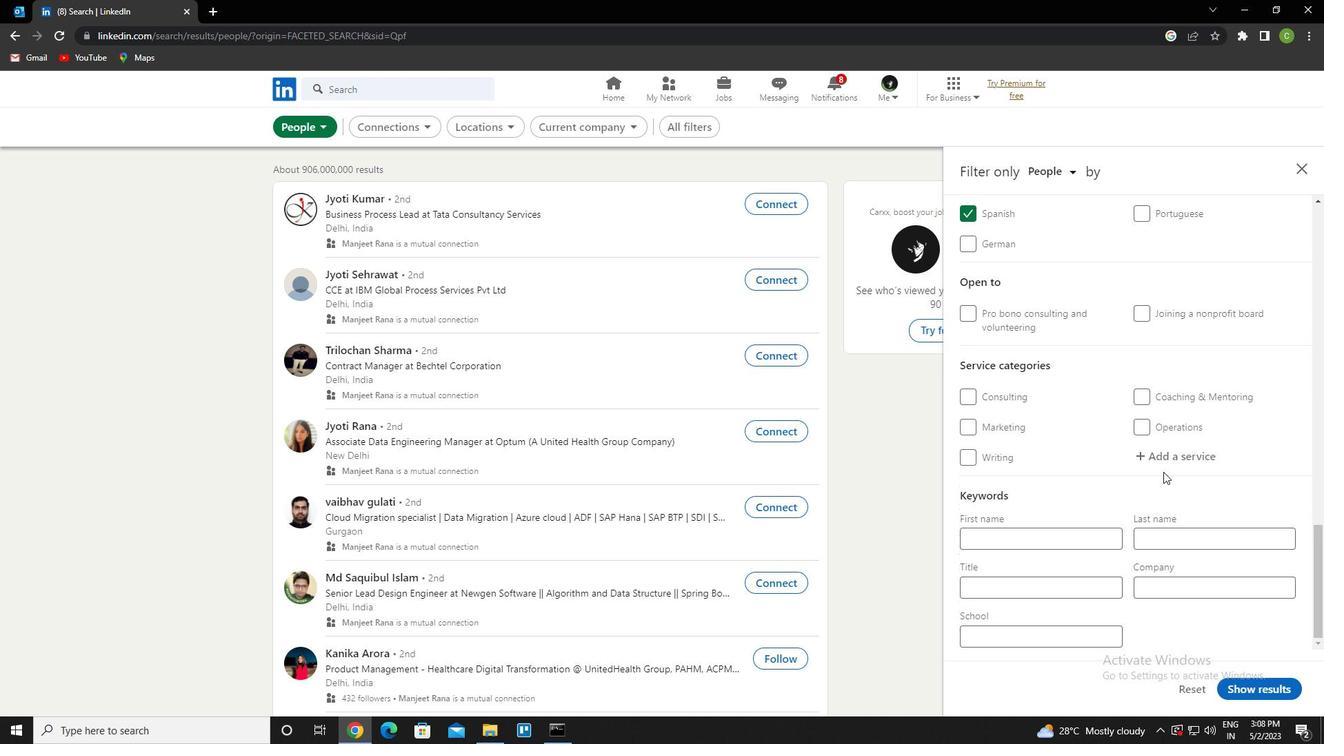
Action: Mouse pressed left at (1166, 462)
Screenshot: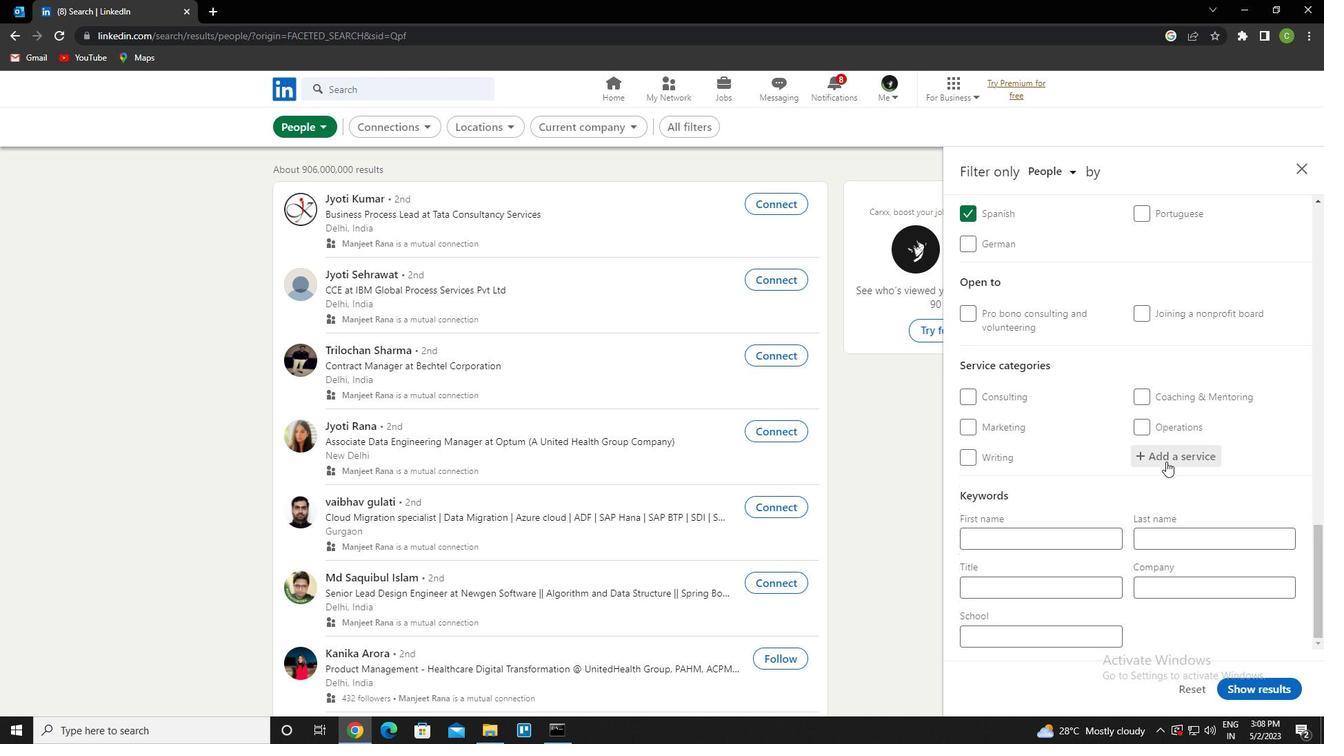 
Action: Key pressed <Key.caps_lock>c<Key.caps_lock>us<Key.down><Key.enter>
Screenshot: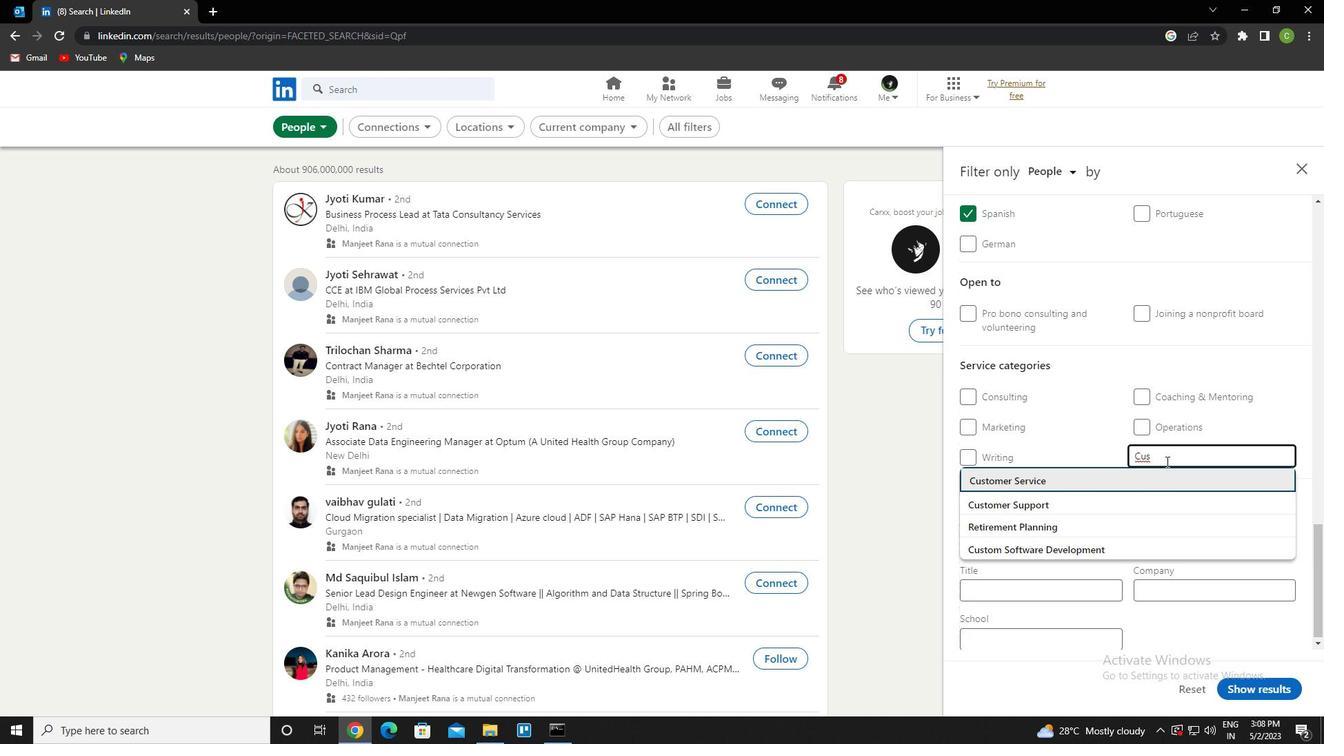 
Action: Mouse scrolled (1166, 461) with delta (0, 0)
Screenshot: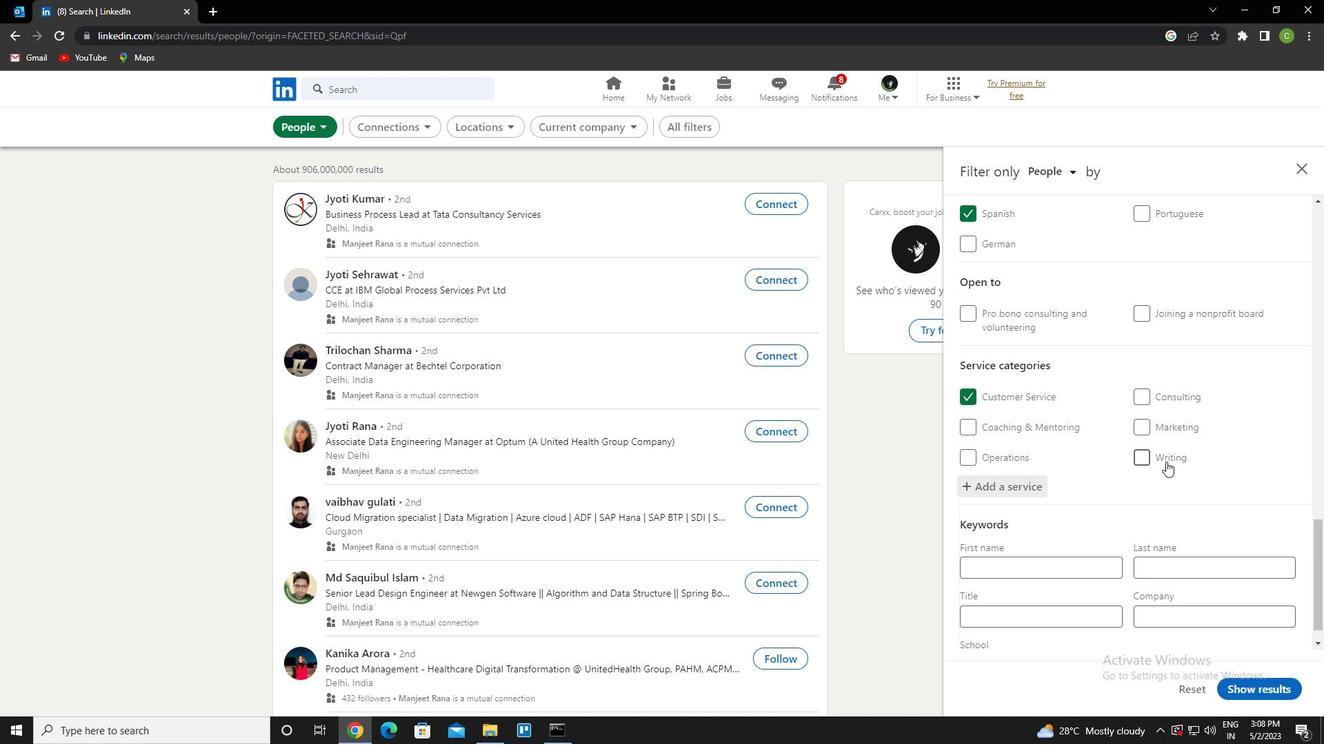 
Action: Mouse scrolled (1166, 461) with delta (0, 0)
Screenshot: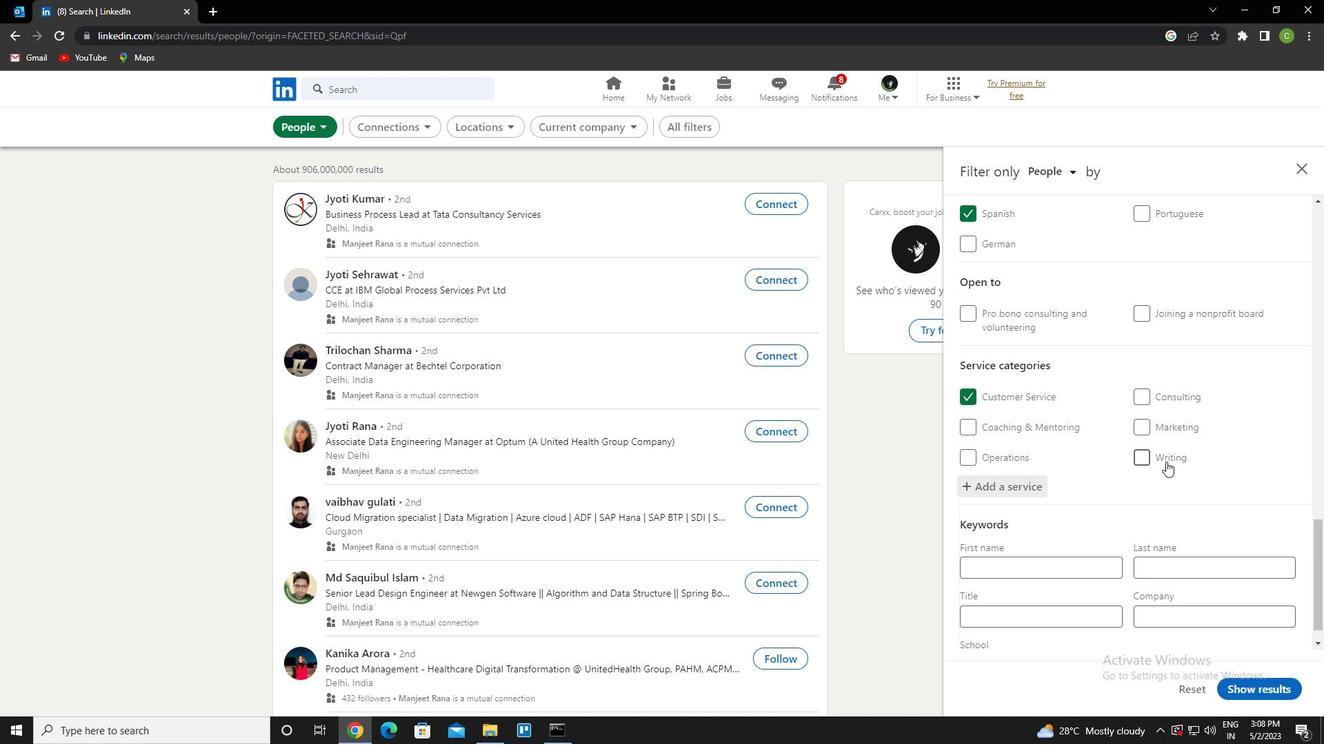 
Action: Mouse scrolled (1166, 461) with delta (0, 0)
Screenshot: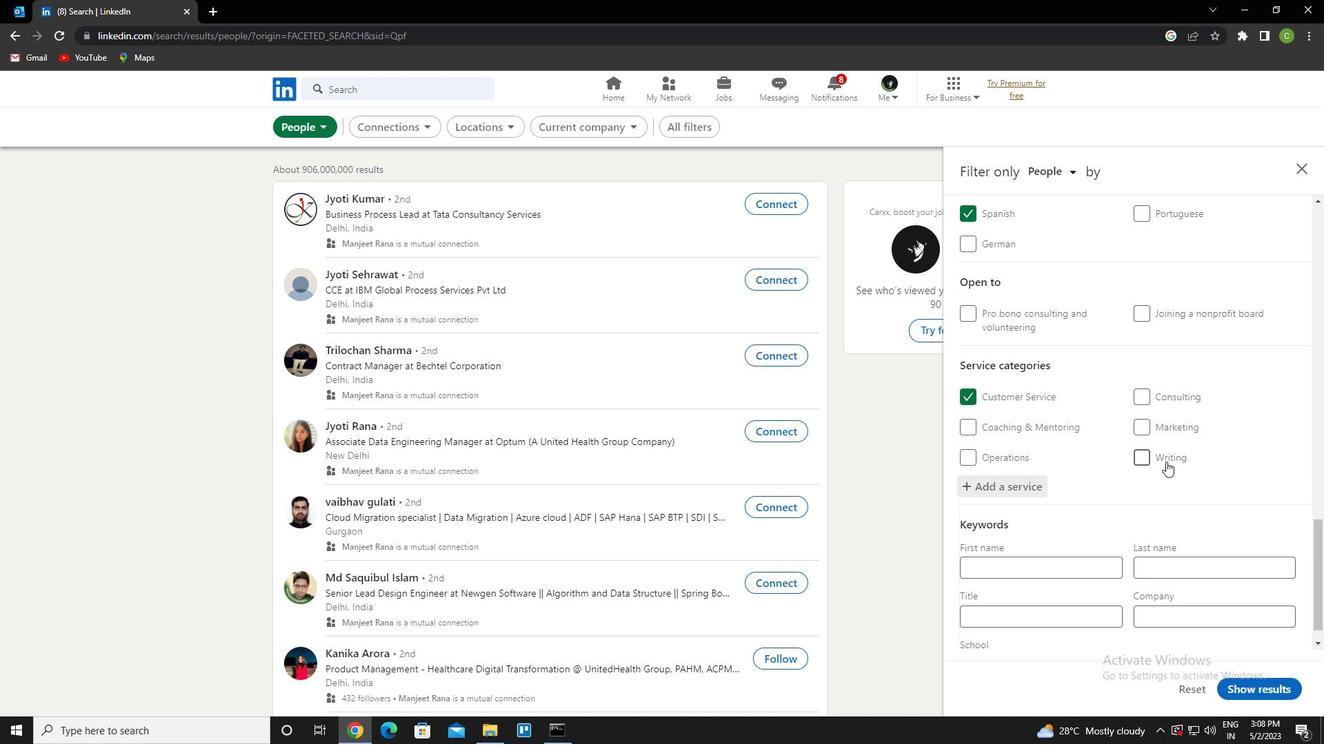 
Action: Mouse scrolled (1166, 461) with delta (0, 0)
Screenshot: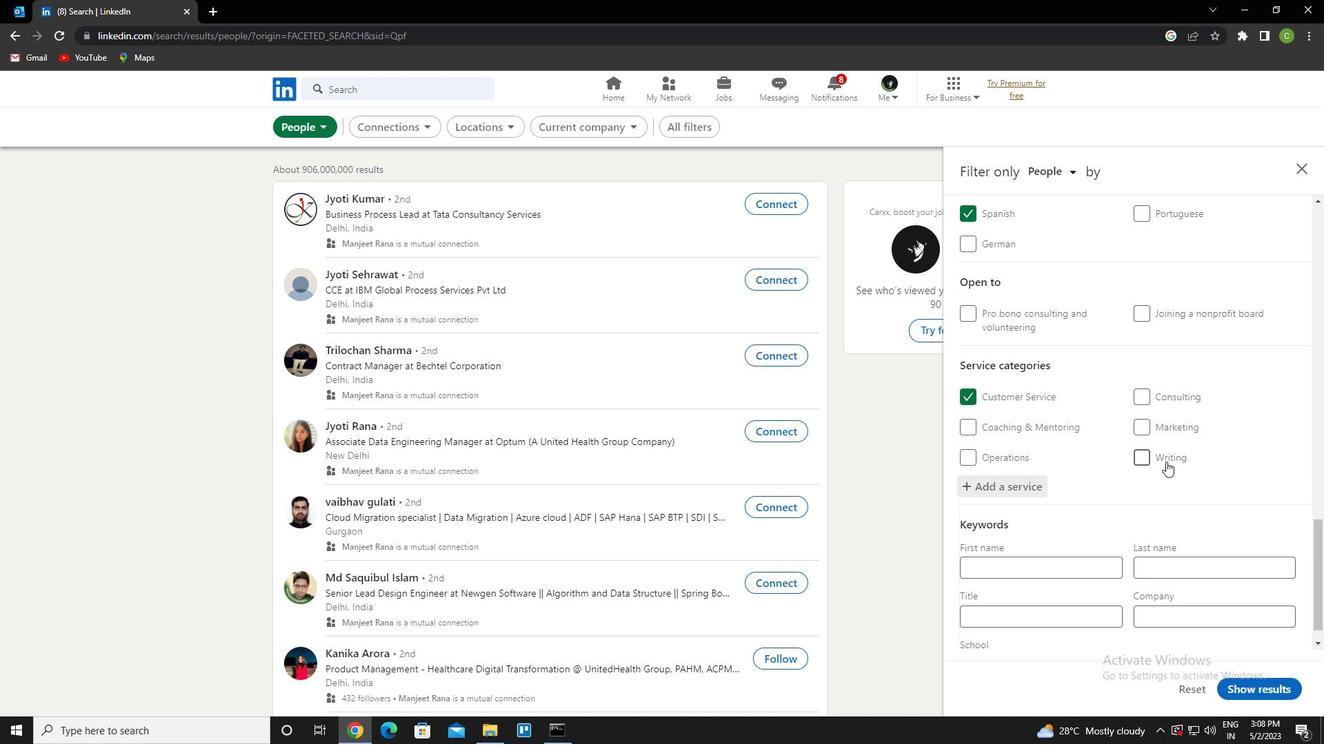 
Action: Mouse scrolled (1166, 461) with delta (0, 0)
Screenshot: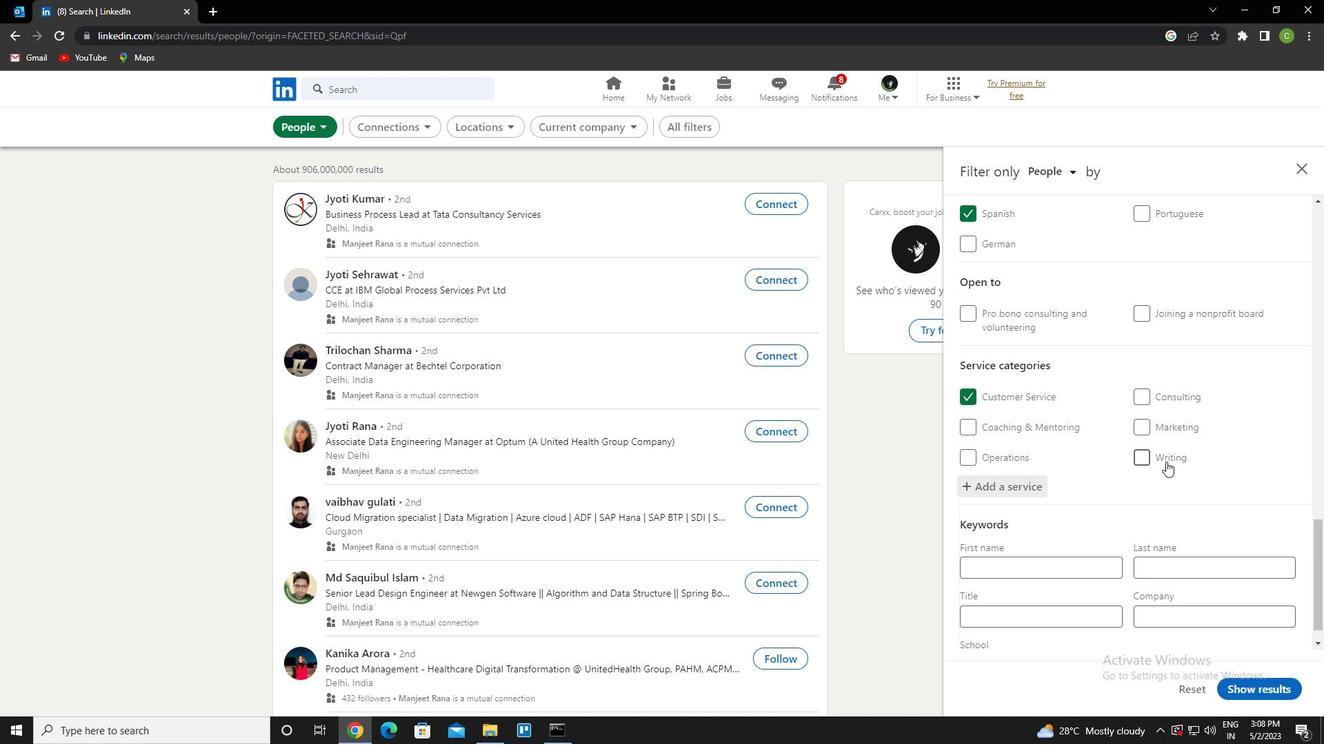 
Action: Mouse scrolled (1166, 461) with delta (0, 0)
Screenshot: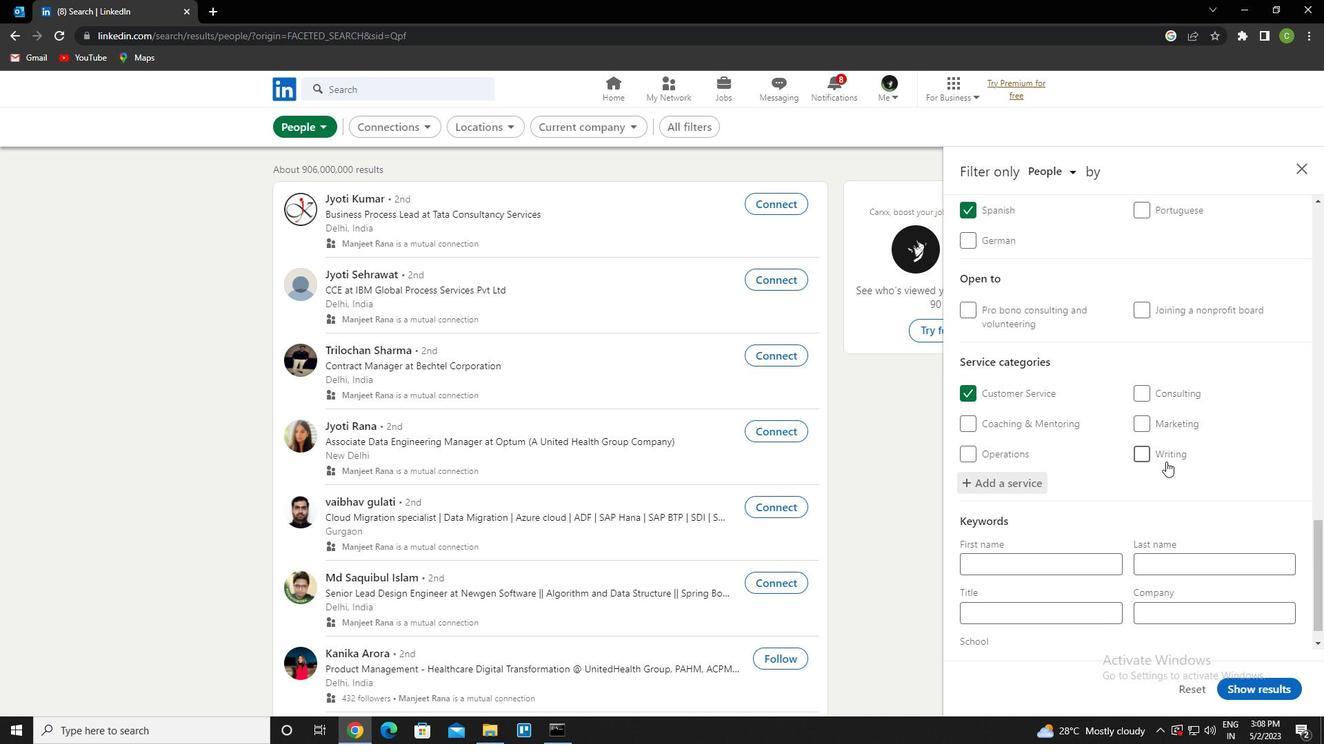 
Action: Mouse scrolled (1166, 461) with delta (0, 0)
Screenshot: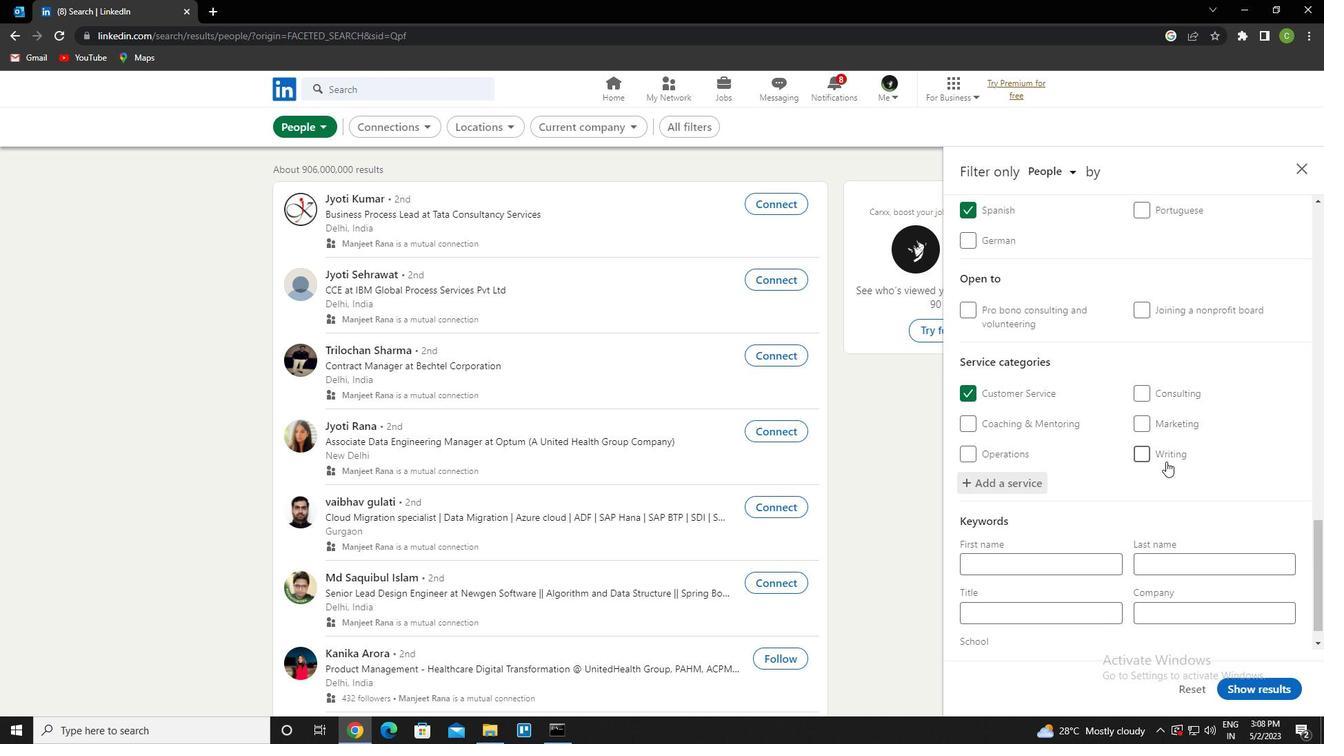 
Action: Mouse scrolled (1166, 461) with delta (0, 0)
Screenshot: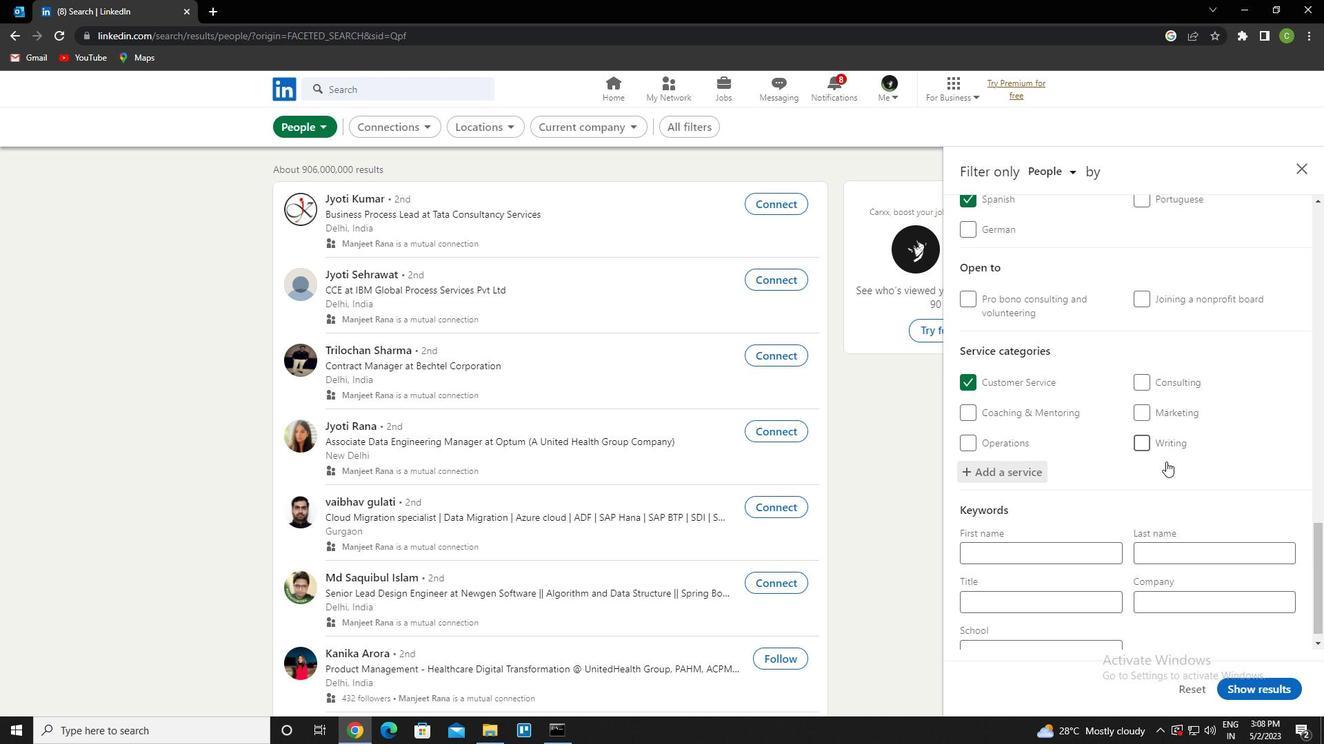 
Action: Mouse moved to (1036, 598)
Screenshot: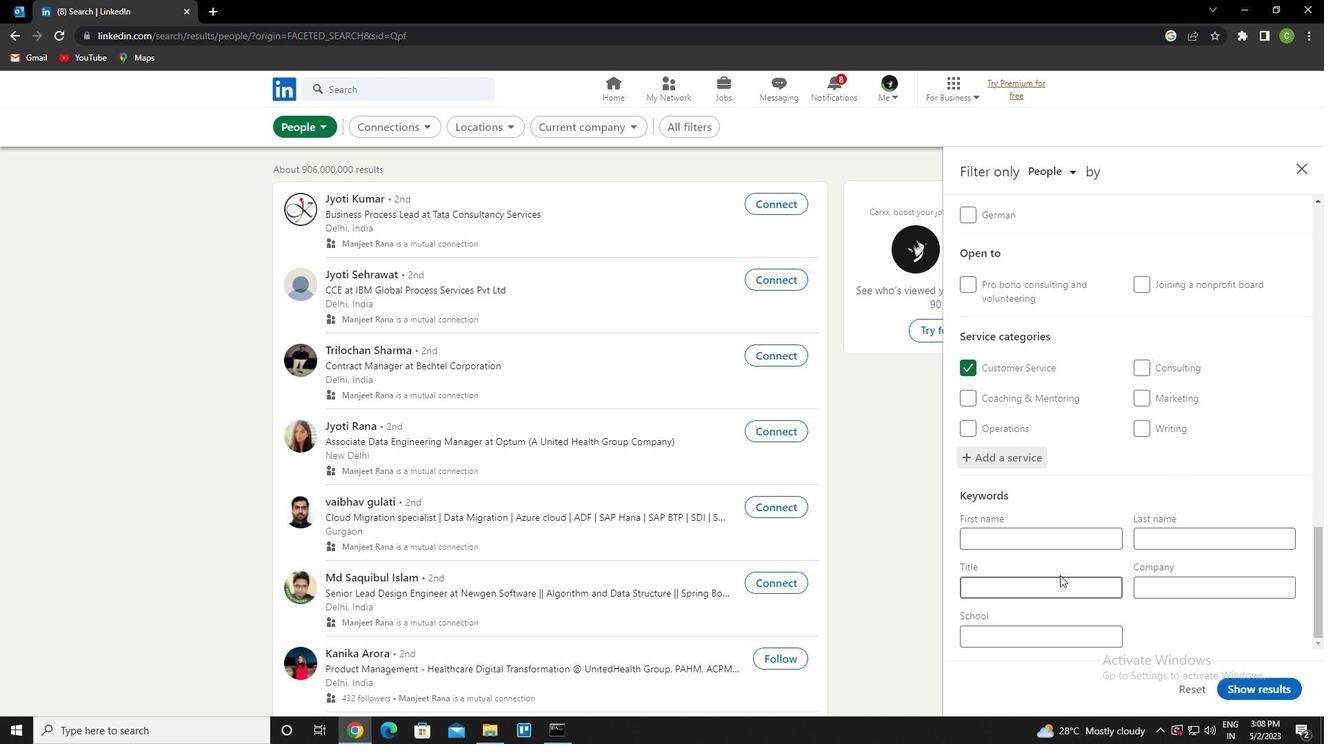 
Action: Mouse pressed left at (1036, 598)
Screenshot: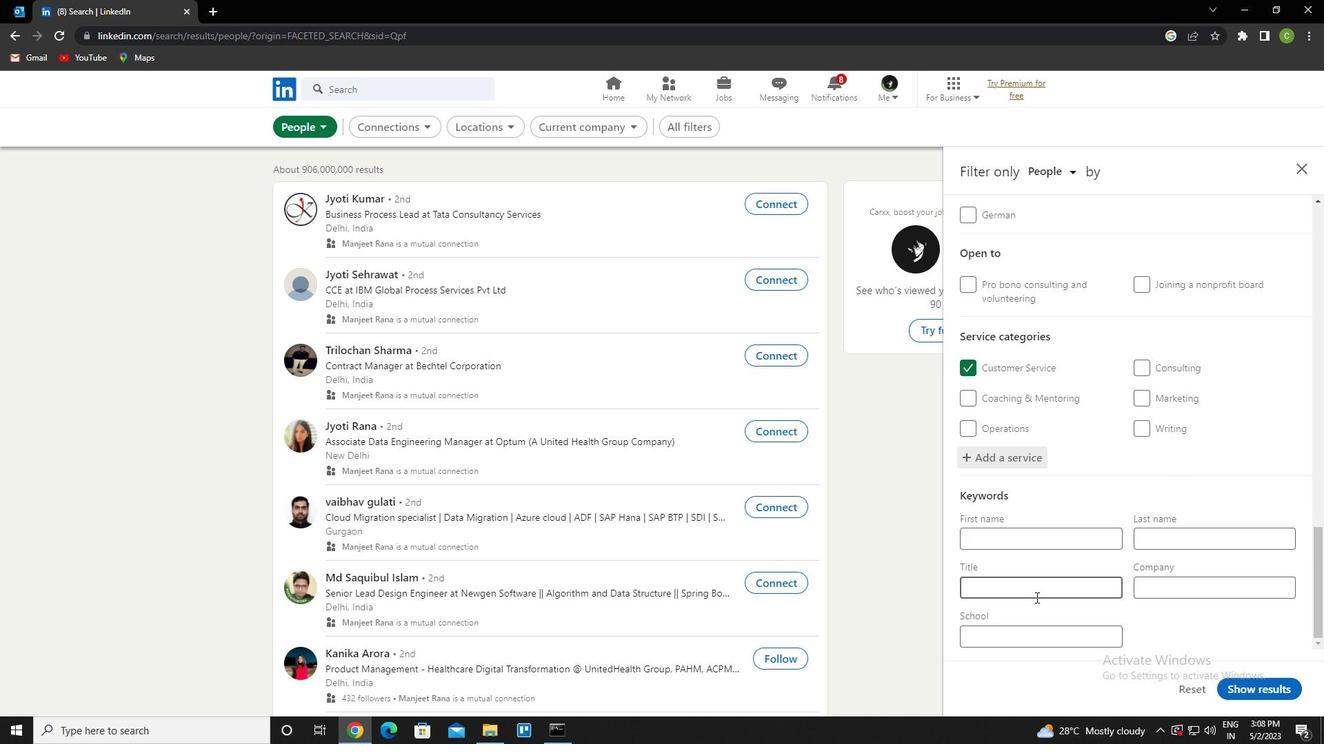 
Action: Key pressed <Key.caps_lock>d<Key.caps_lock>ata<Key.space><Key.caps_lock>a<Key.caps_lock>nalyst
Screenshot: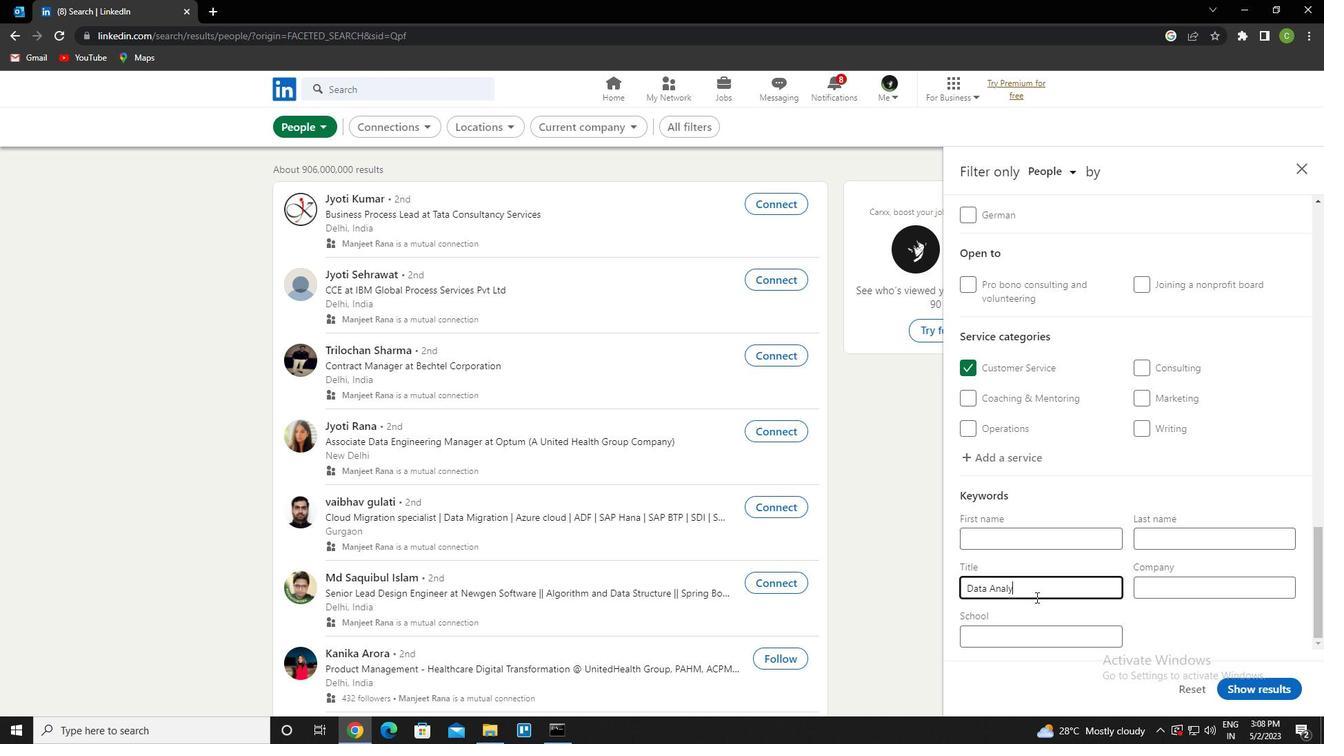 
Action: Mouse moved to (1249, 698)
Screenshot: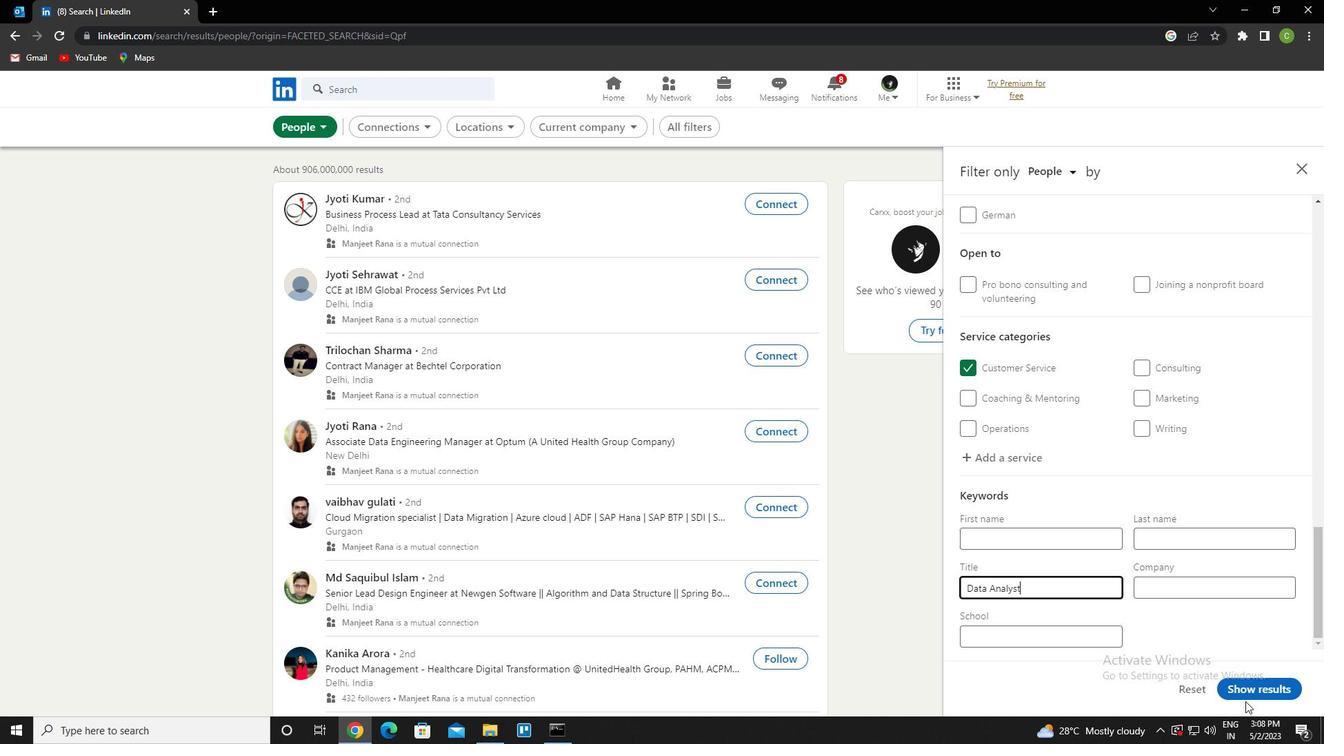 
Action: Mouse pressed left at (1249, 698)
Screenshot: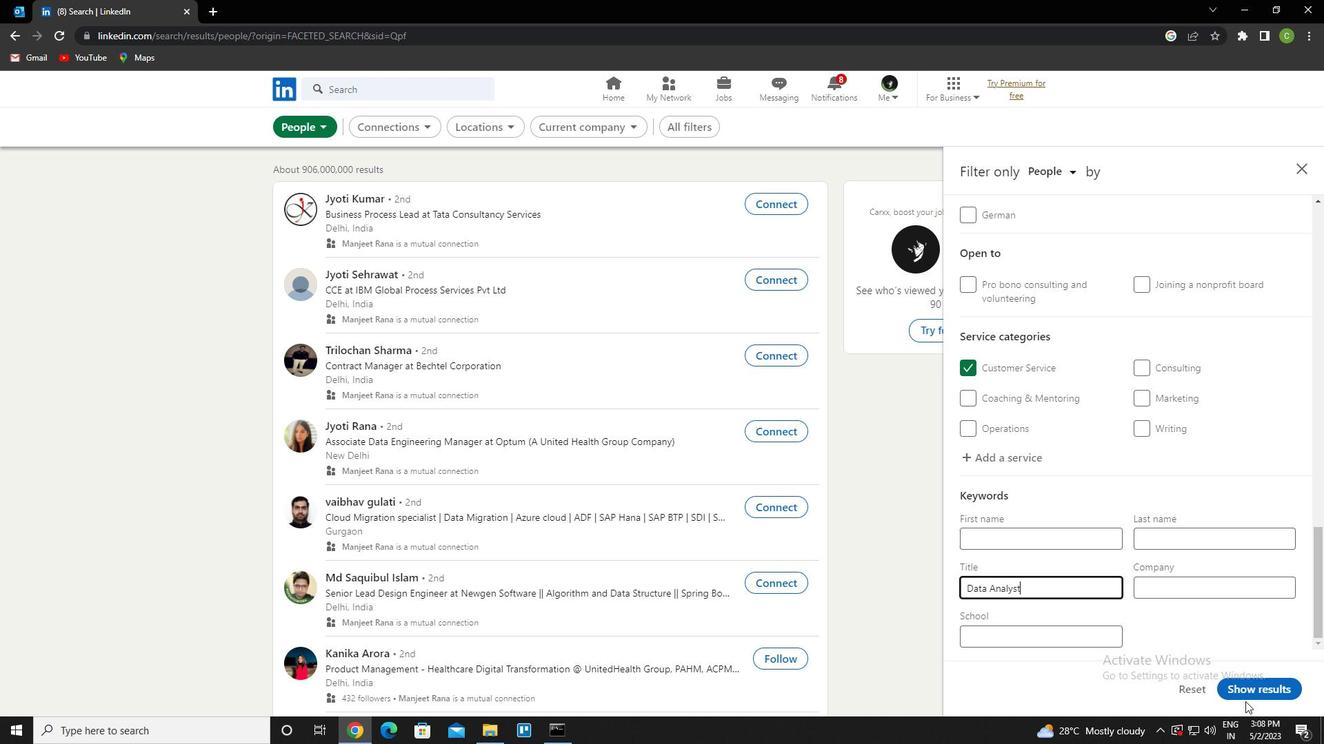 
Action: Mouse moved to (584, 674)
Screenshot: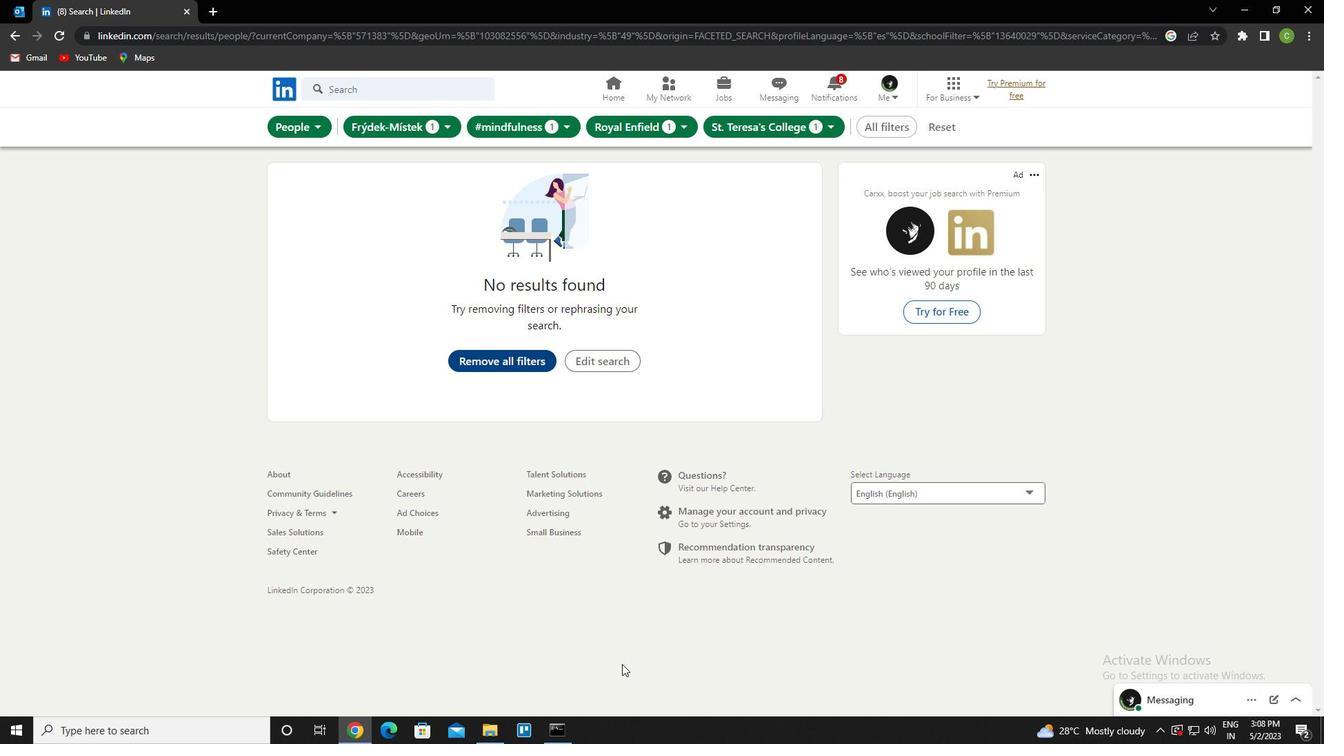 
